 Task: Find a house in Beysehir, Turkey, for 2 guests from June 11 to June 15, with a price range of ₹7000 to ₹16000, 1 bedroom, 2 beds, 1 bathroom, self check-in, and English-speaking host.
Action: Mouse pressed left at (591, 125)
Screenshot: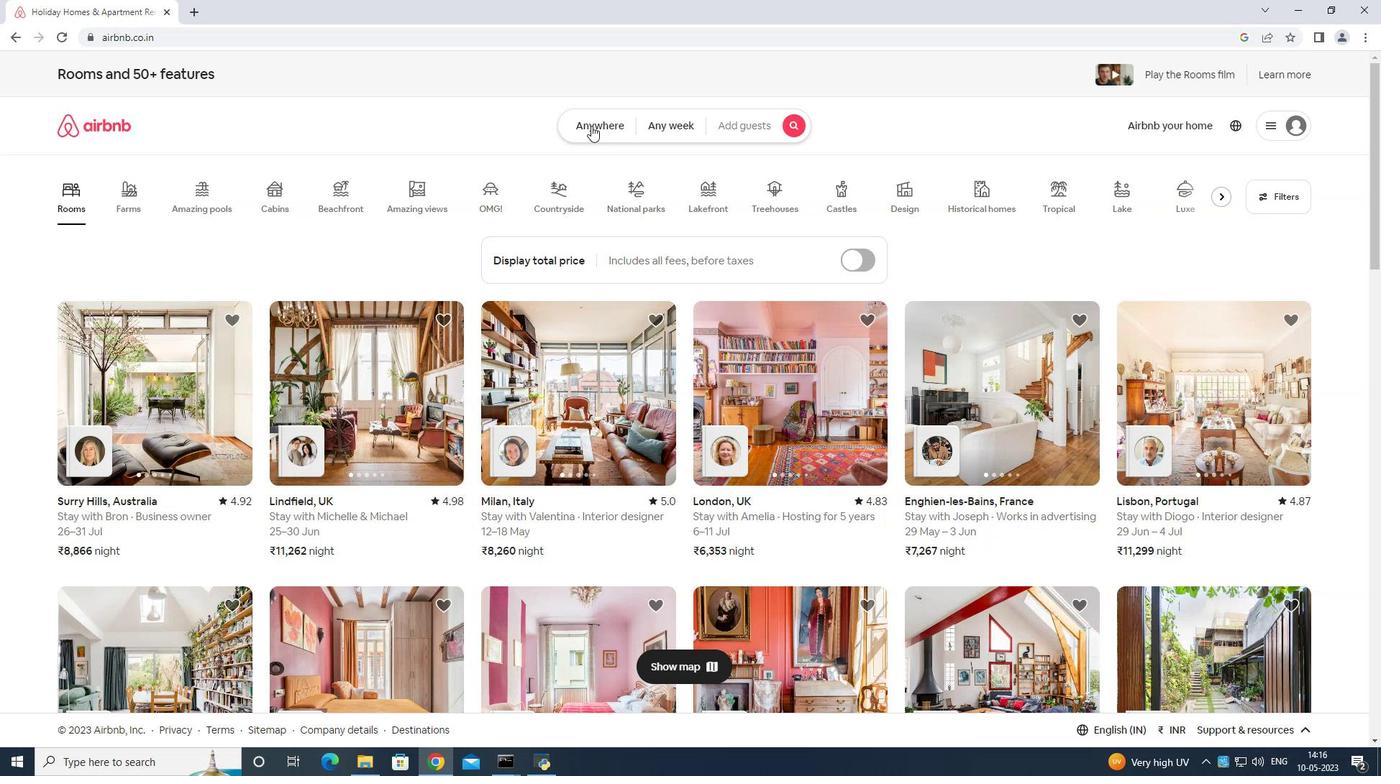 
Action: Mouse moved to (524, 159)
Screenshot: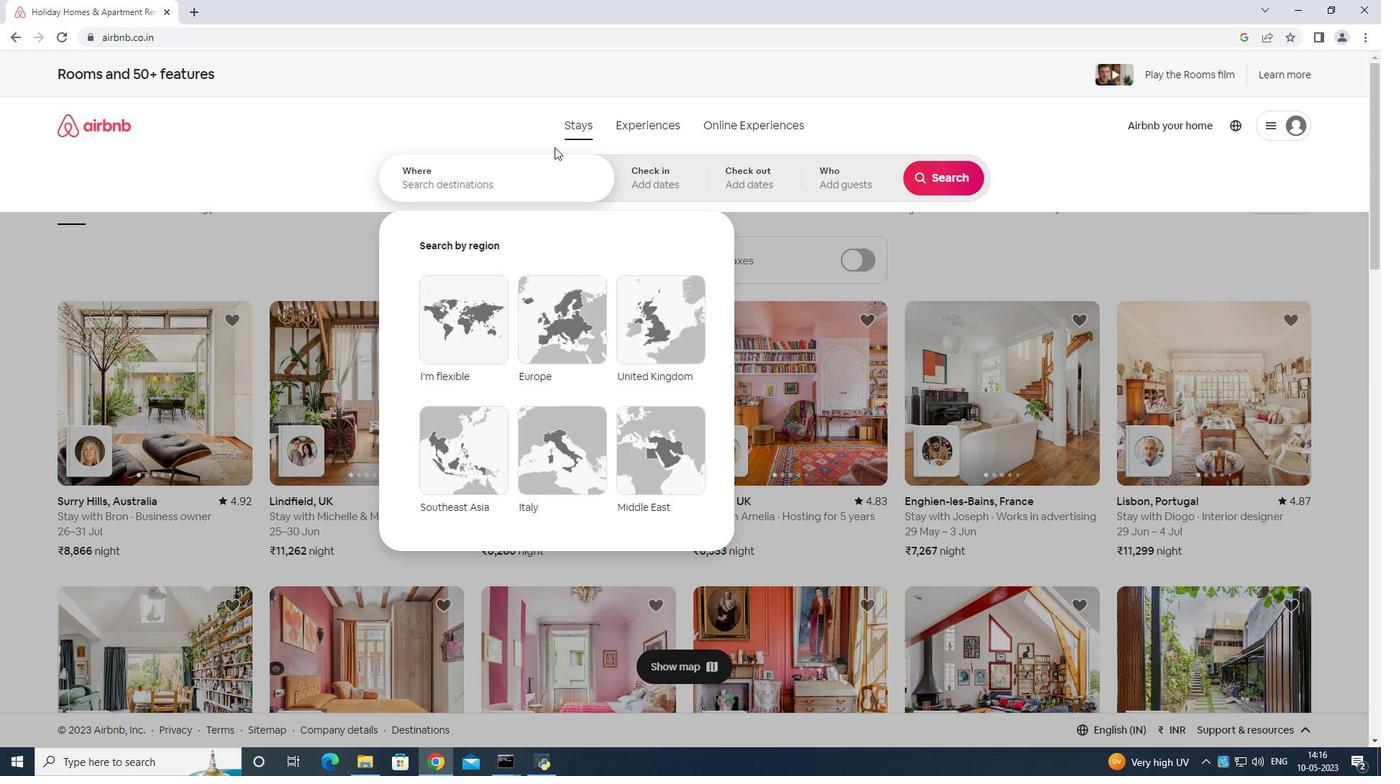 
Action: Mouse pressed left at (524, 159)
Screenshot: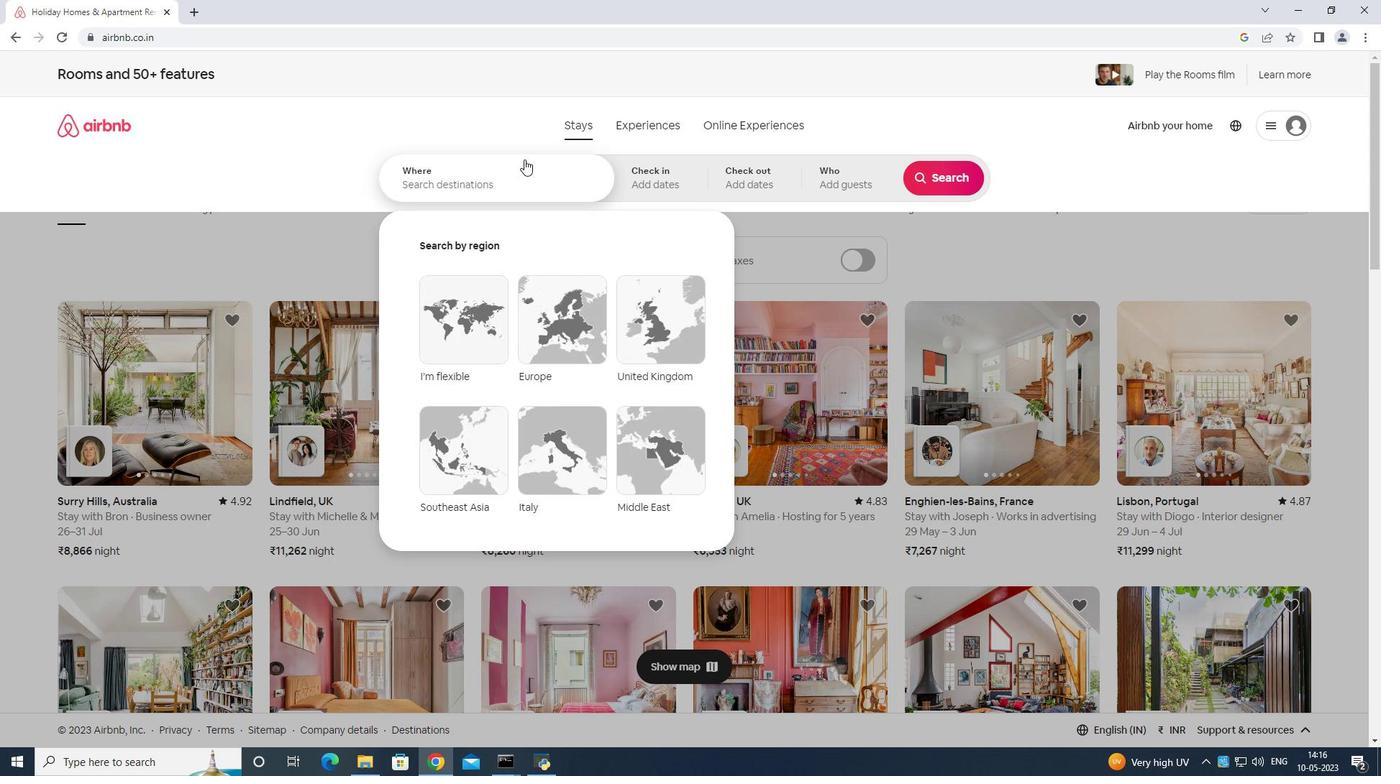 
Action: Mouse moved to (515, 175)
Screenshot: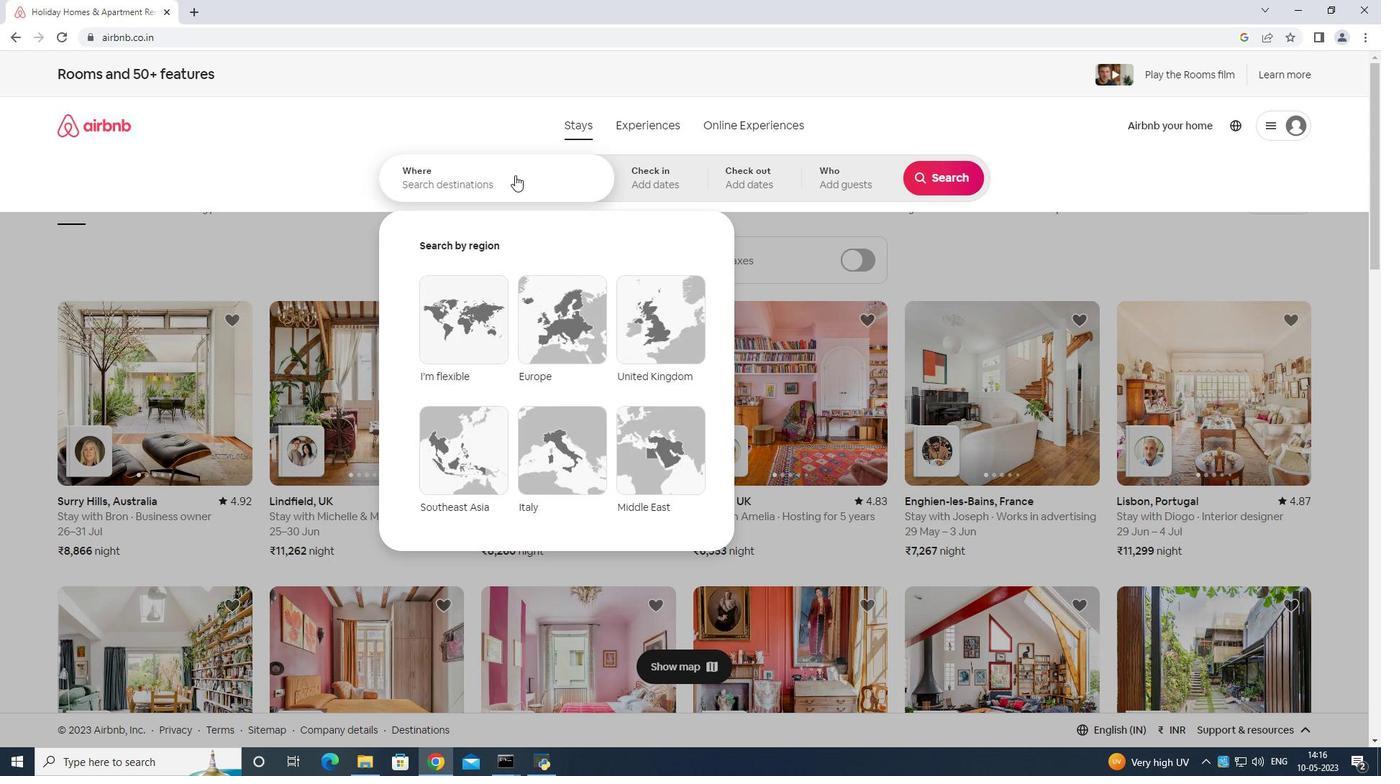 
Action: Key pressed <Key.shift>beysehir<Key.space>turkey<Key.enter>
Screenshot: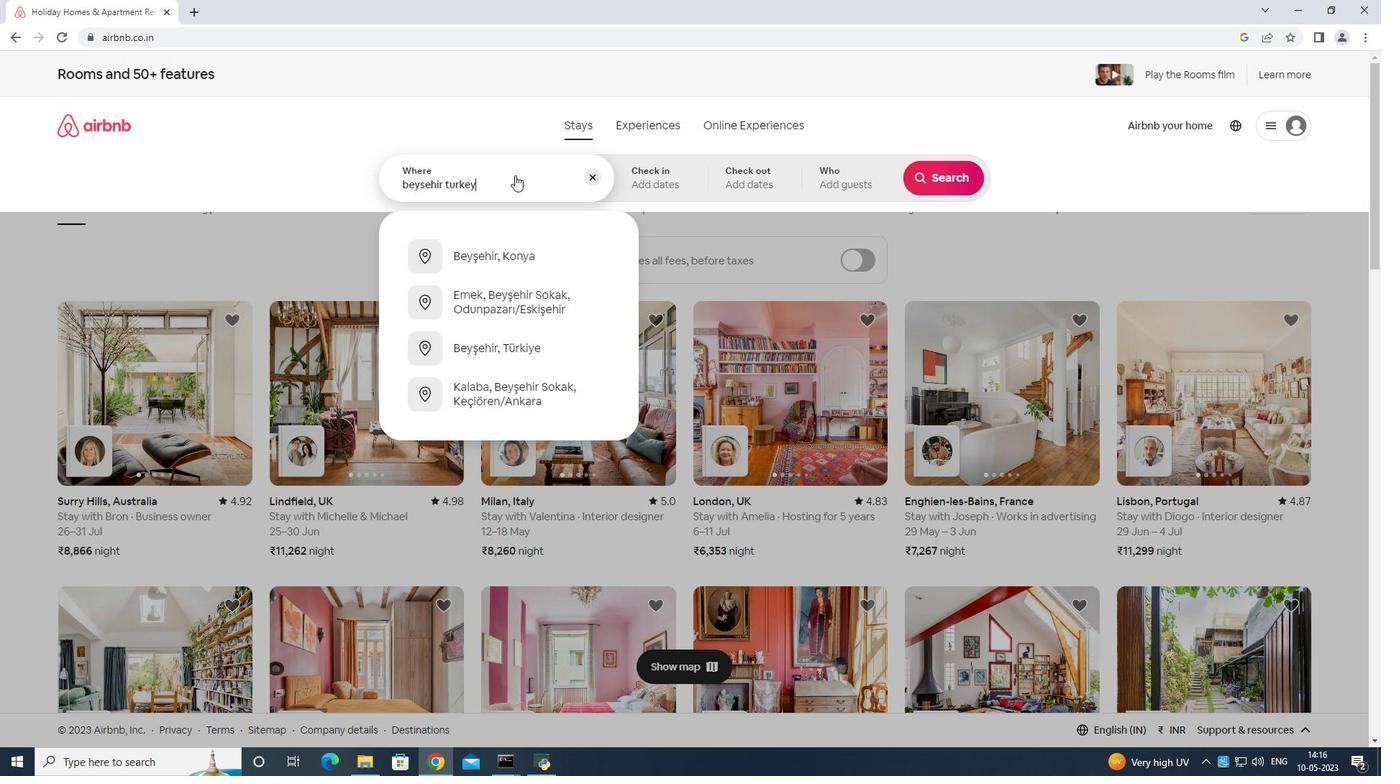 
Action: Mouse moved to (719, 419)
Screenshot: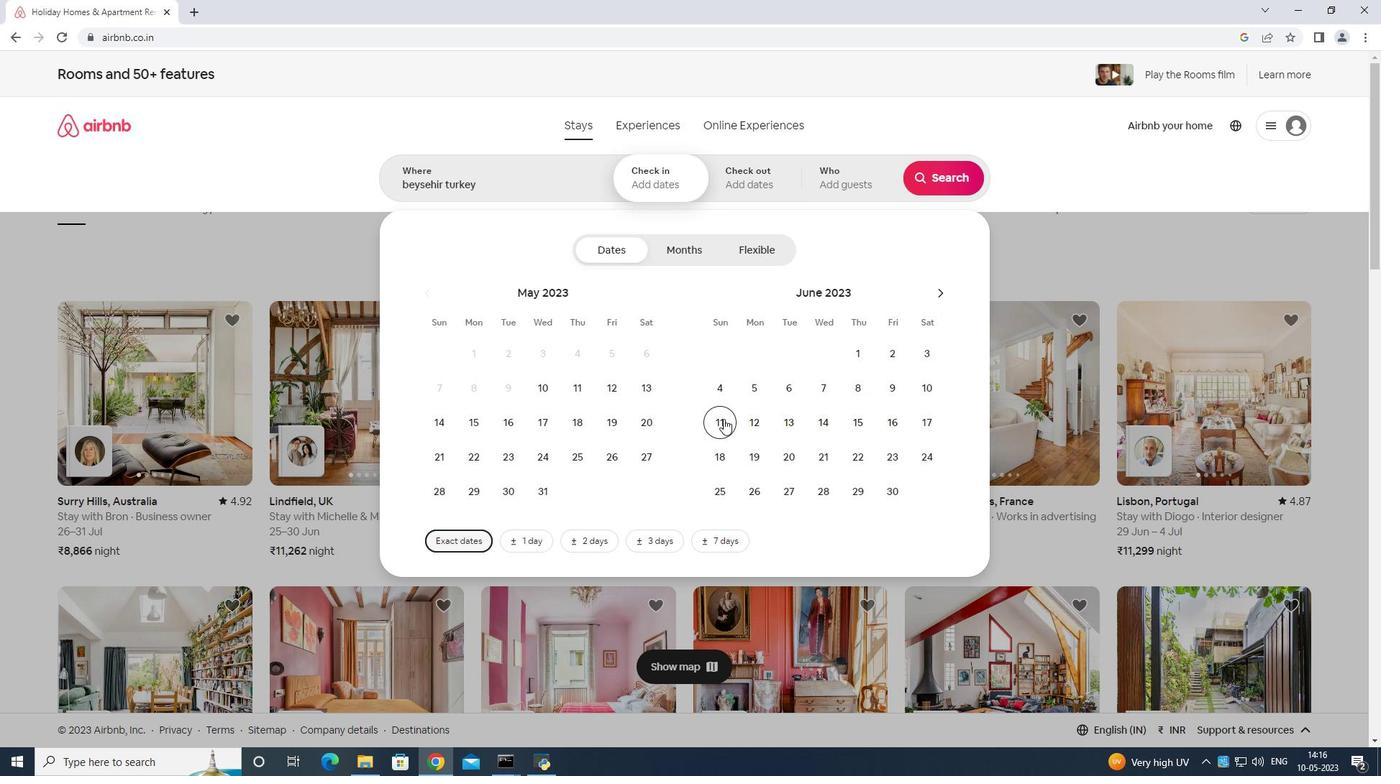 
Action: Mouse pressed left at (719, 419)
Screenshot: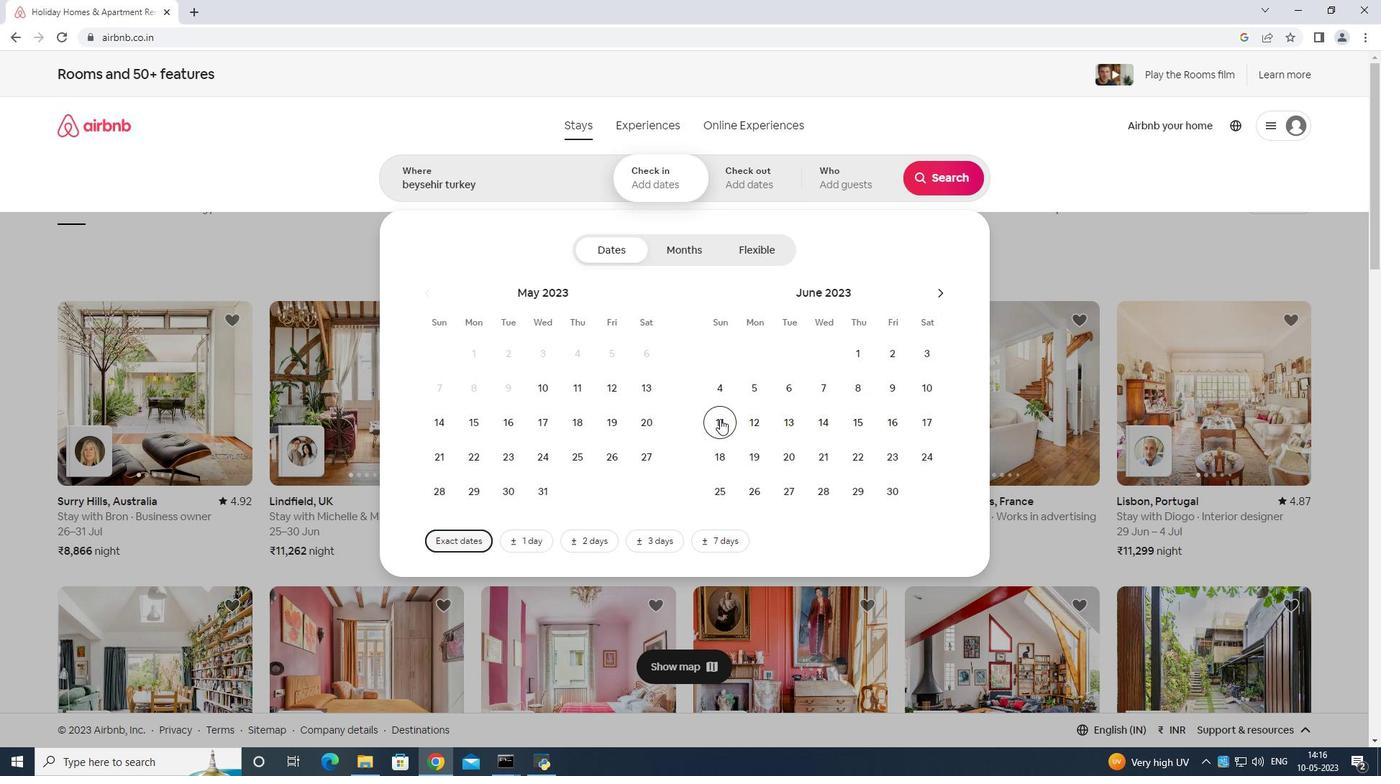
Action: Mouse moved to (857, 416)
Screenshot: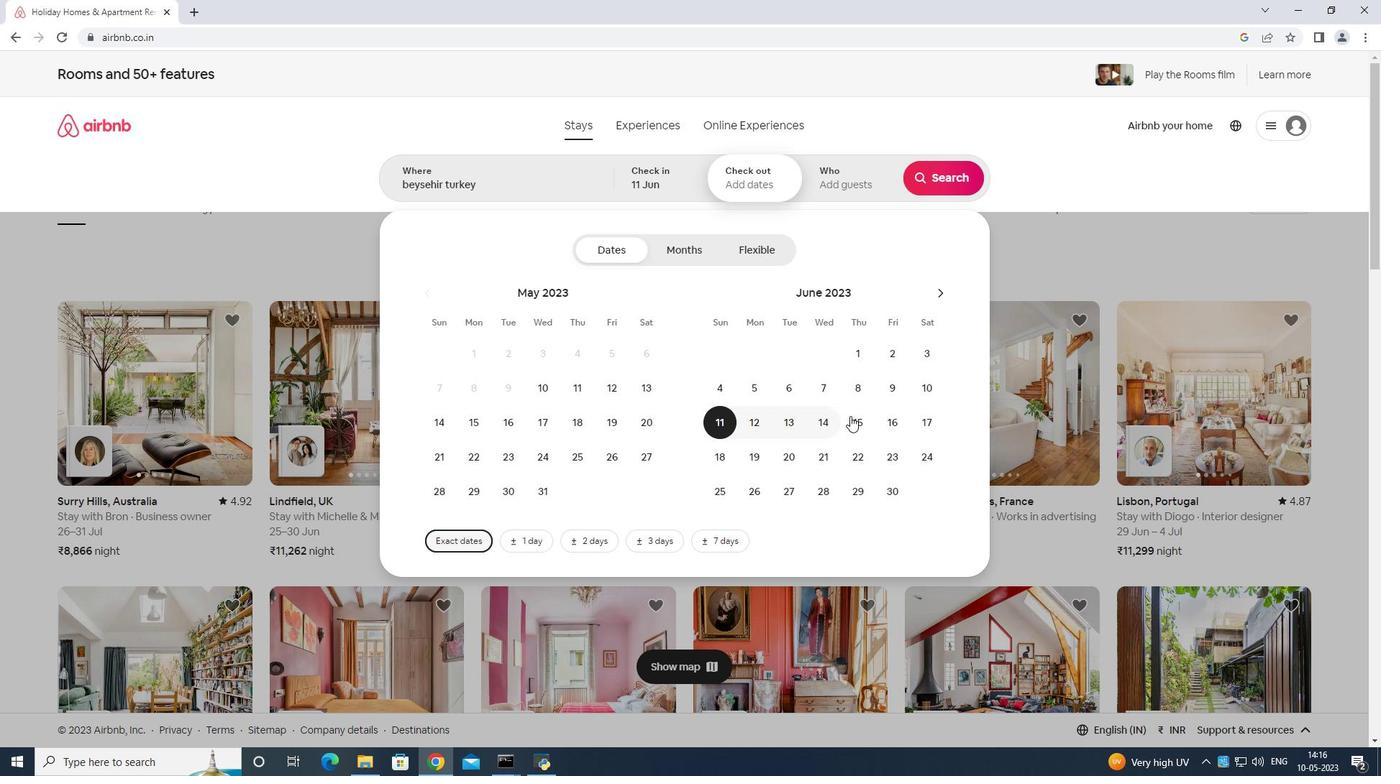 
Action: Mouse pressed left at (857, 416)
Screenshot: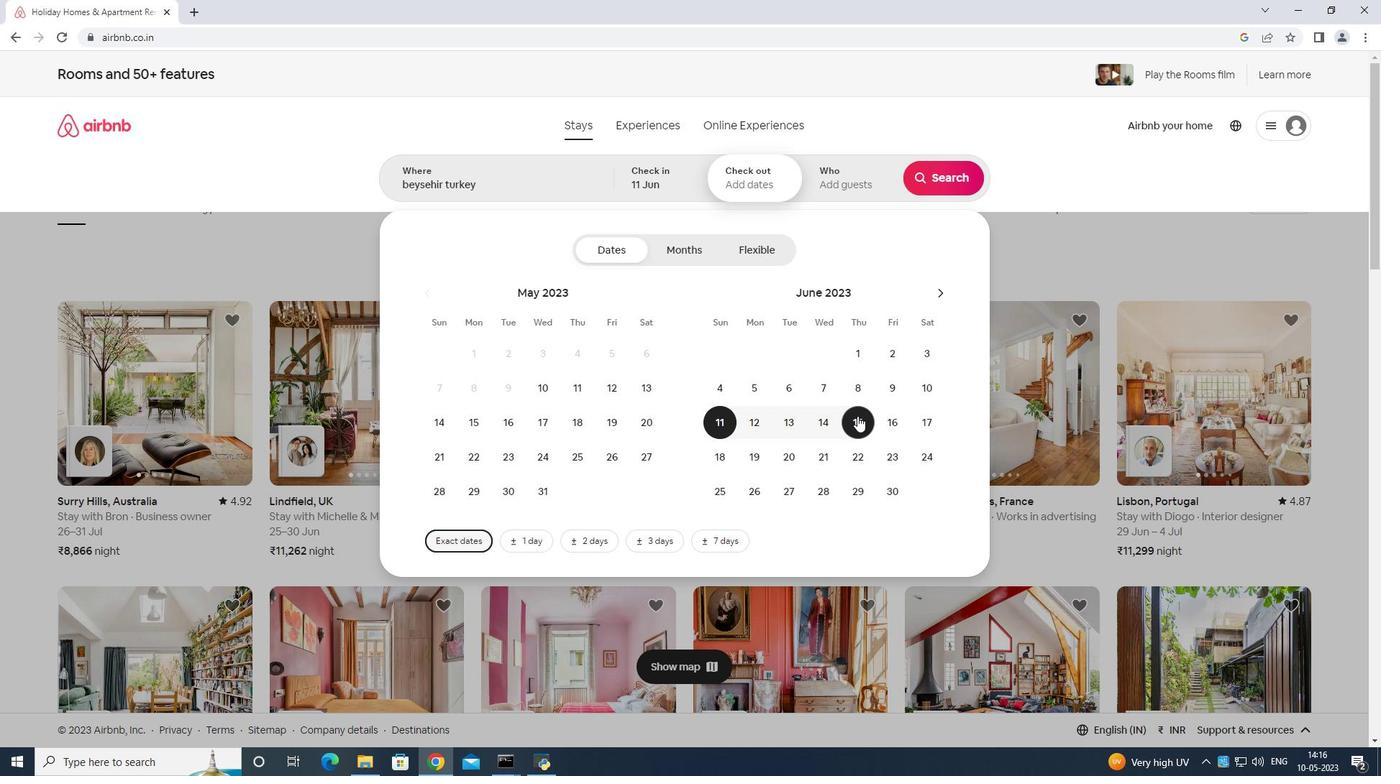 
Action: Mouse moved to (858, 176)
Screenshot: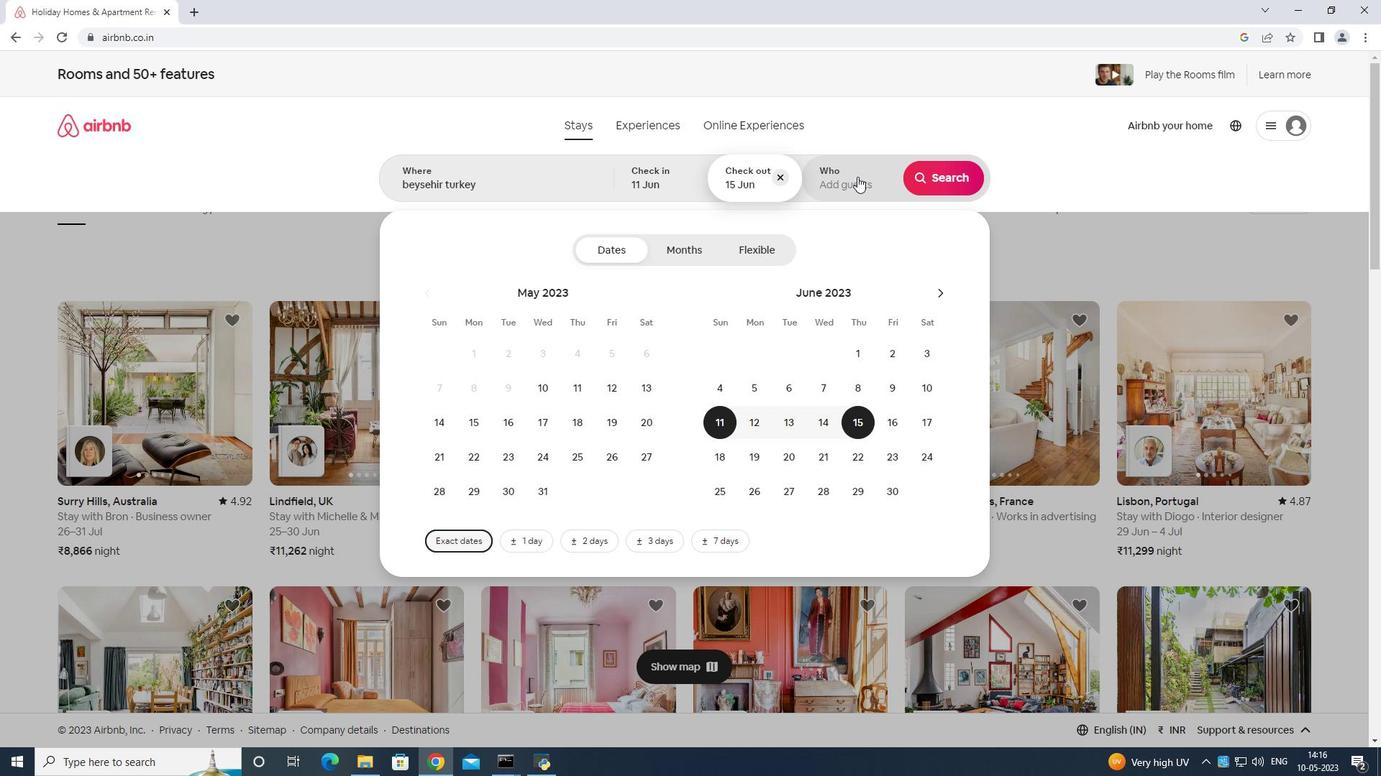 
Action: Mouse pressed left at (858, 176)
Screenshot: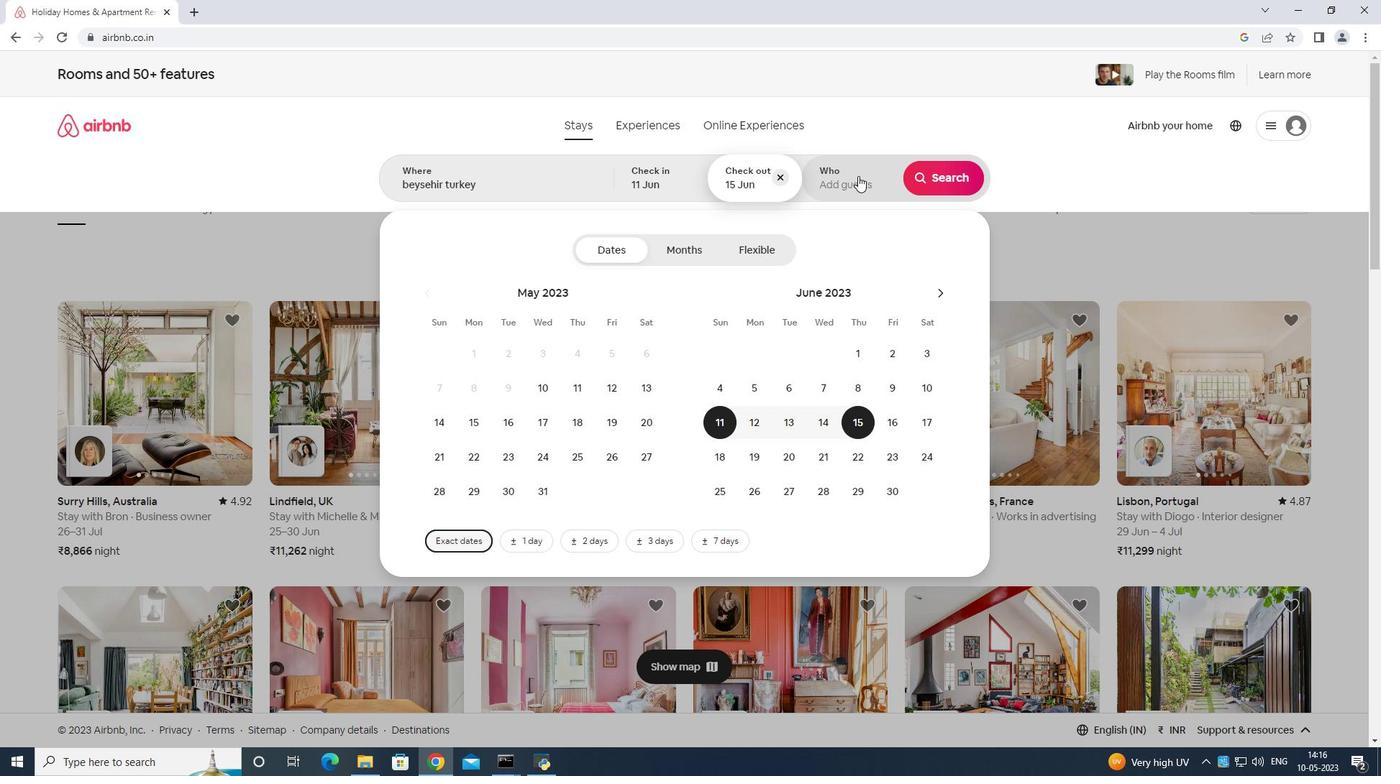
Action: Mouse moved to (945, 253)
Screenshot: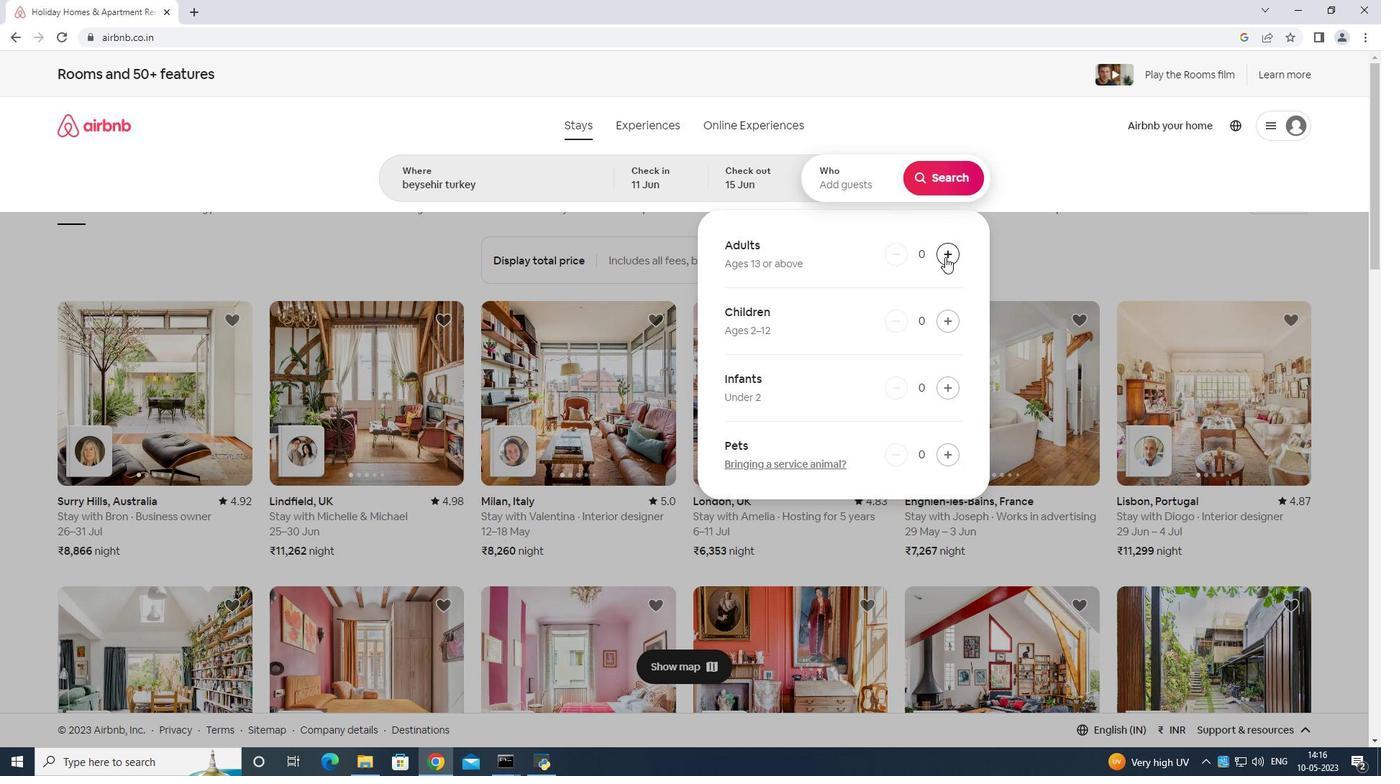 
Action: Mouse pressed left at (945, 253)
Screenshot: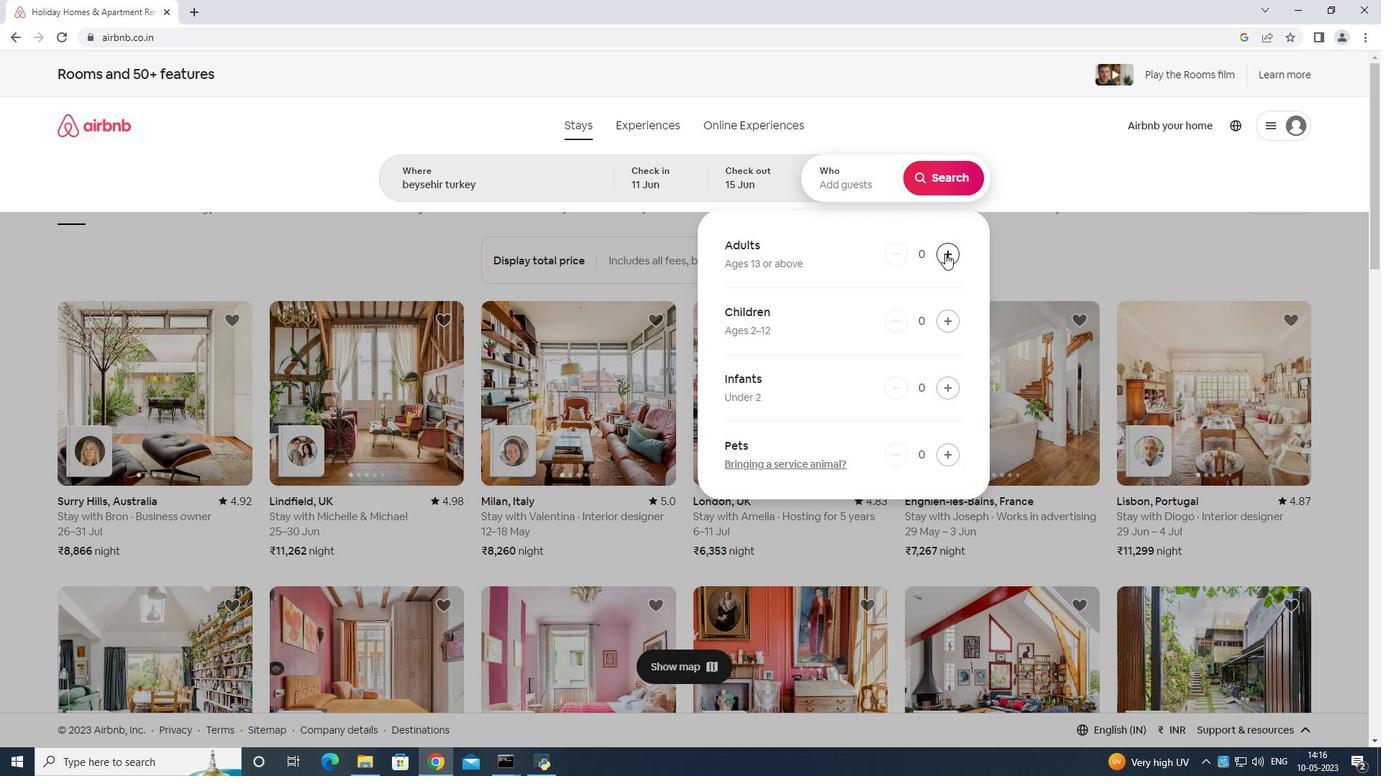 
Action: Mouse pressed left at (945, 253)
Screenshot: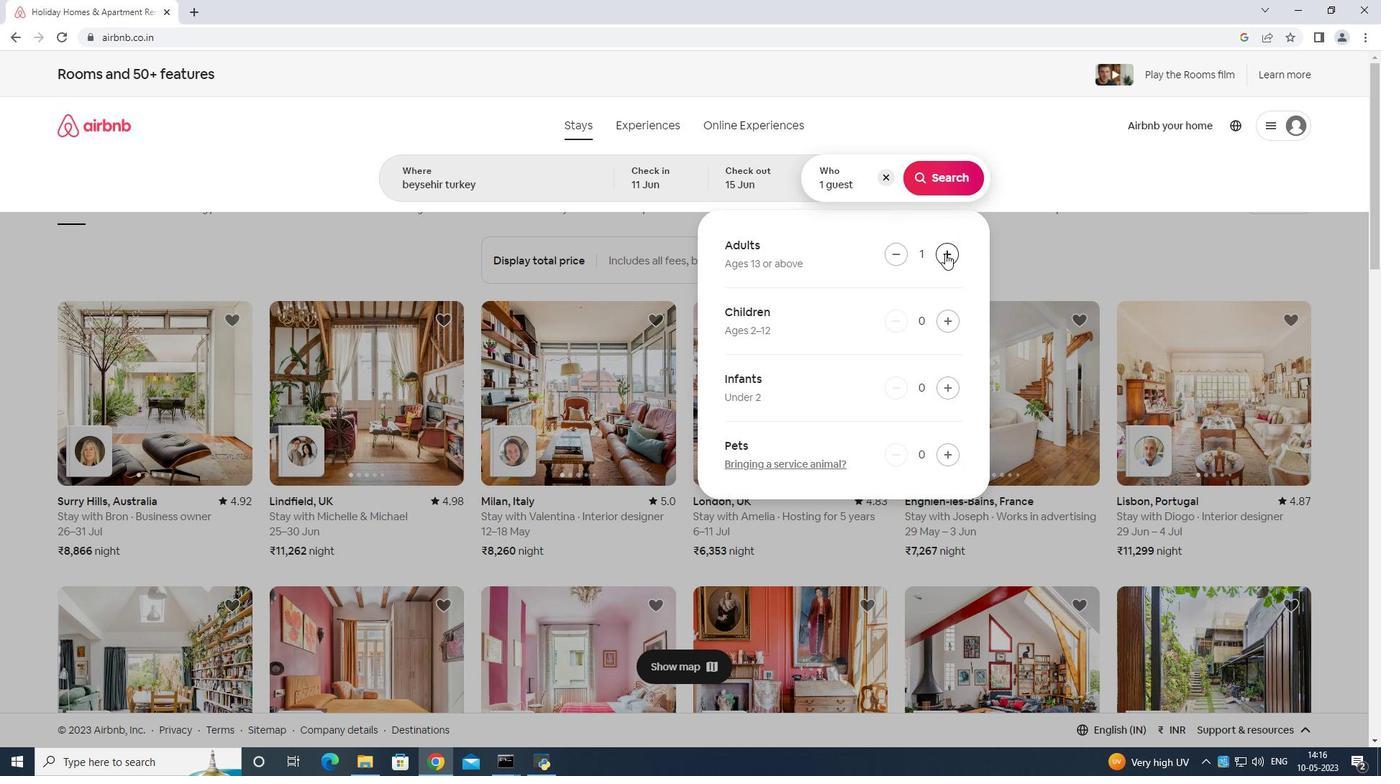 
Action: Mouse moved to (947, 176)
Screenshot: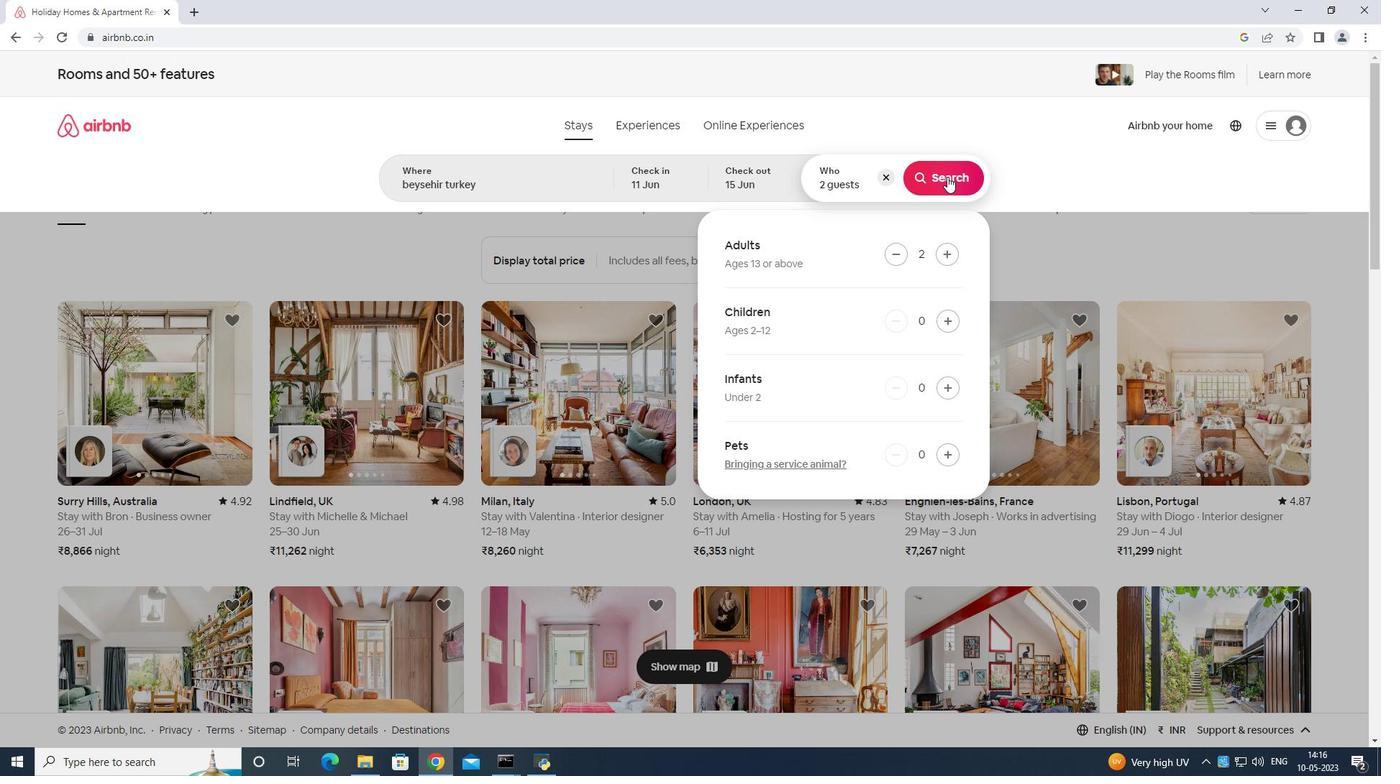 
Action: Mouse pressed left at (947, 176)
Screenshot: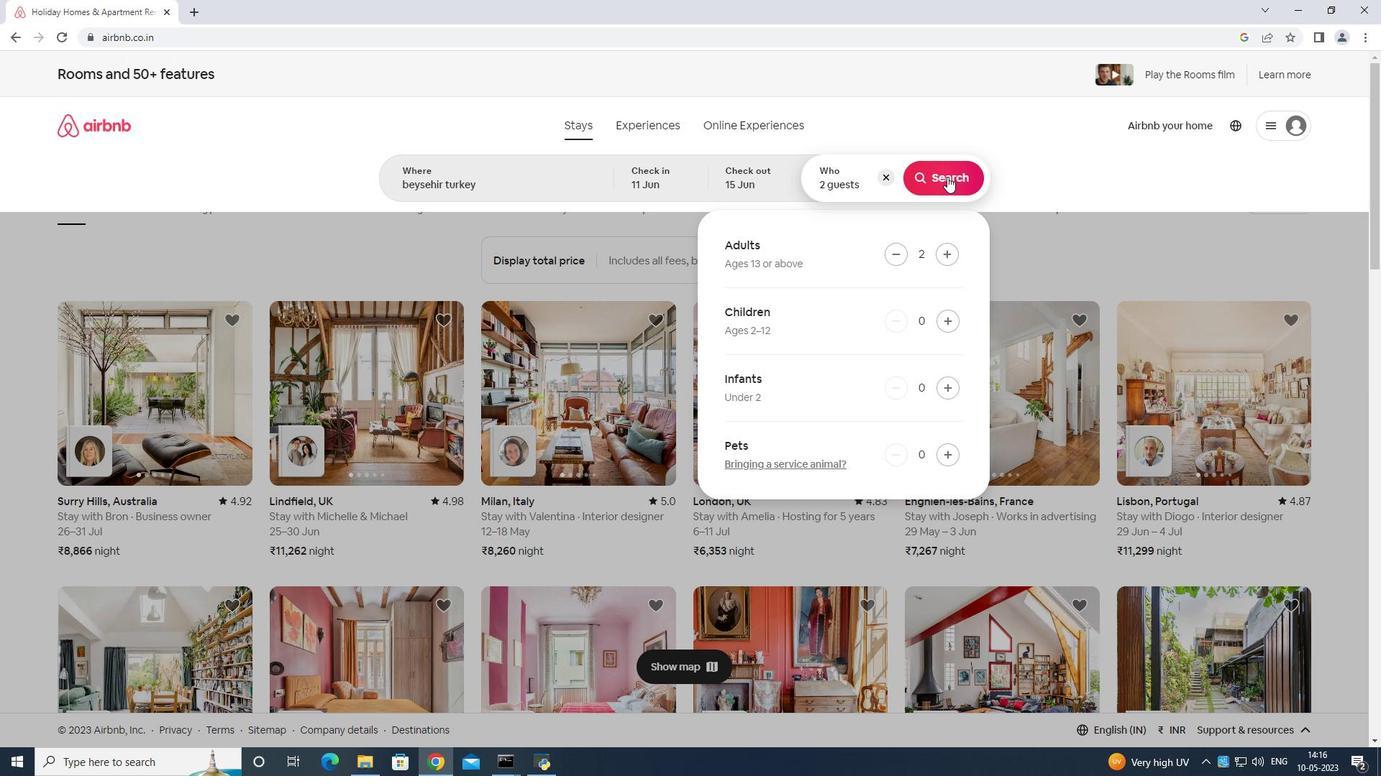 
Action: Mouse moved to (1325, 133)
Screenshot: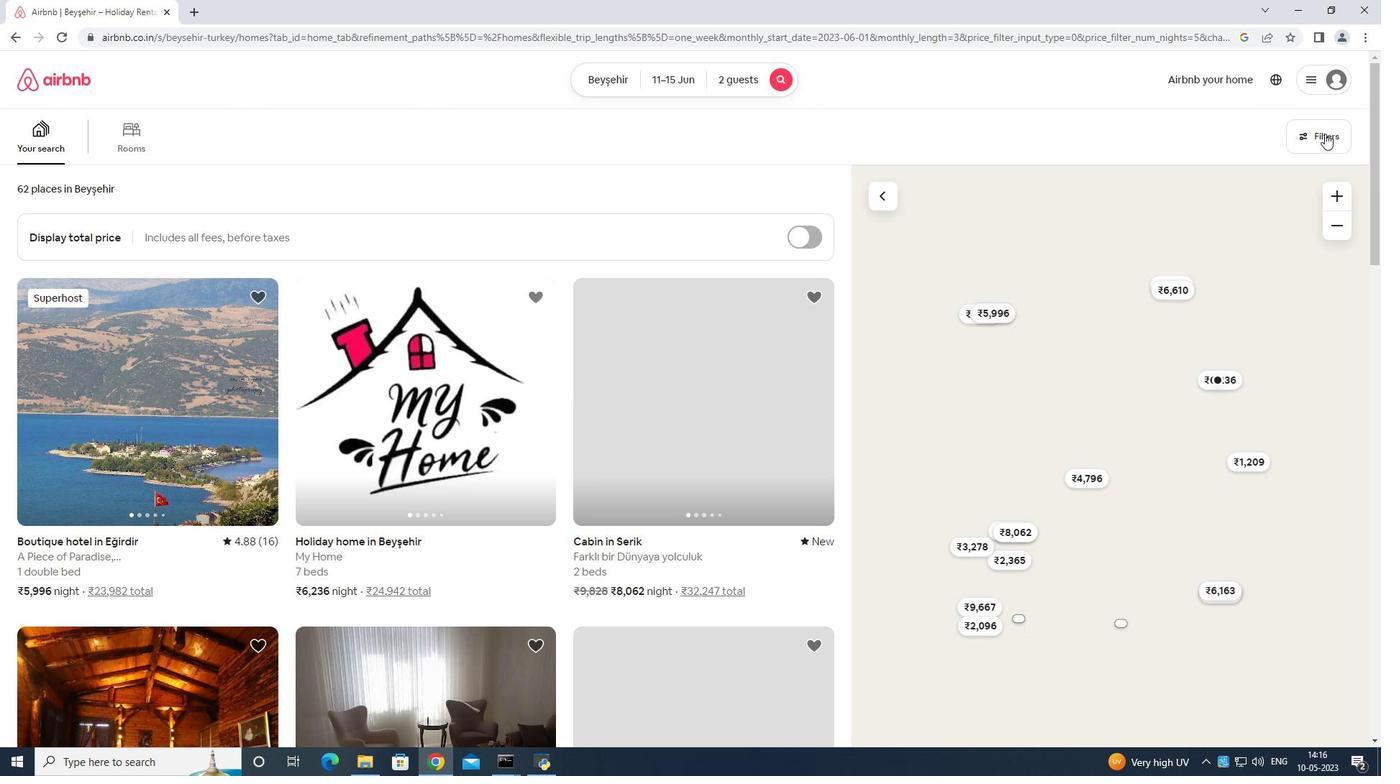 
Action: Mouse pressed left at (1325, 133)
Screenshot: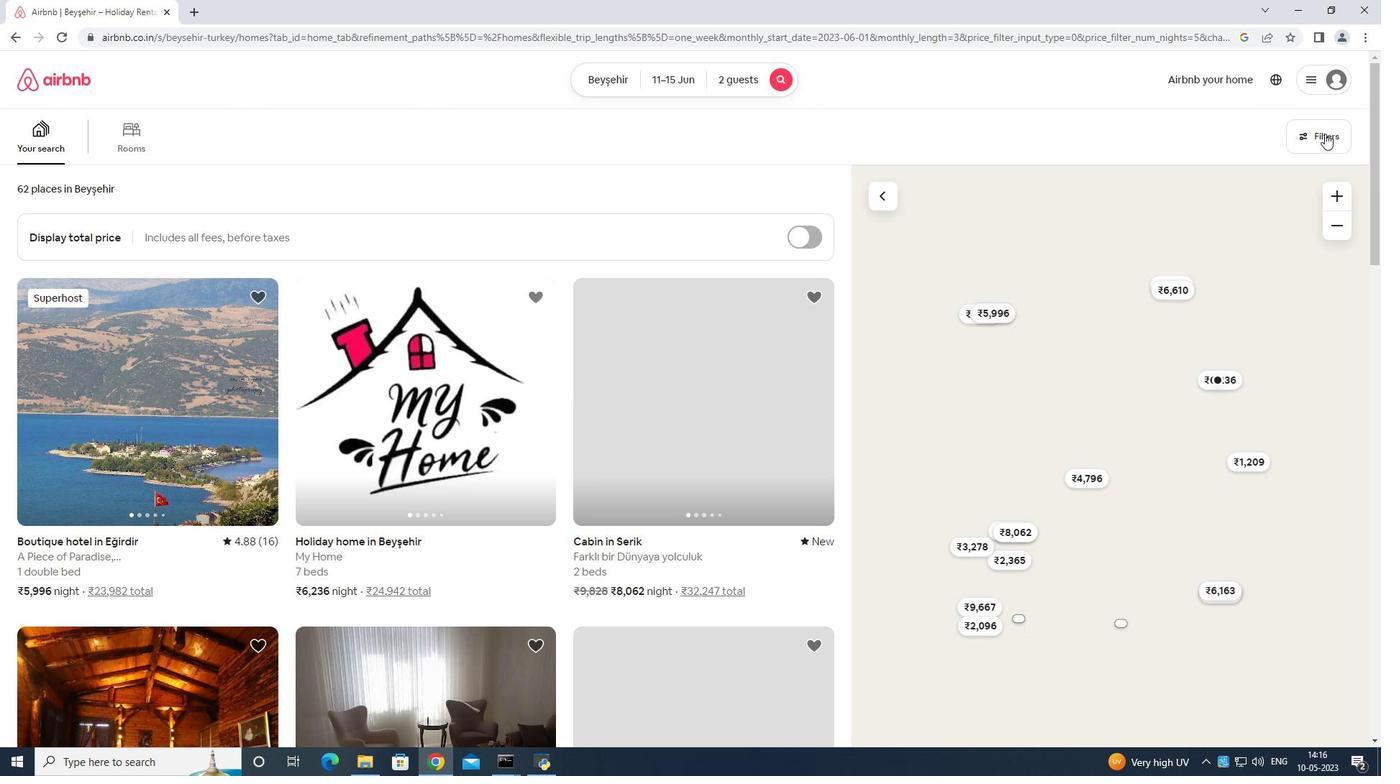 
Action: Mouse moved to (596, 489)
Screenshot: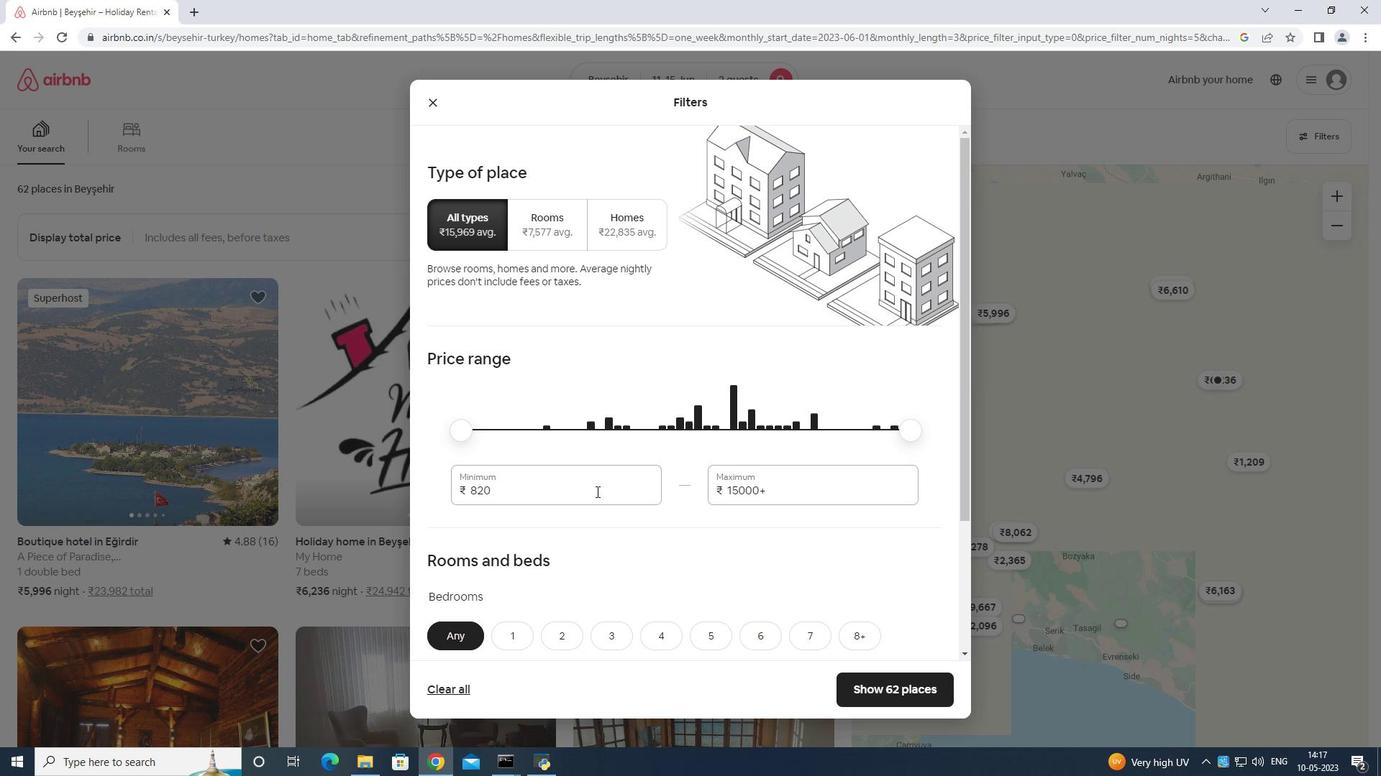 
Action: Mouse pressed left at (596, 489)
Screenshot: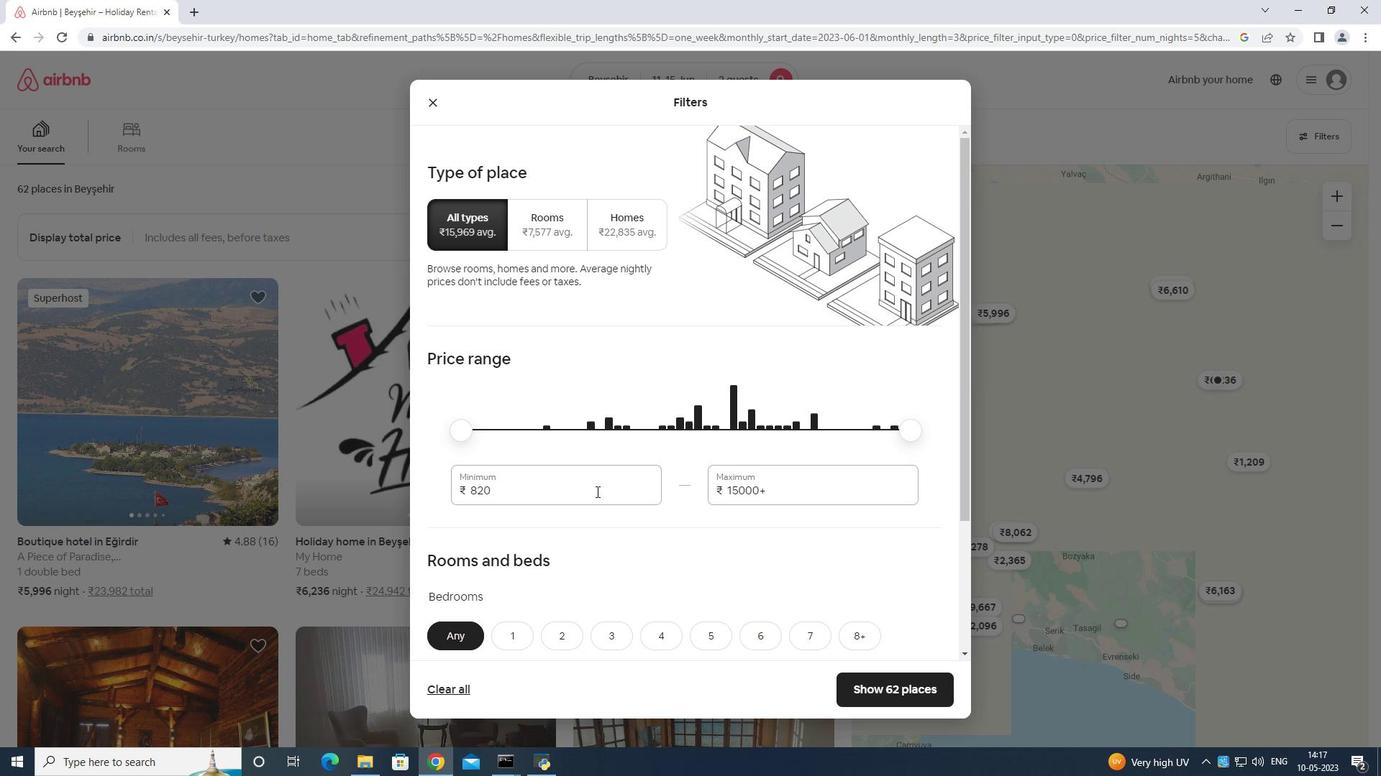 
Action: Key pressed <Key.backspace><Key.backspace><Key.backspace><Key.backspace><Key.backspace><Key.backspace><Key.backspace><Key.backspace><Key.backspace><Key.backspace><Key.backspace><Key.backspace><Key.backspace><Key.backspace><Key.backspace><Key.backspace><Key.backspace><Key.backspace><Key.backspace><Key.backspace><Key.backspace><Key.backspace><Key.backspace><Key.backspace><Key.backspace><Key.backspace><Key.backspace><Key.backspace><Key.backspace>7000
Screenshot: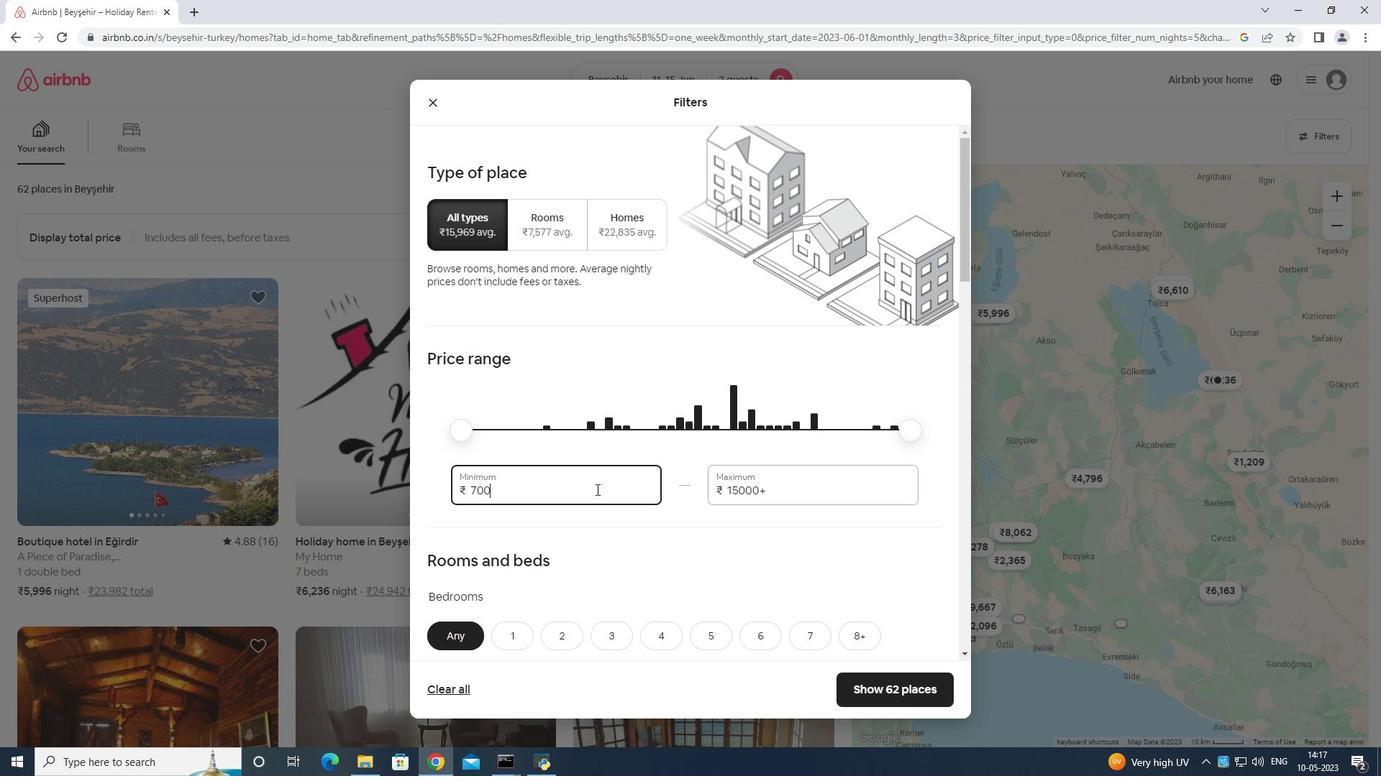 
Action: Mouse moved to (862, 472)
Screenshot: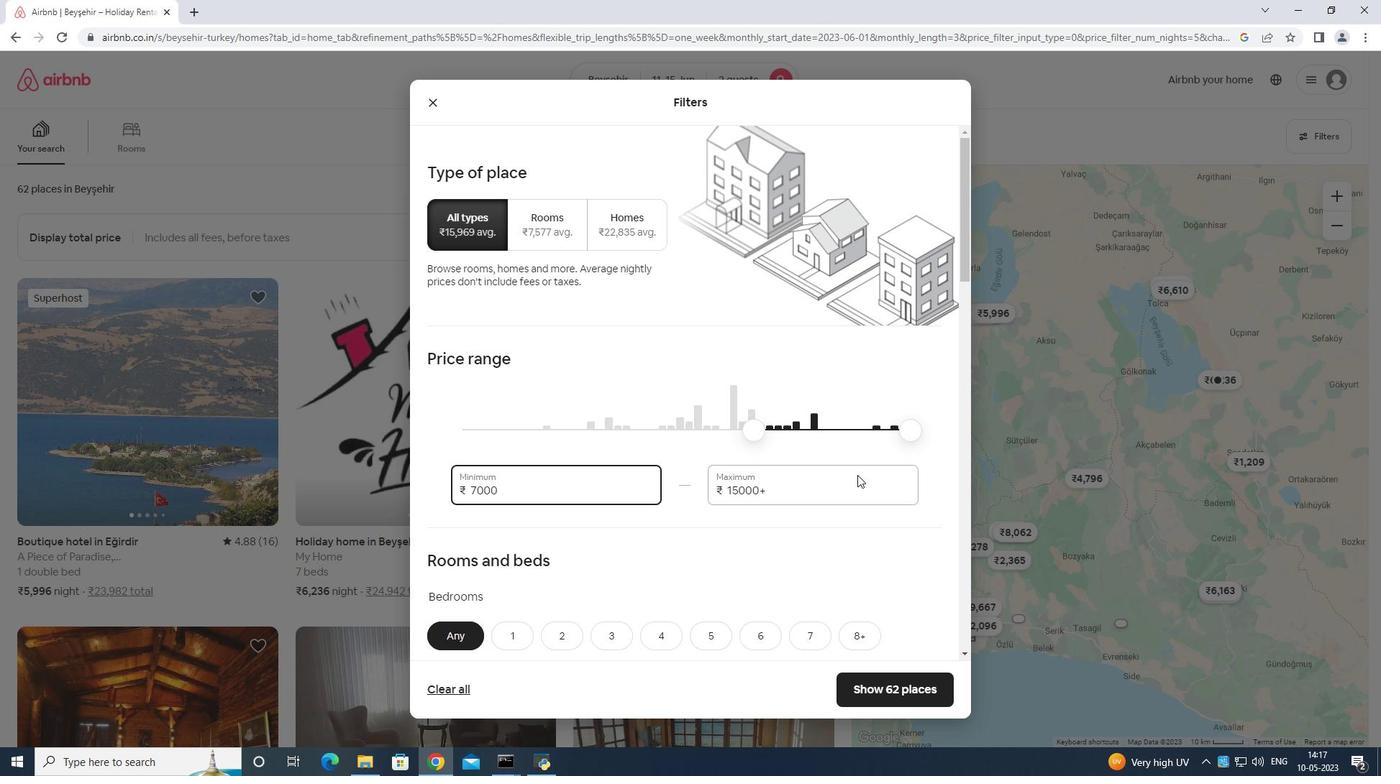 
Action: Mouse pressed left at (862, 472)
Screenshot: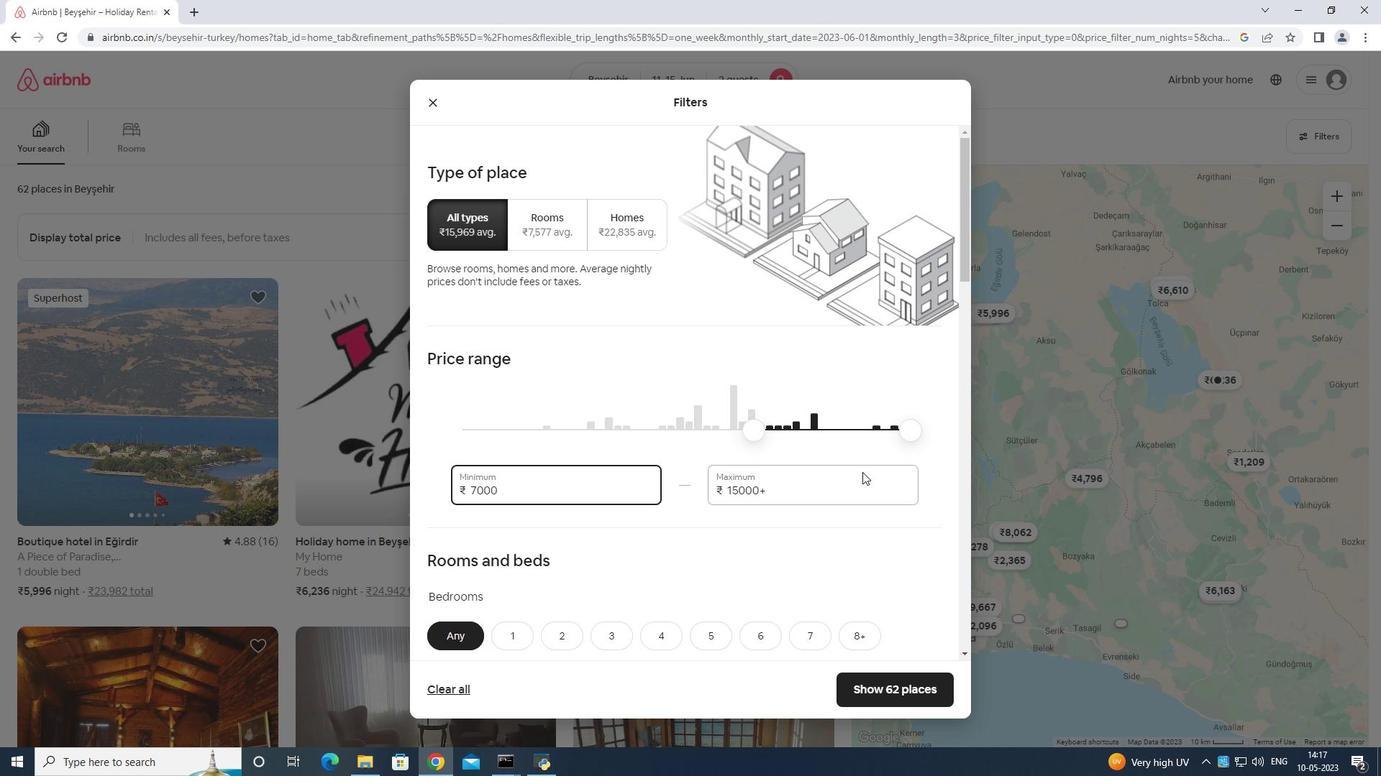 
Action: Mouse moved to (849, 460)
Screenshot: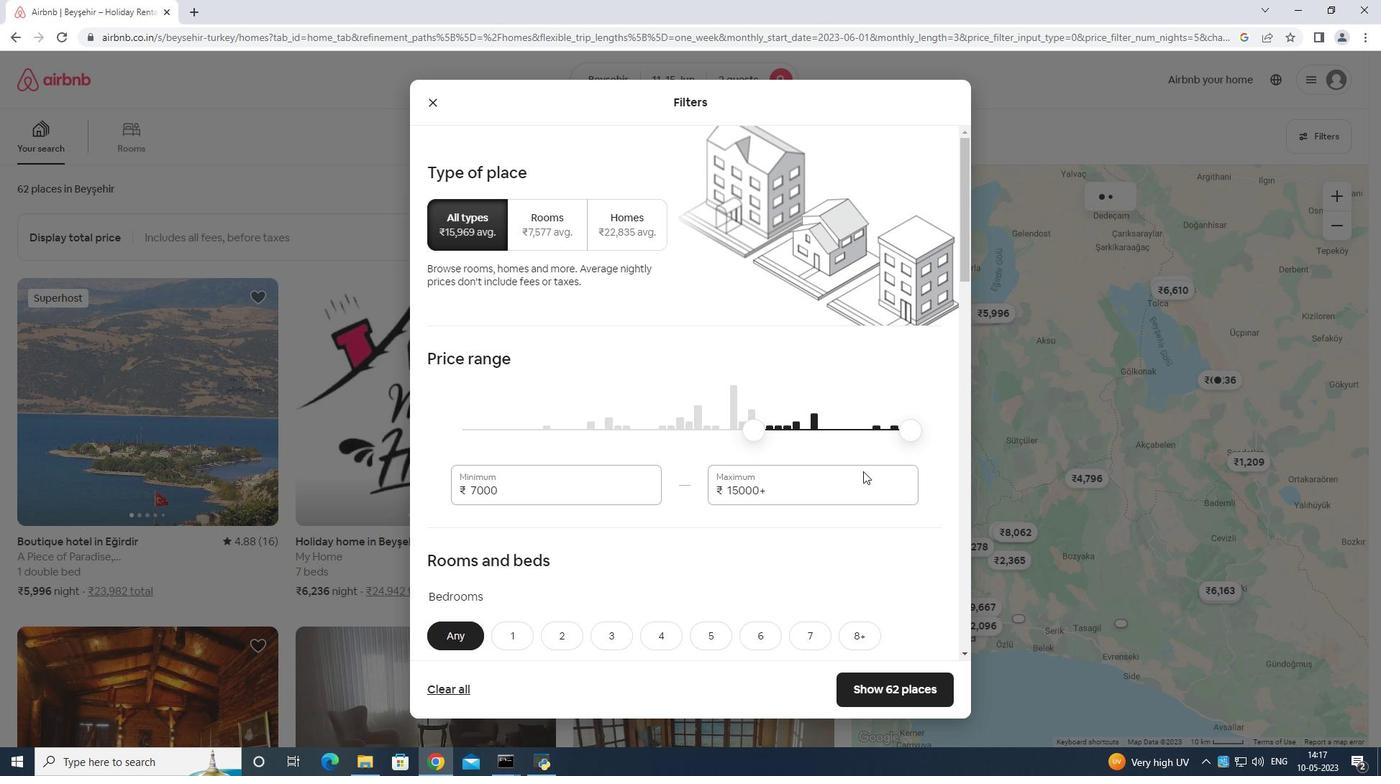 
Action: Key pressed <Key.backspace><Key.backspace><Key.backspace><Key.backspace><Key.backspace><Key.backspace><Key.backspace><Key.backspace><Key.backspace><Key.backspace><Key.backspace><Key.backspace><Key.backspace><Key.backspace>16000
Screenshot: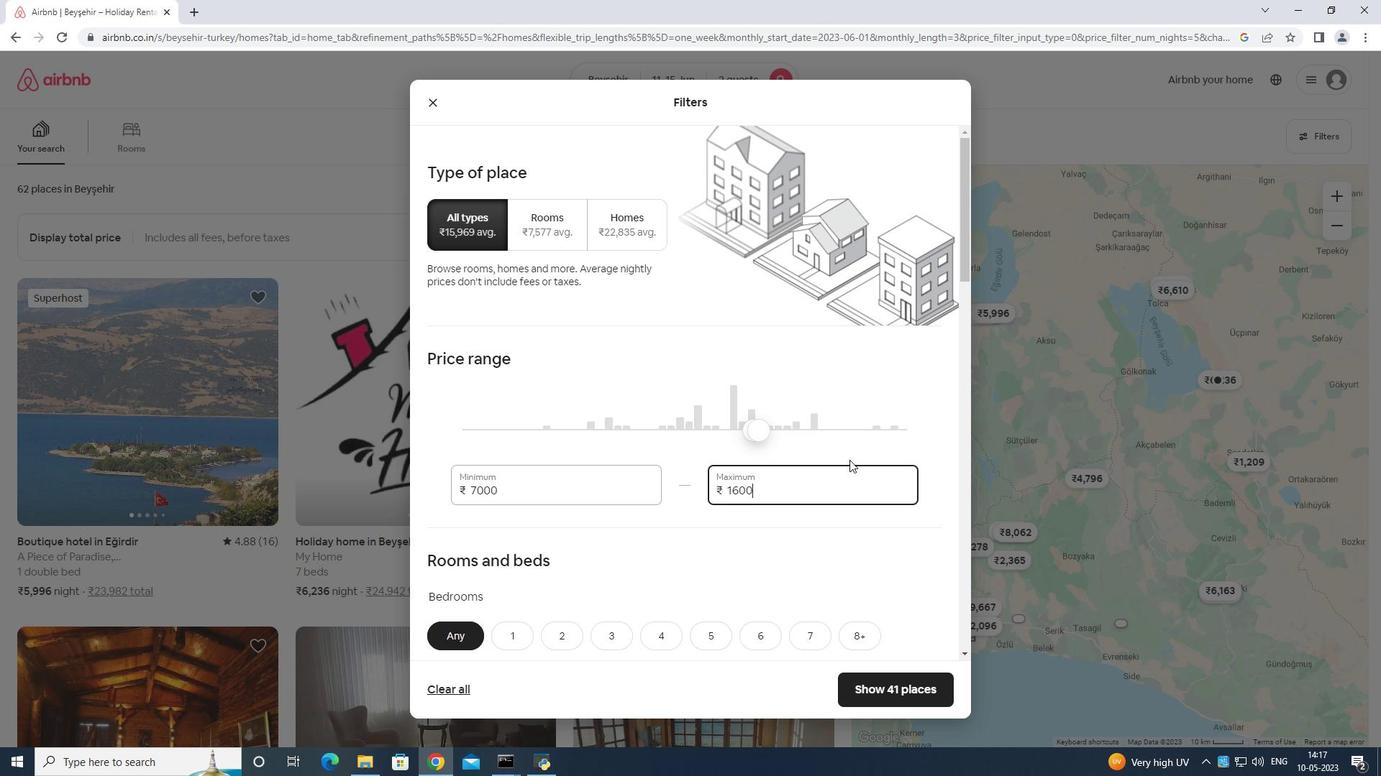 
Action: Mouse moved to (802, 448)
Screenshot: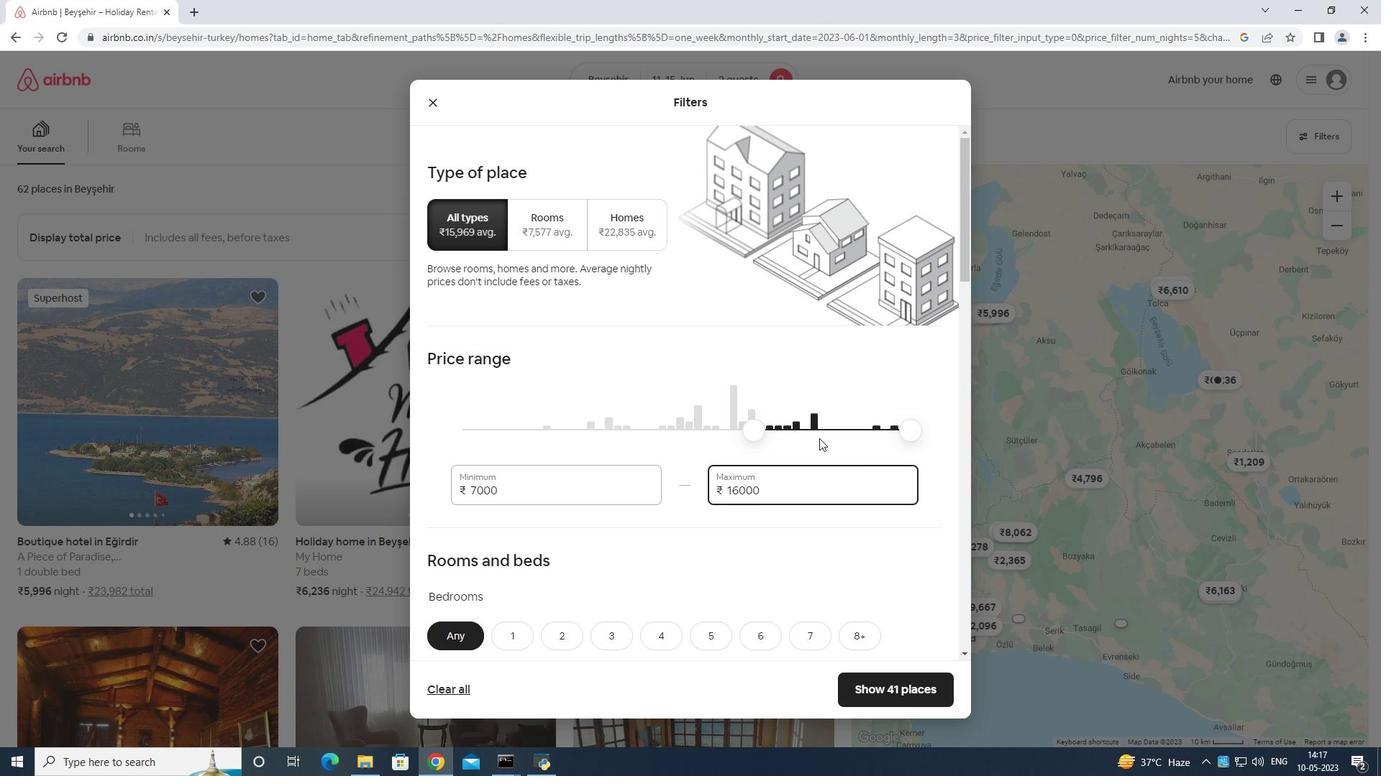 
Action: Mouse scrolled (802, 447) with delta (0, 0)
Screenshot: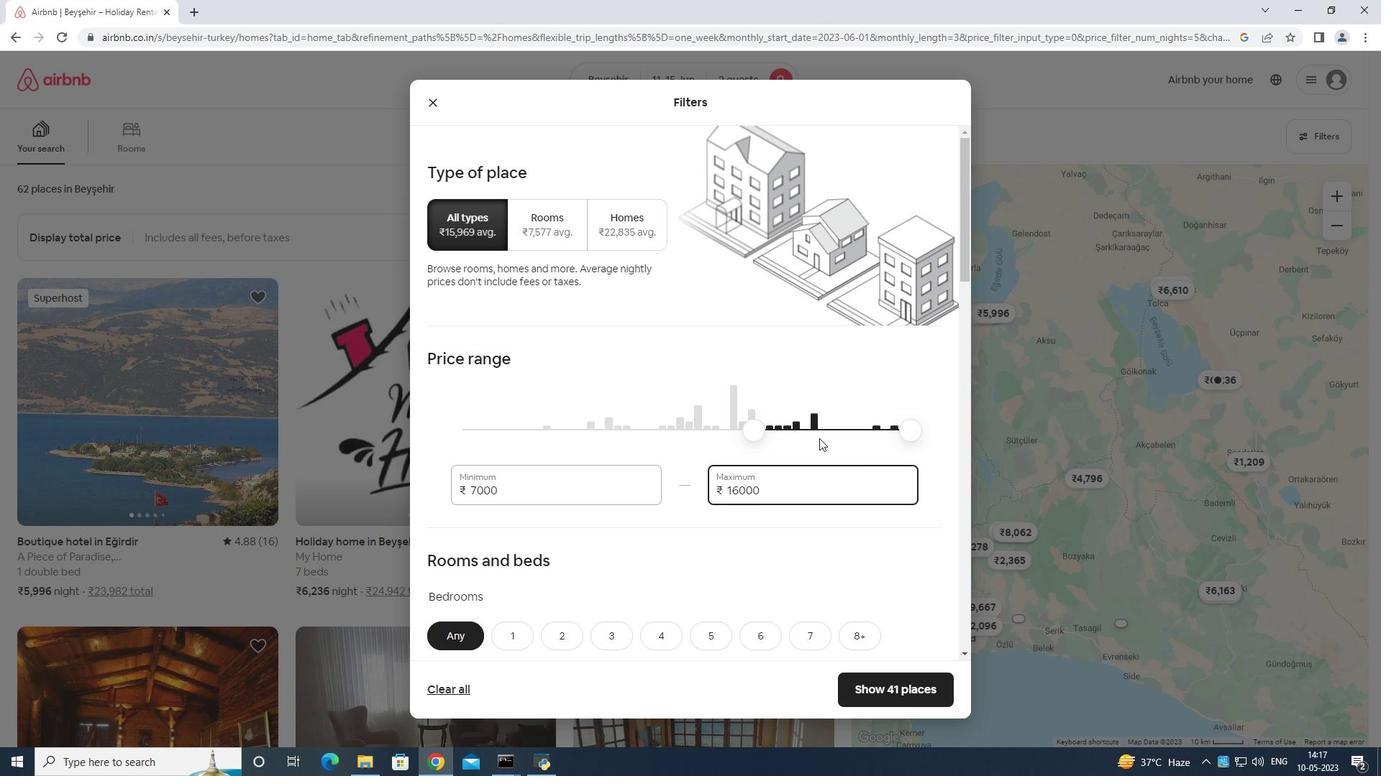 
Action: Mouse moved to (799, 453)
Screenshot: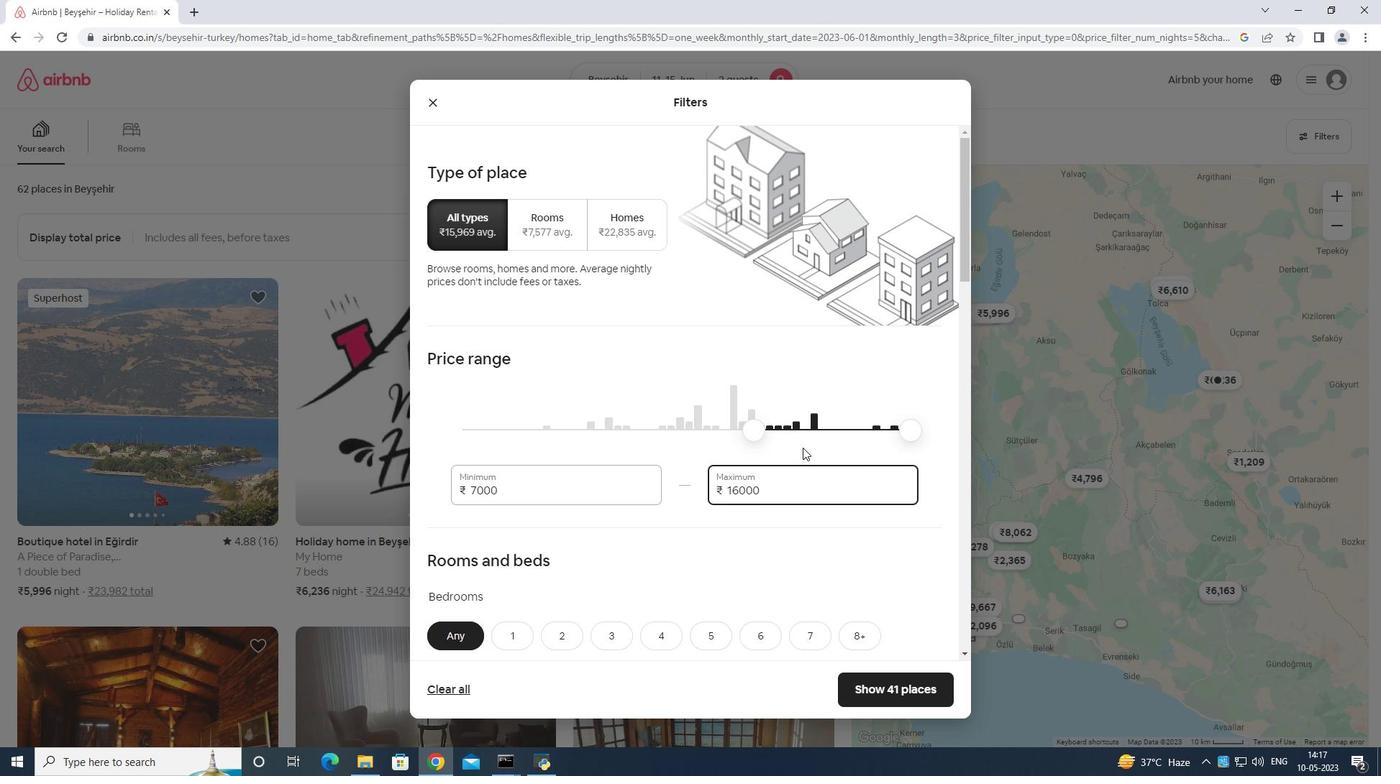 
Action: Mouse scrolled (799, 452) with delta (0, 0)
Screenshot: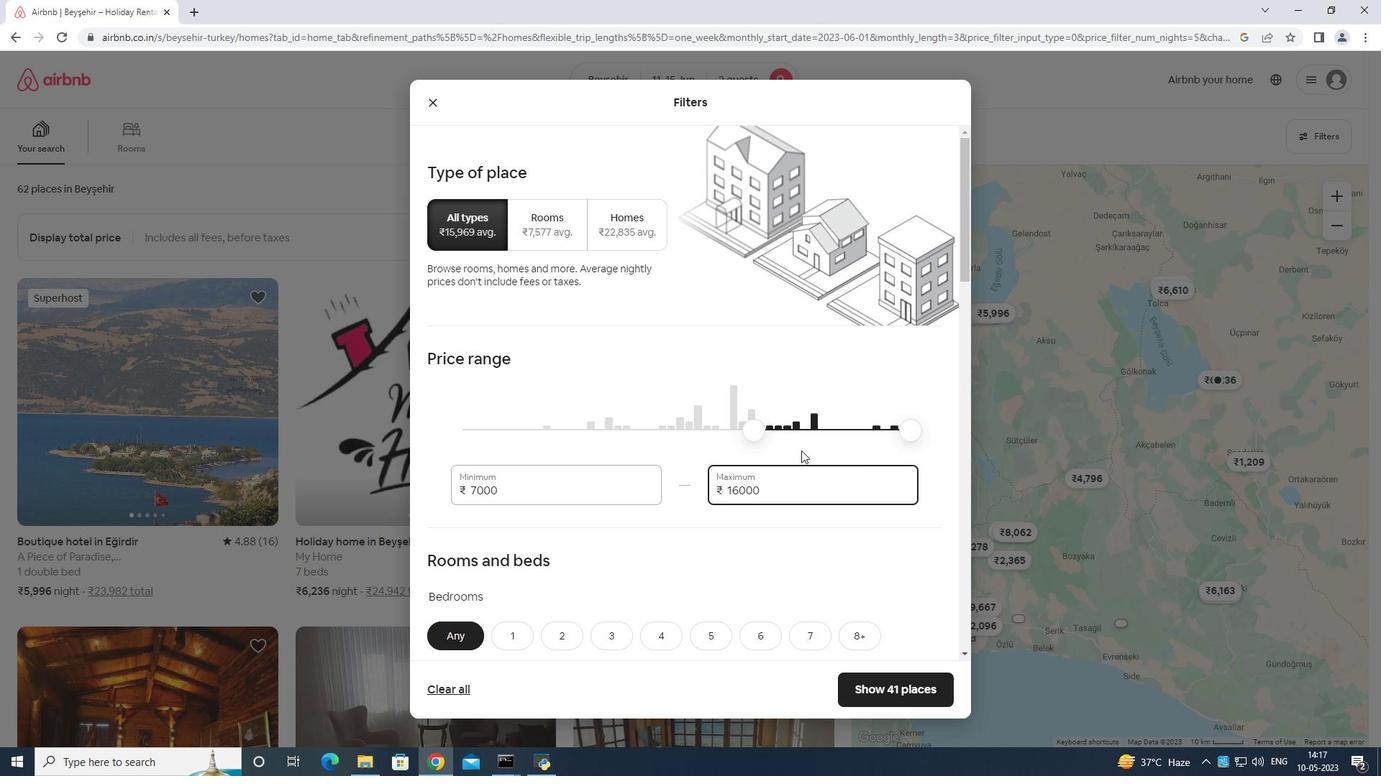 
Action: Mouse moved to (520, 494)
Screenshot: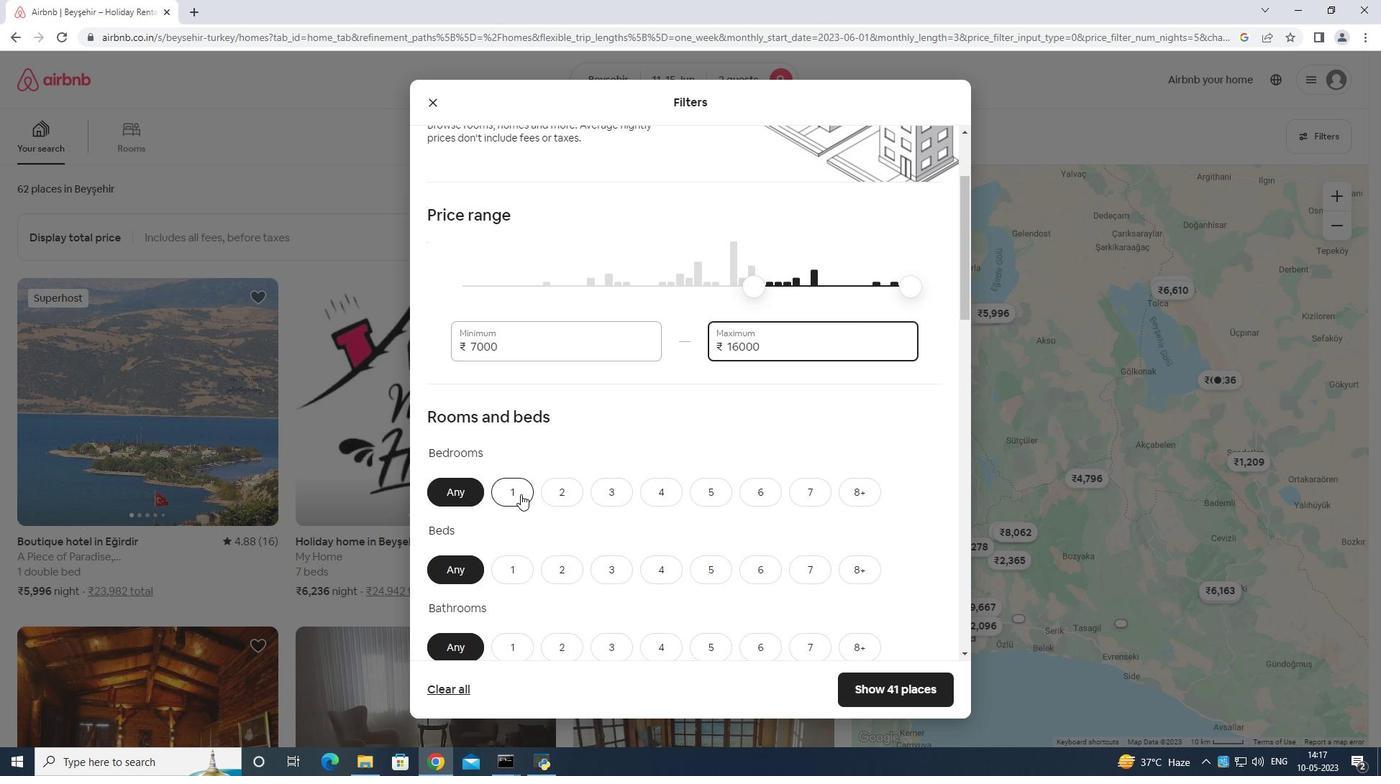 
Action: Mouse pressed left at (520, 494)
Screenshot: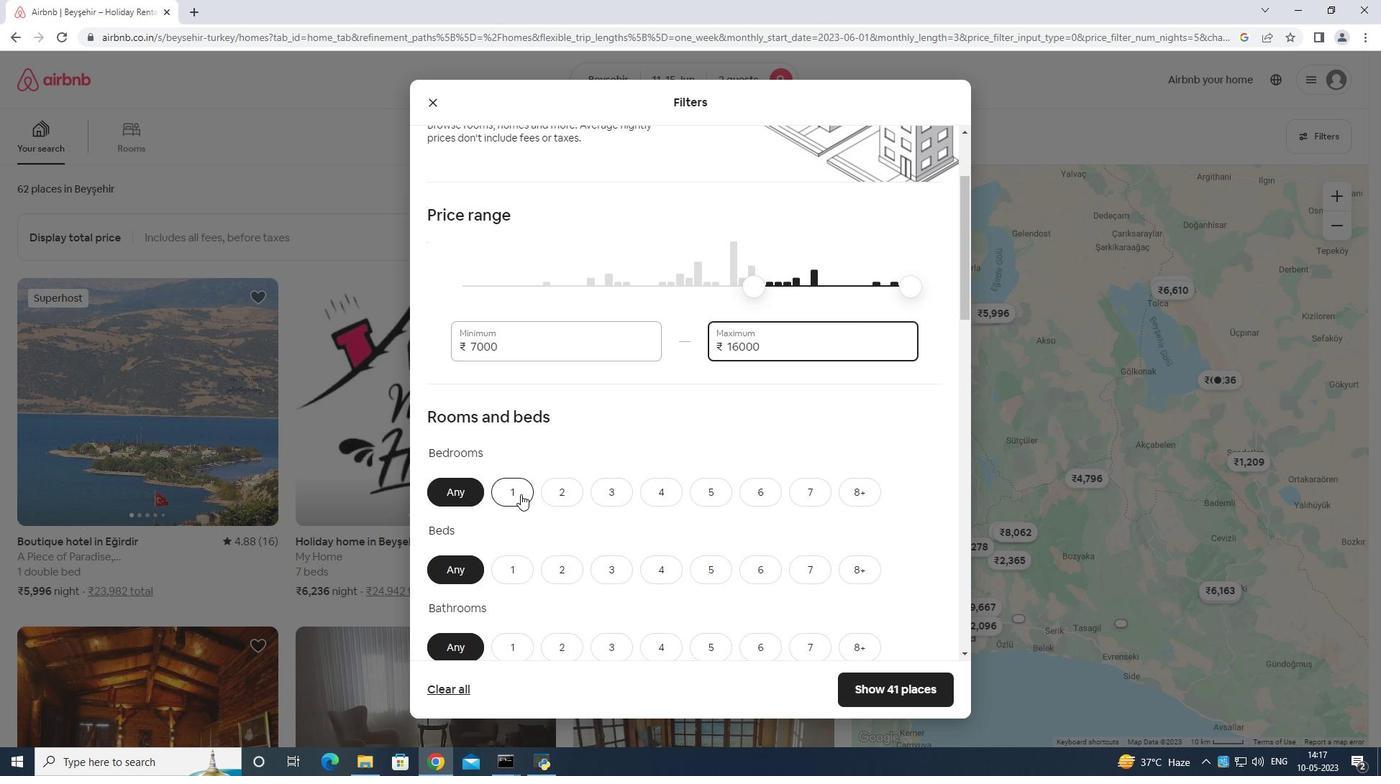 
Action: Mouse moved to (558, 562)
Screenshot: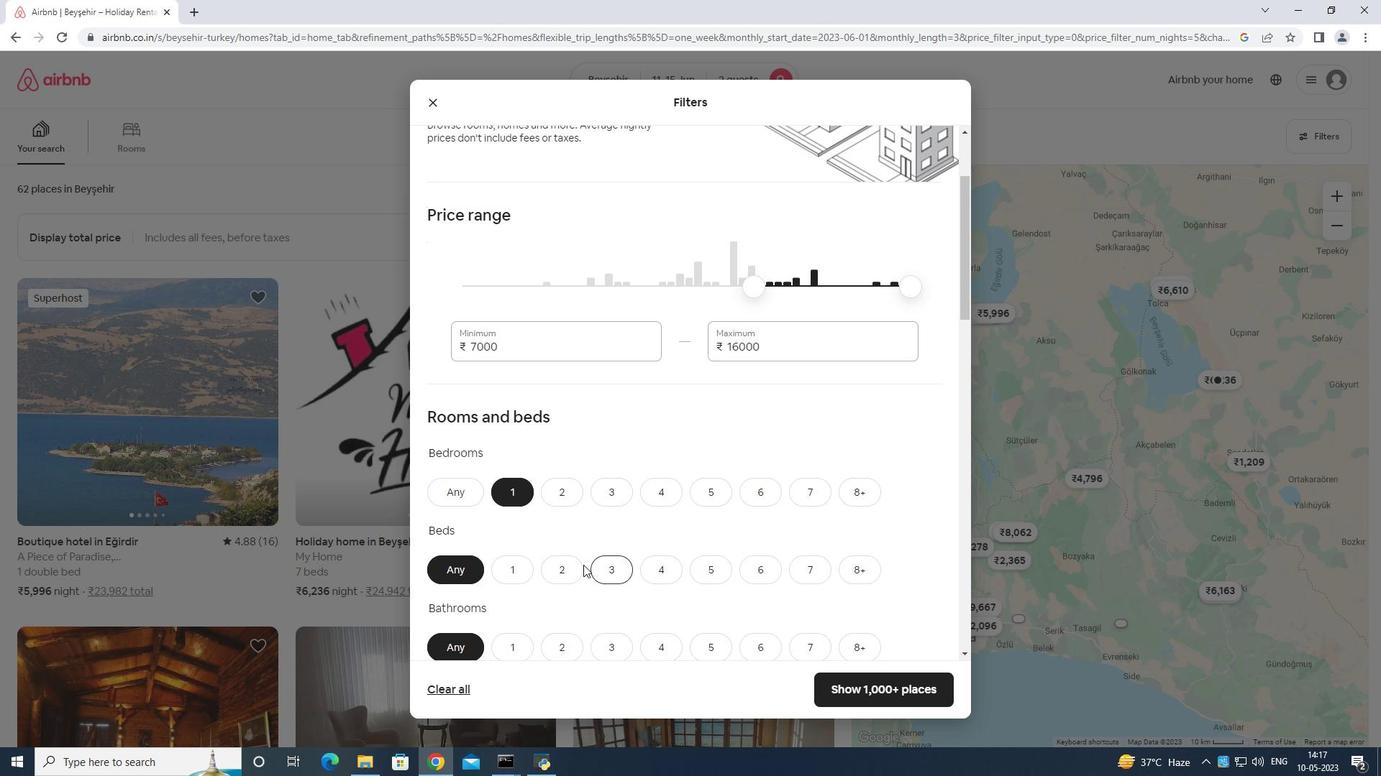 
Action: Mouse pressed left at (558, 562)
Screenshot: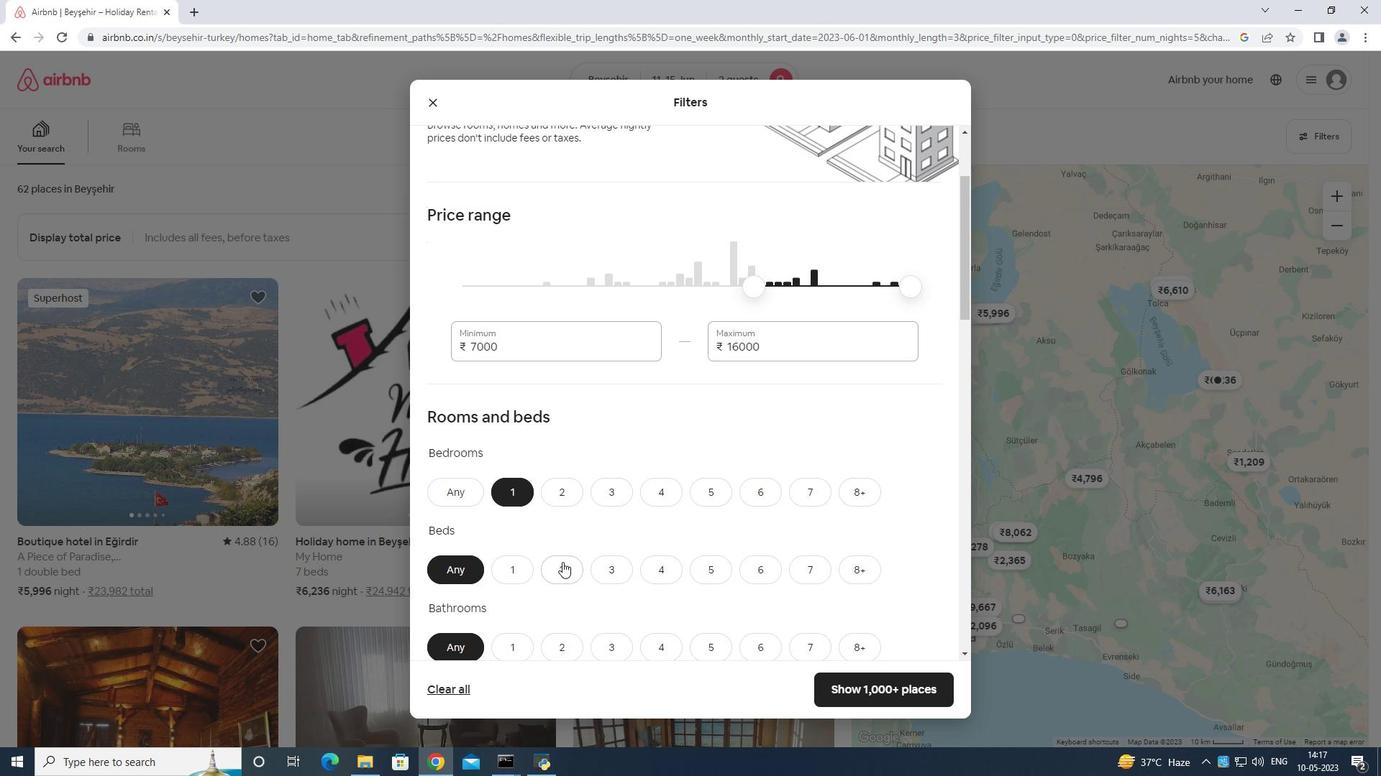 
Action: Mouse moved to (520, 649)
Screenshot: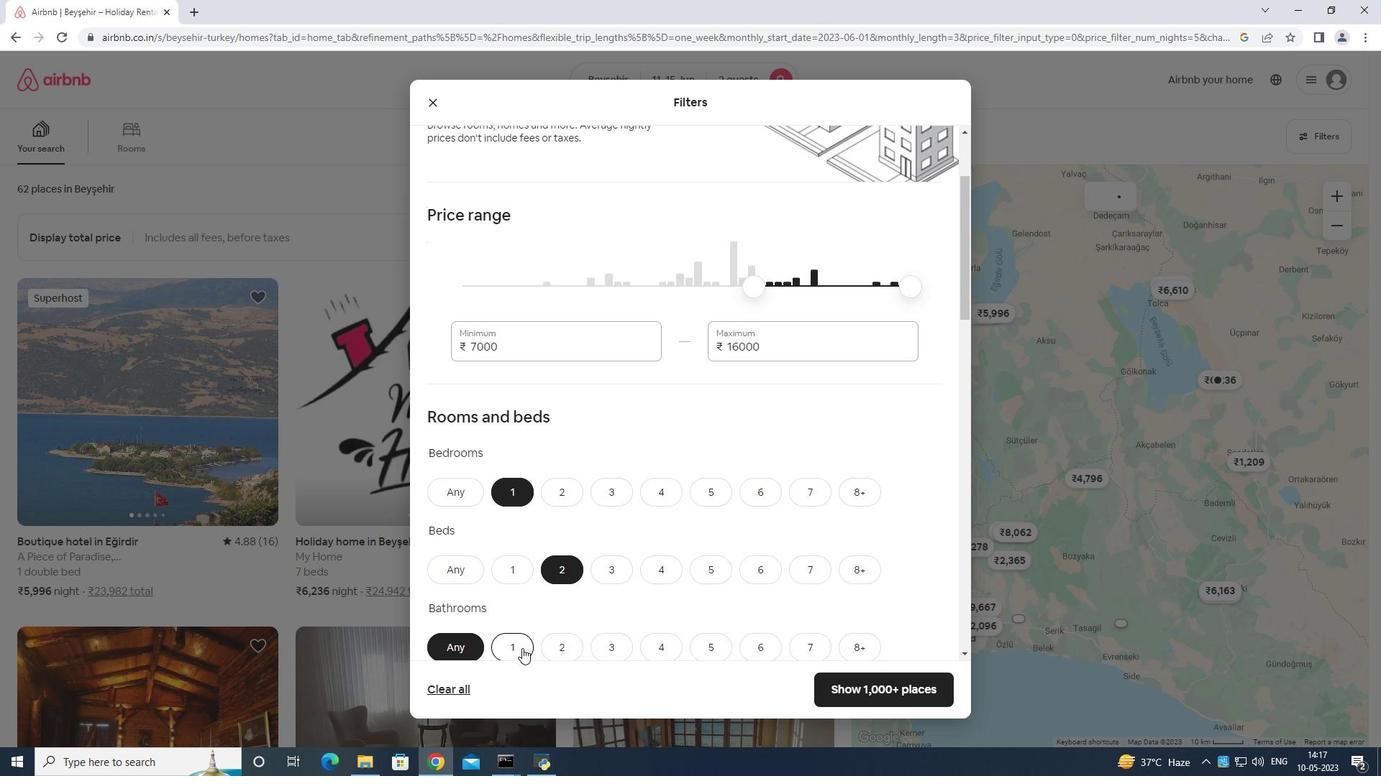 
Action: Mouse pressed left at (520, 649)
Screenshot: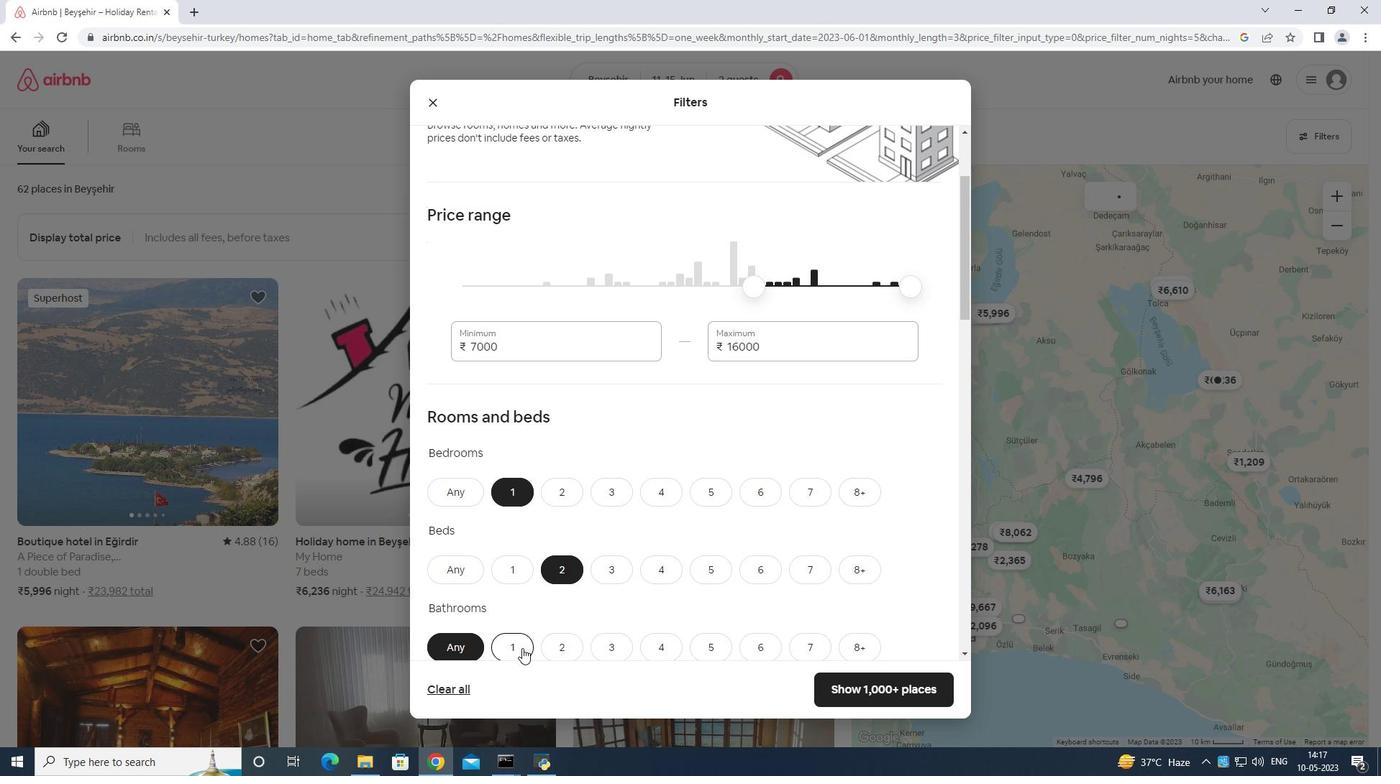 
Action: Mouse moved to (531, 618)
Screenshot: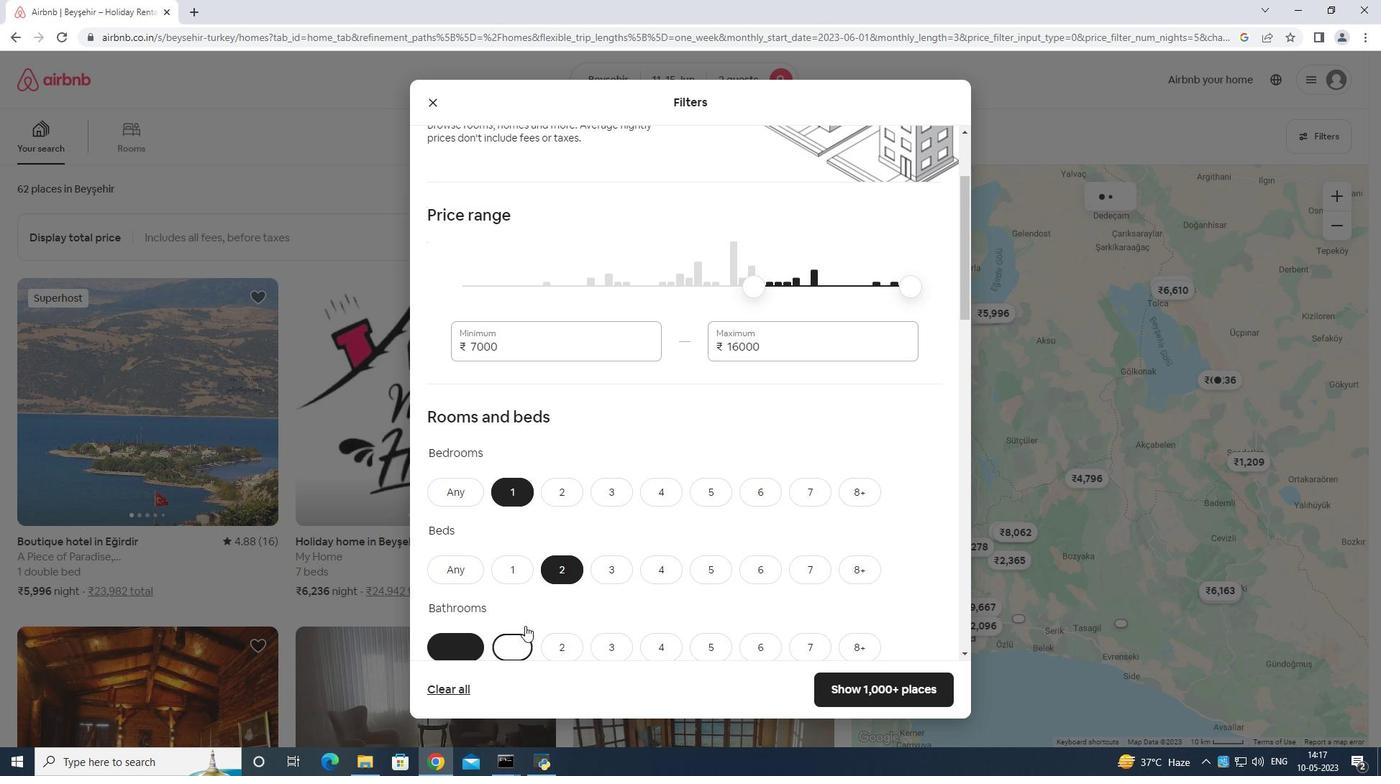 
Action: Mouse scrolled (531, 617) with delta (0, 0)
Screenshot: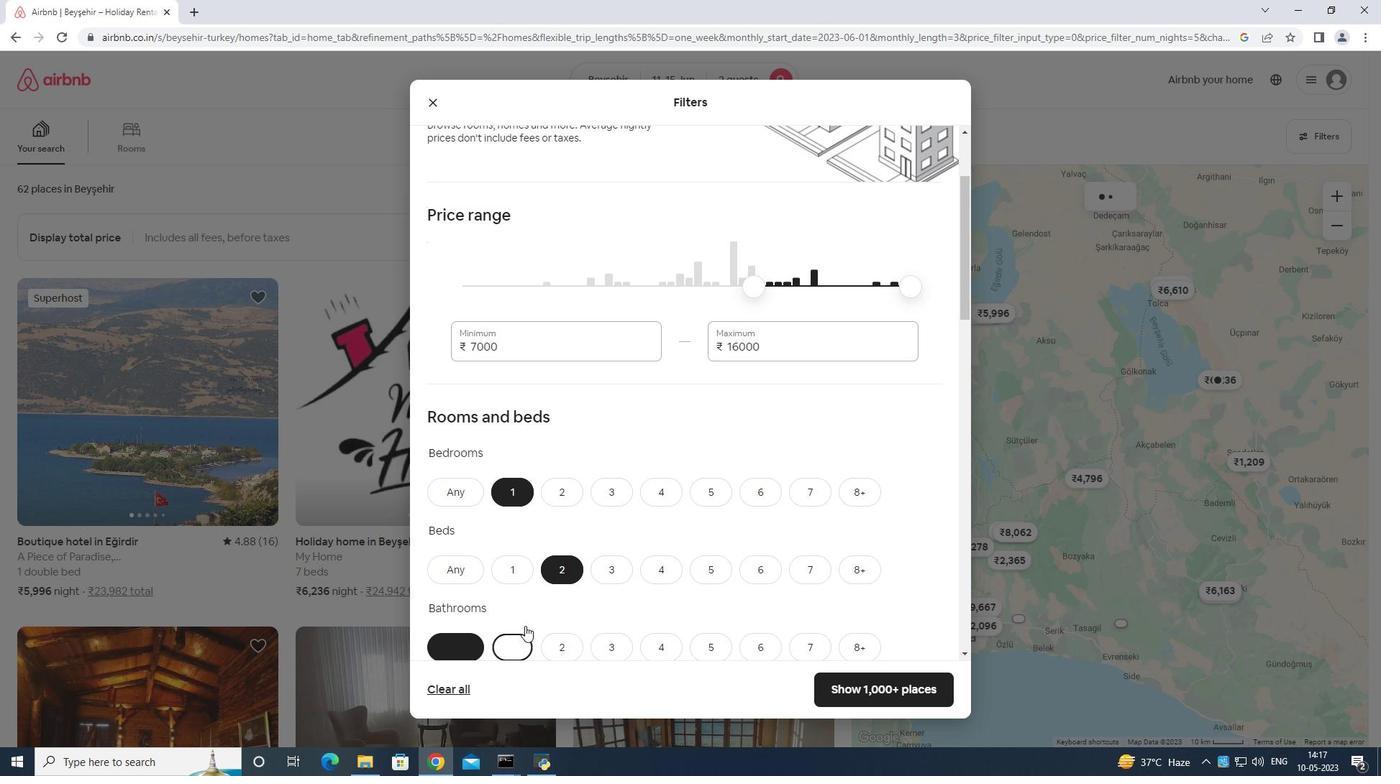 
Action: Mouse scrolled (531, 617) with delta (0, 0)
Screenshot: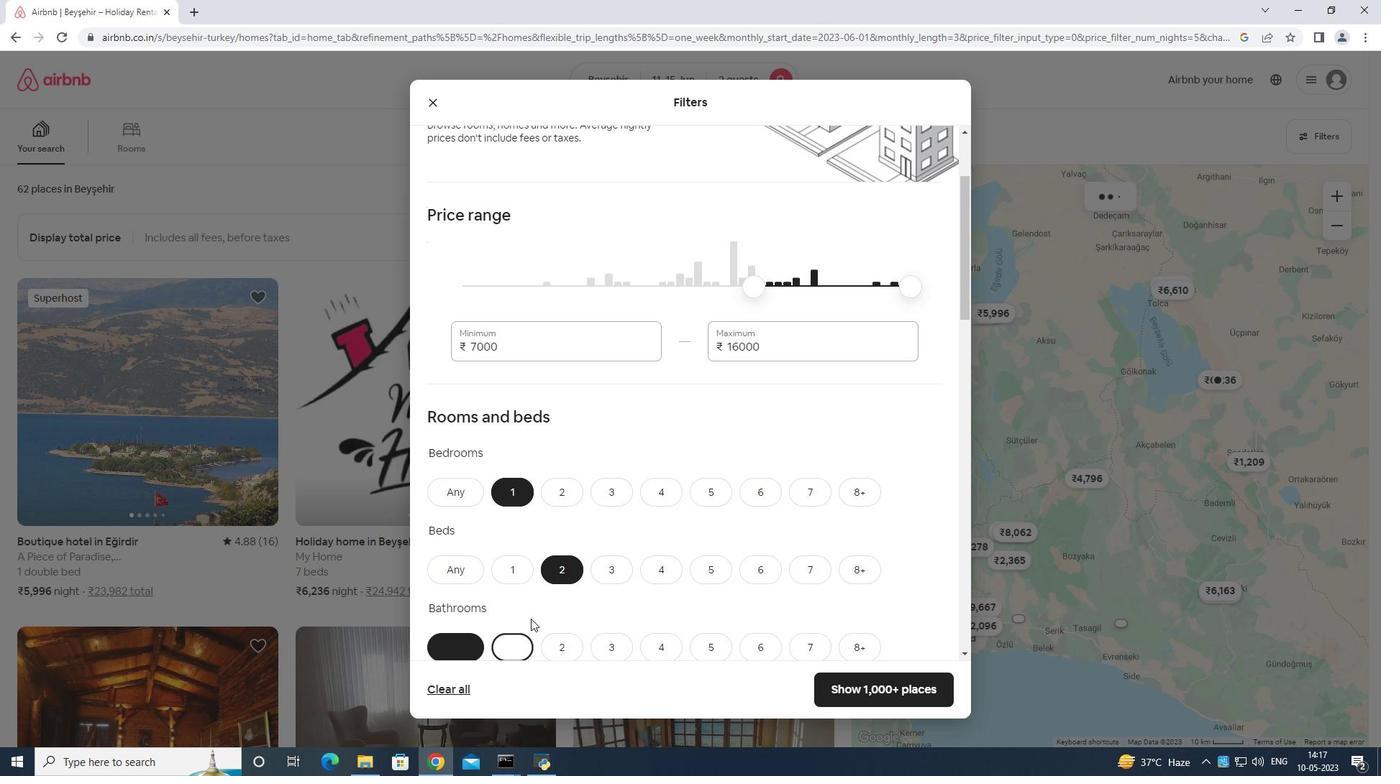 
Action: Mouse moved to (535, 618)
Screenshot: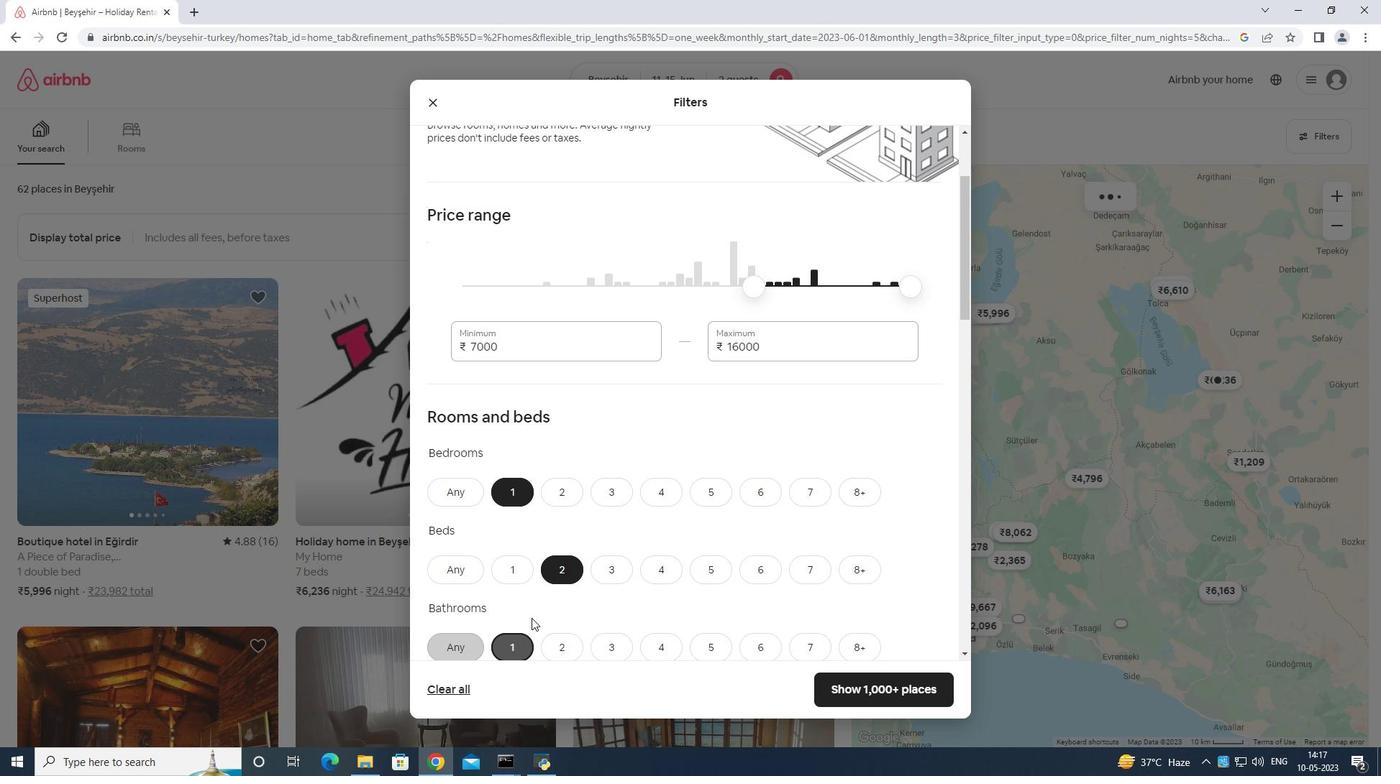 
Action: Mouse scrolled (535, 617) with delta (0, 0)
Screenshot: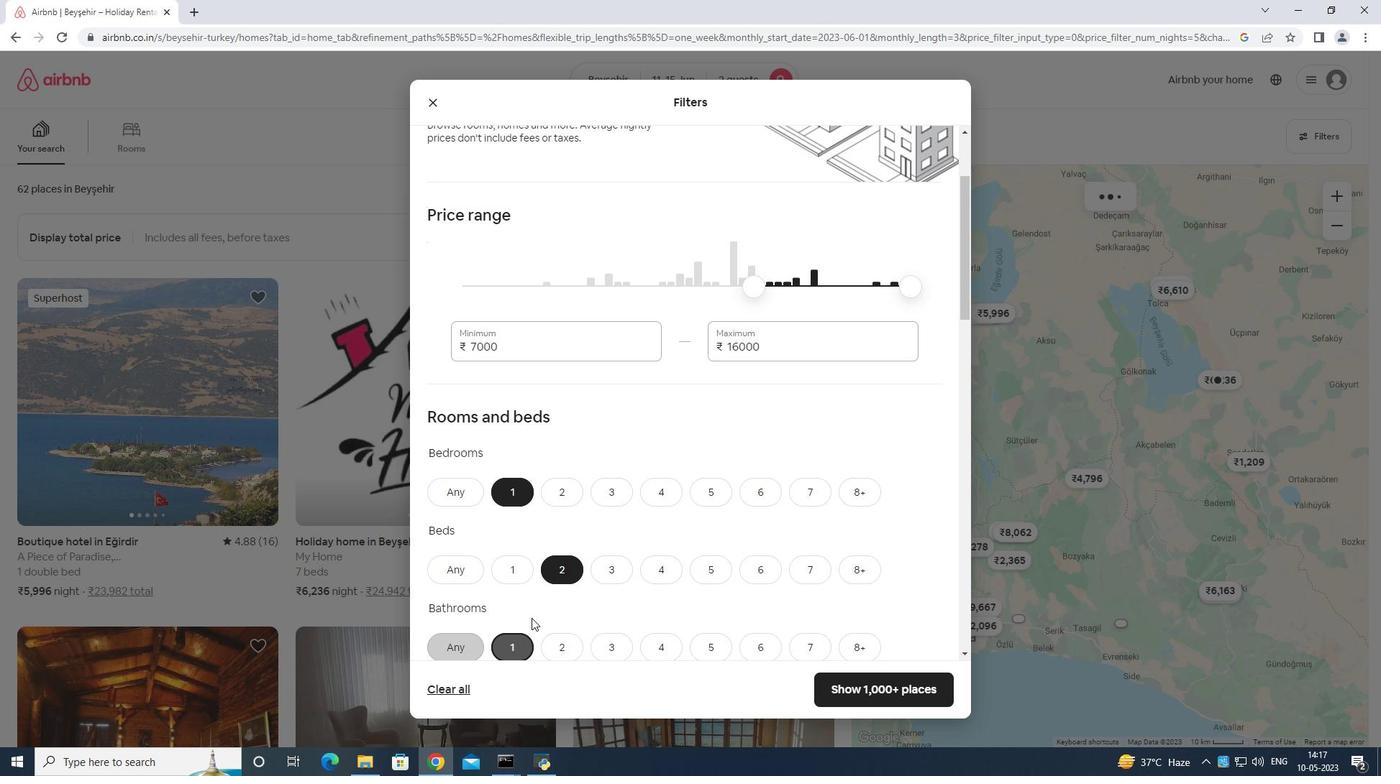 
Action: Mouse moved to (499, 597)
Screenshot: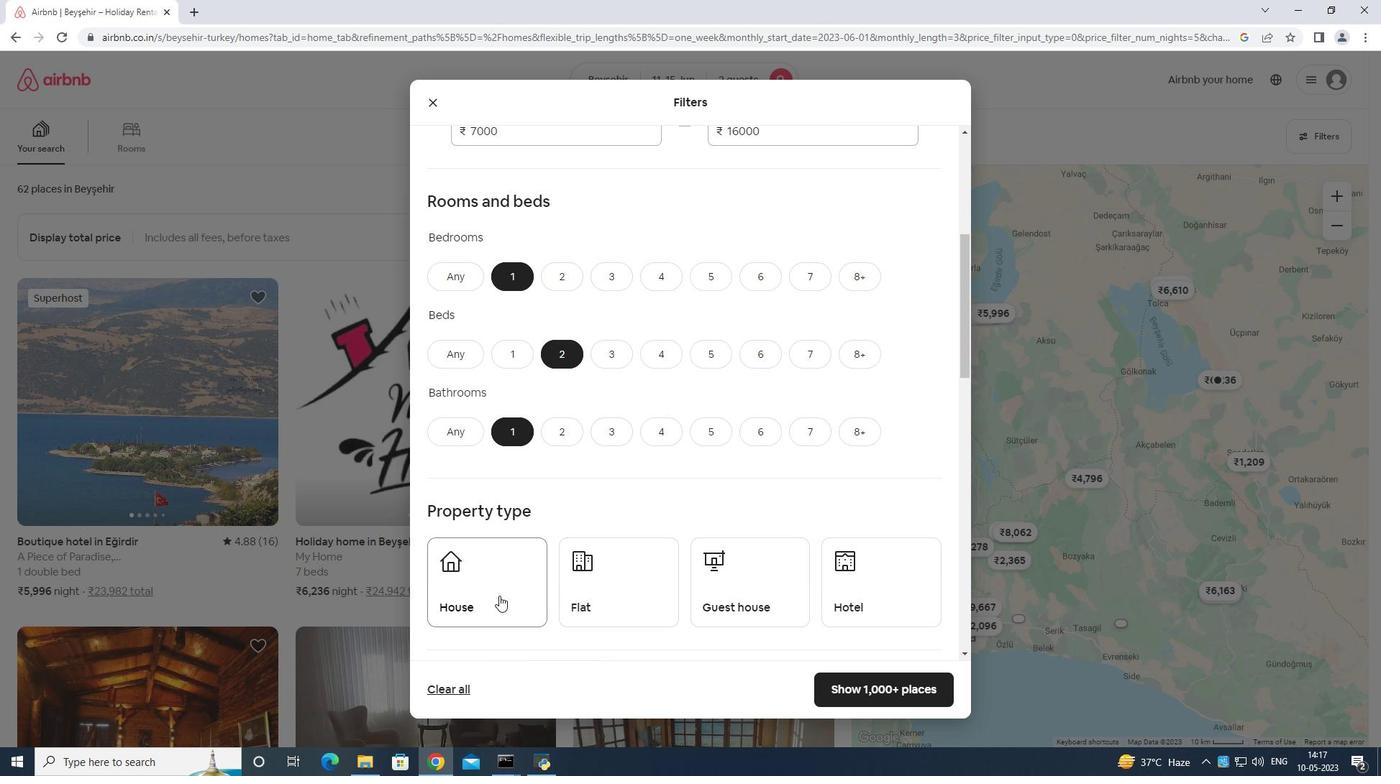 
Action: Mouse pressed left at (499, 597)
Screenshot: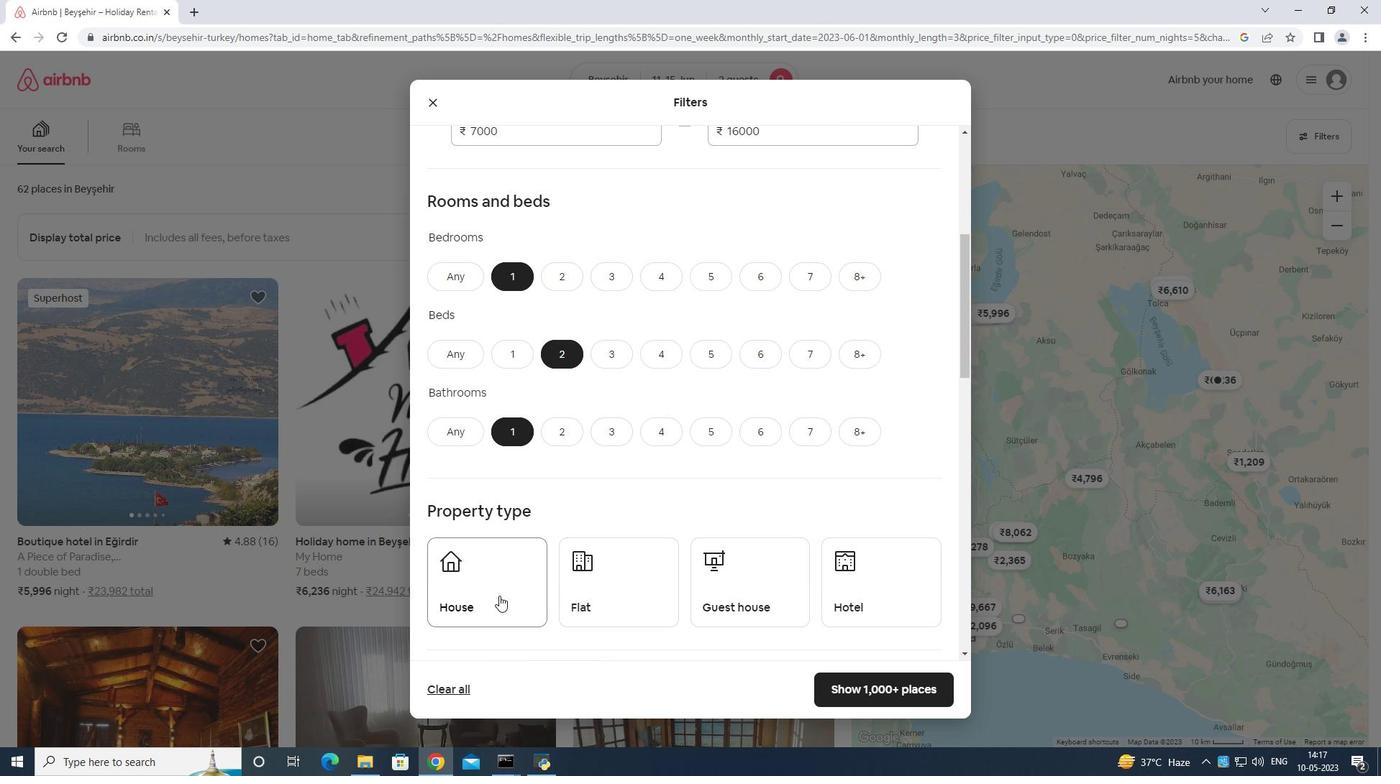 
Action: Mouse moved to (592, 594)
Screenshot: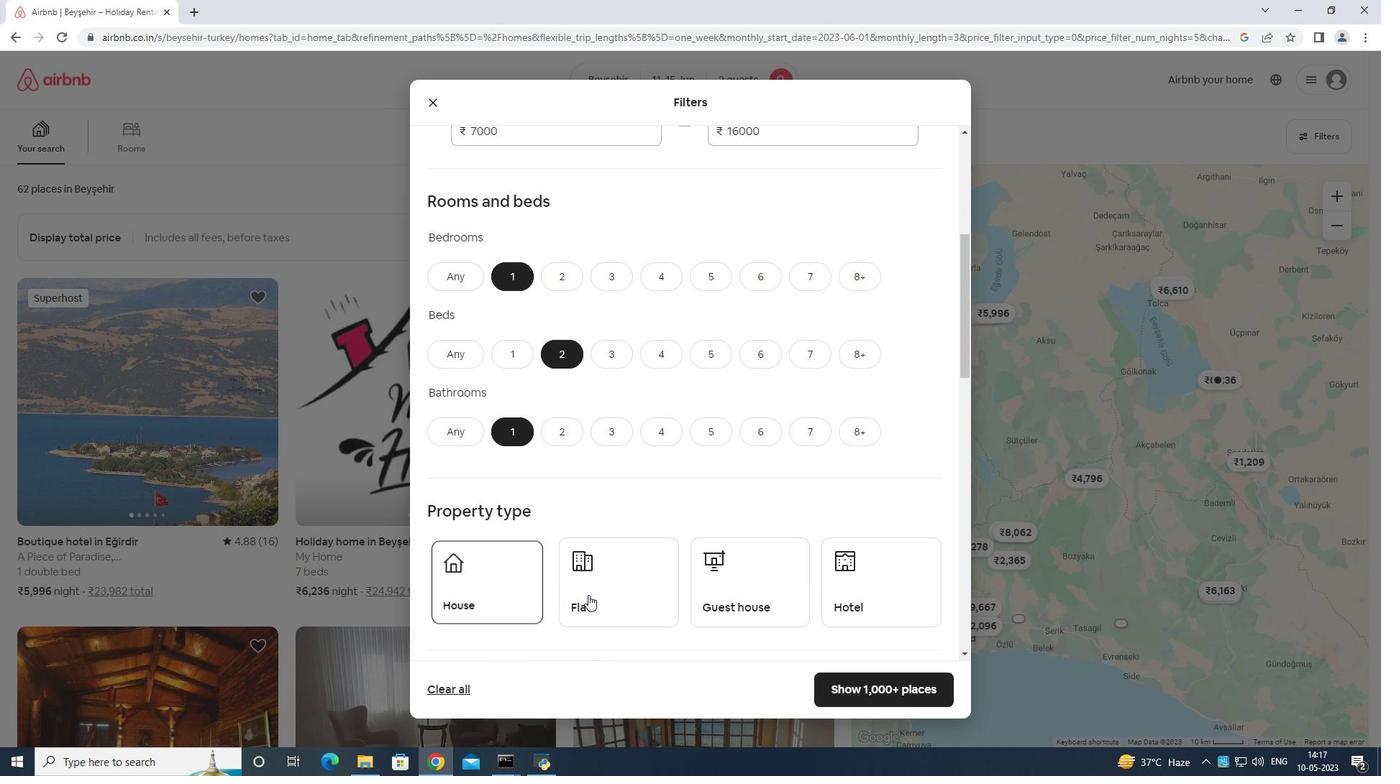 
Action: Mouse pressed left at (592, 594)
Screenshot: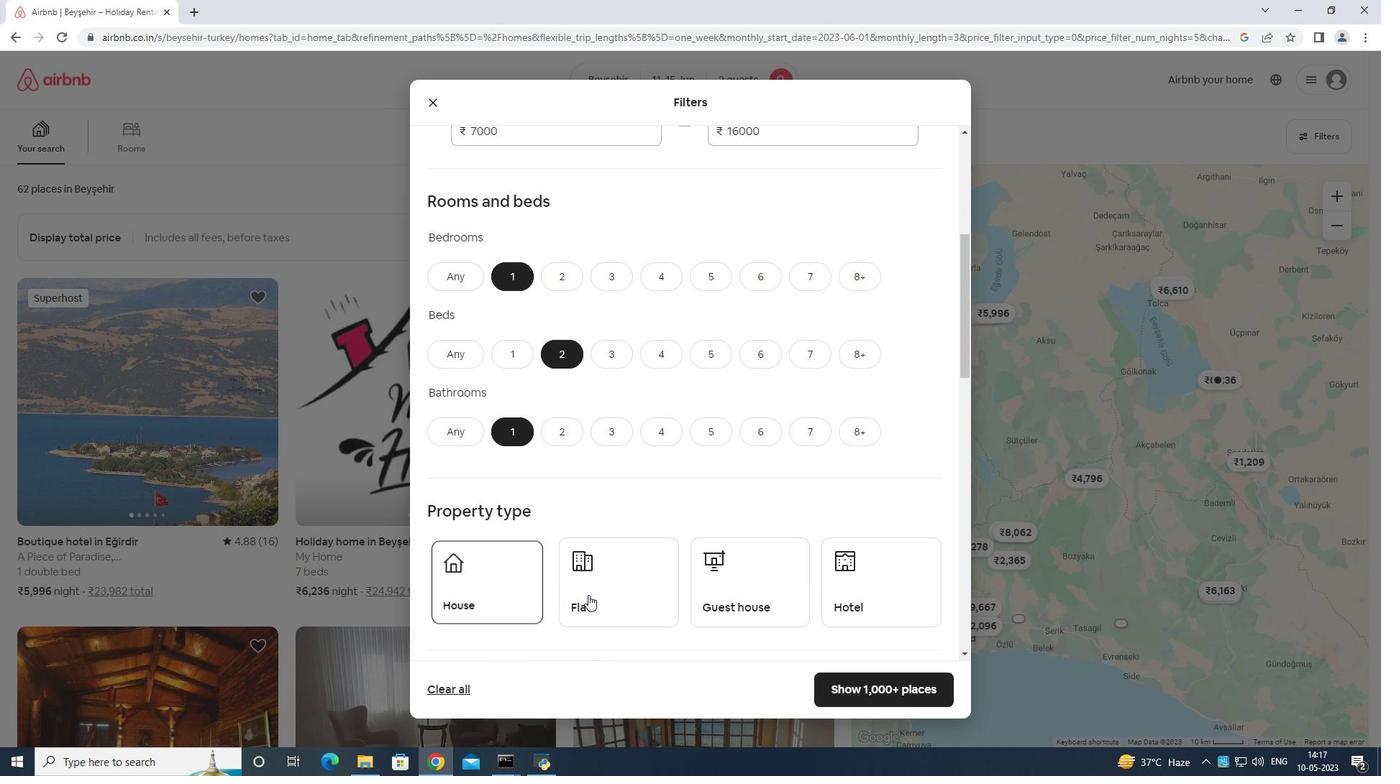
Action: Mouse moved to (717, 577)
Screenshot: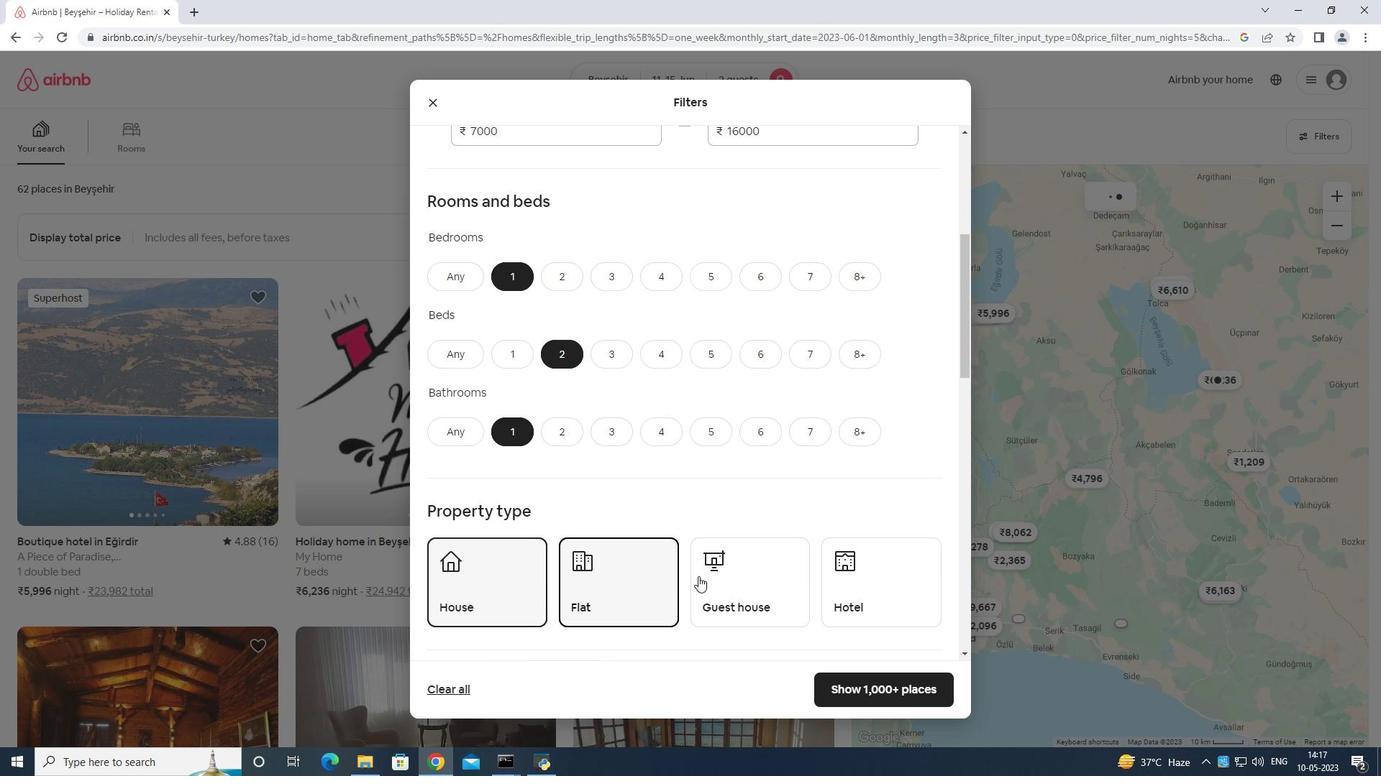 
Action: Mouse pressed left at (717, 577)
Screenshot: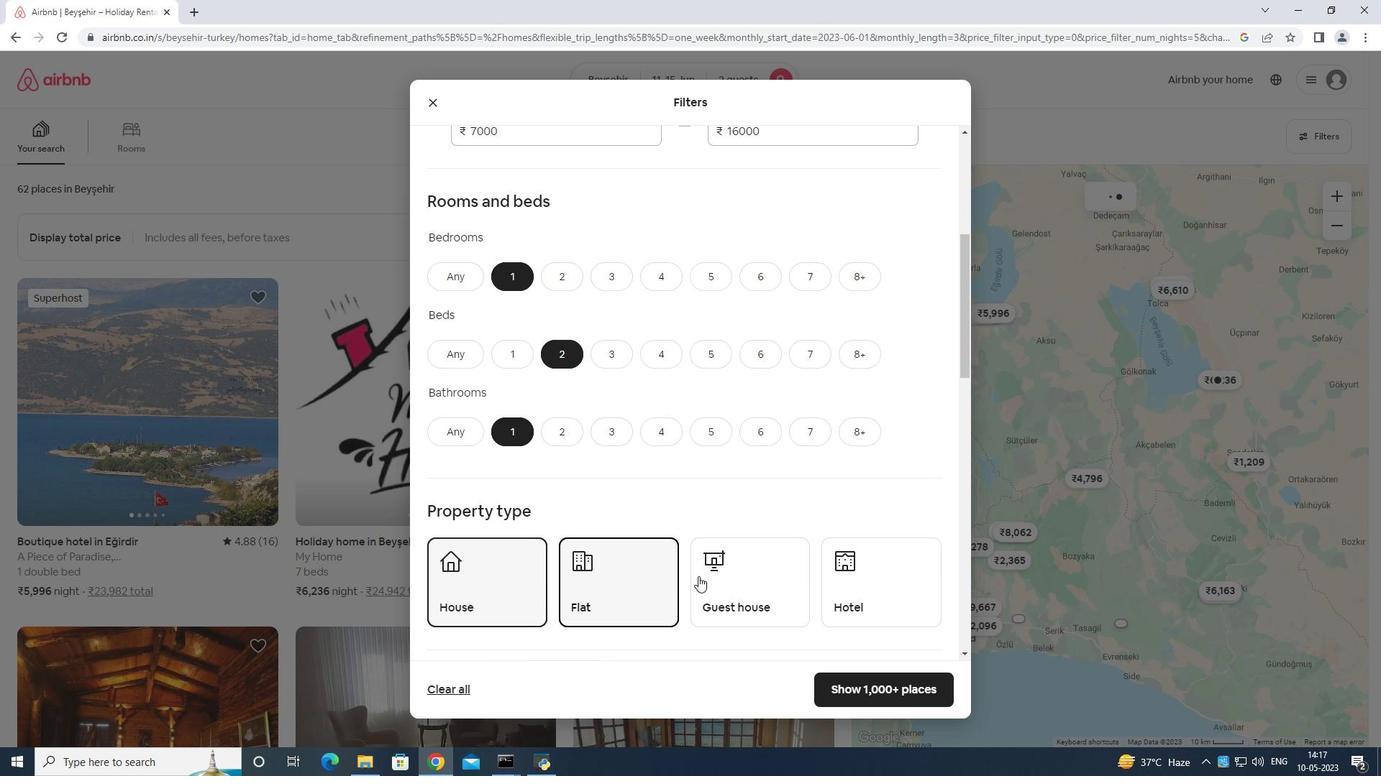 
Action: Mouse moved to (845, 572)
Screenshot: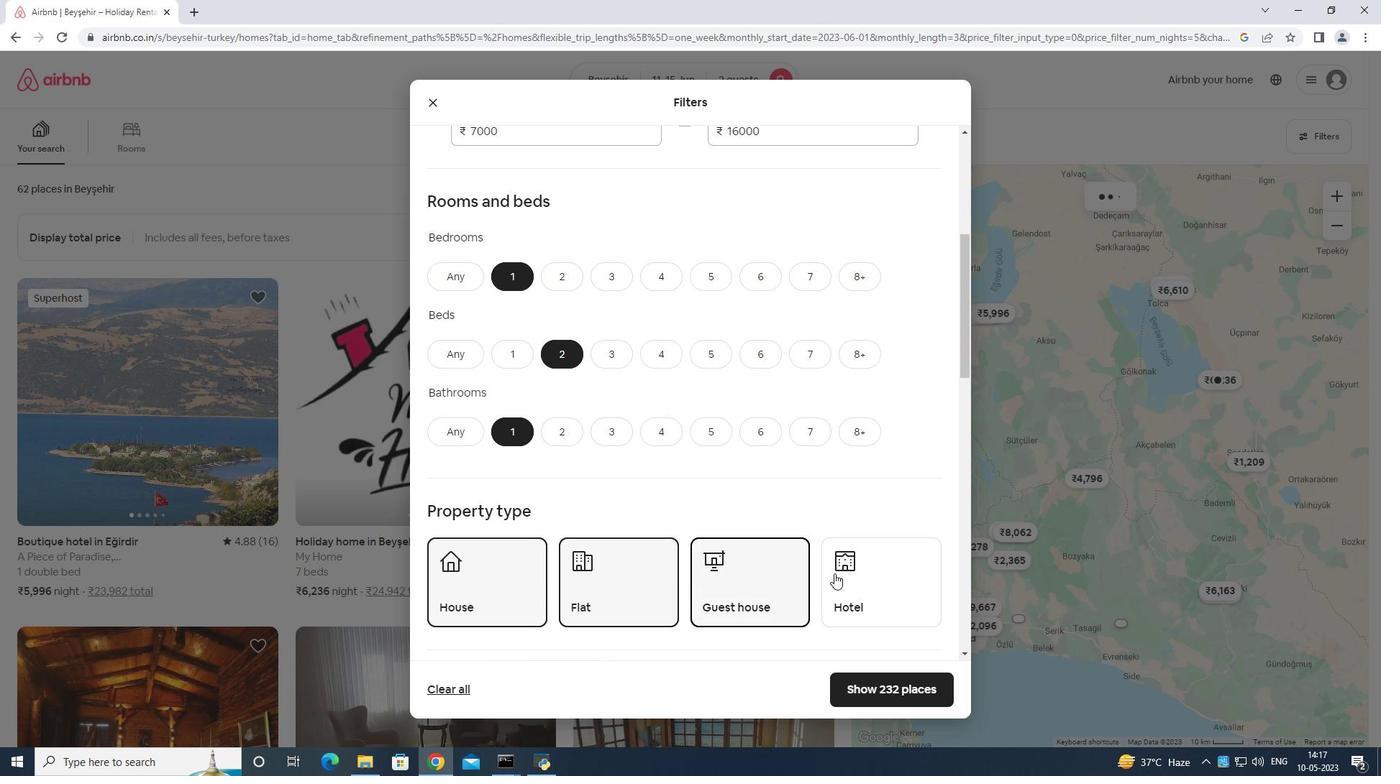 
Action: Mouse pressed left at (845, 572)
Screenshot: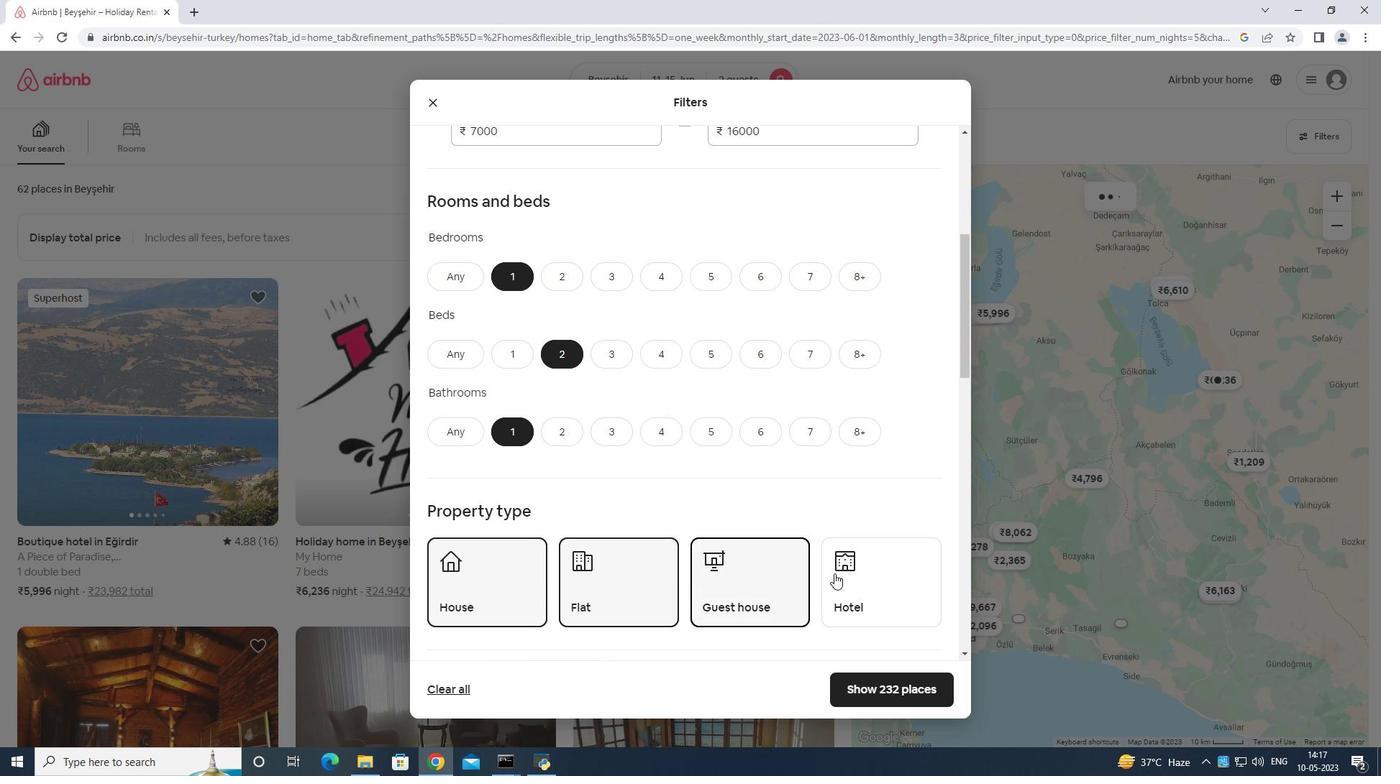 
Action: Mouse moved to (854, 559)
Screenshot: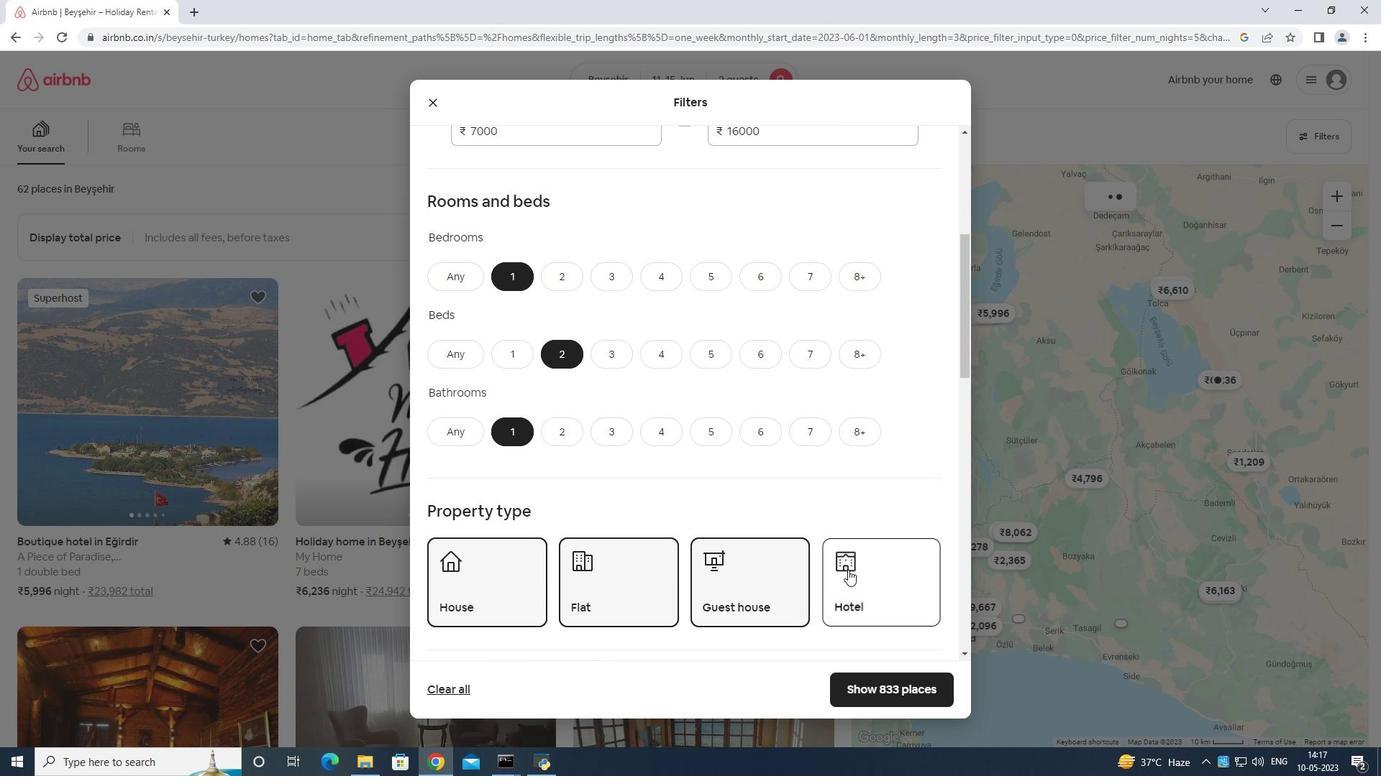 
Action: Mouse scrolled (854, 558) with delta (0, 0)
Screenshot: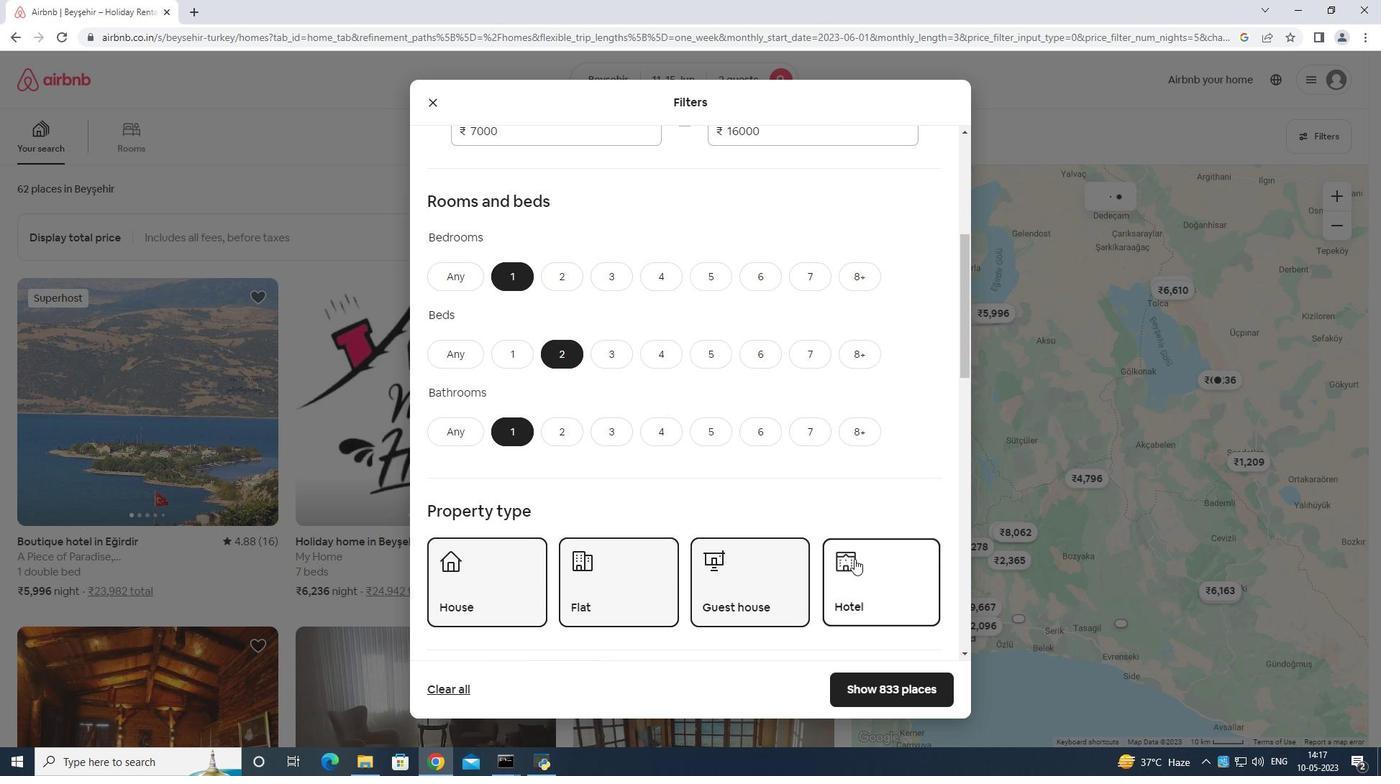 
Action: Mouse moved to (854, 562)
Screenshot: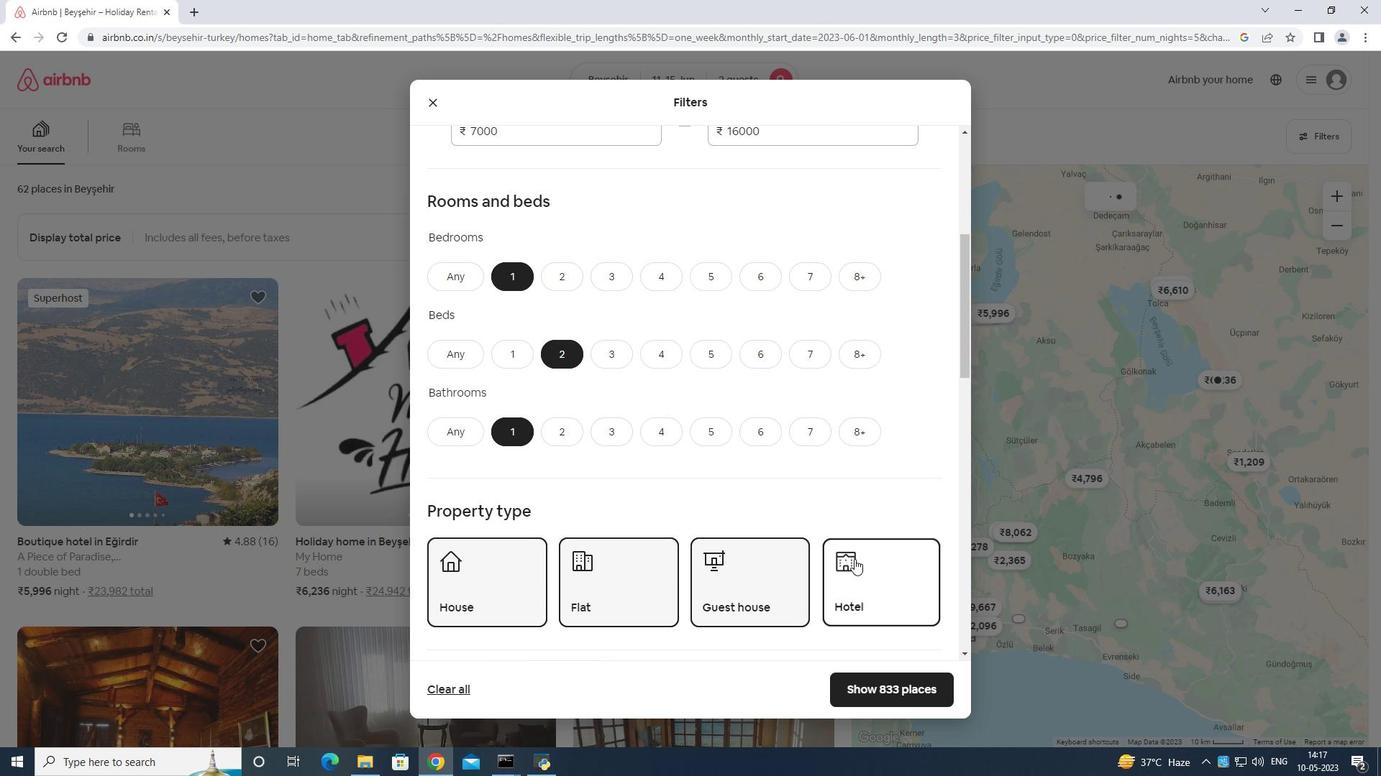 
Action: Mouse scrolled (854, 561) with delta (0, 0)
Screenshot: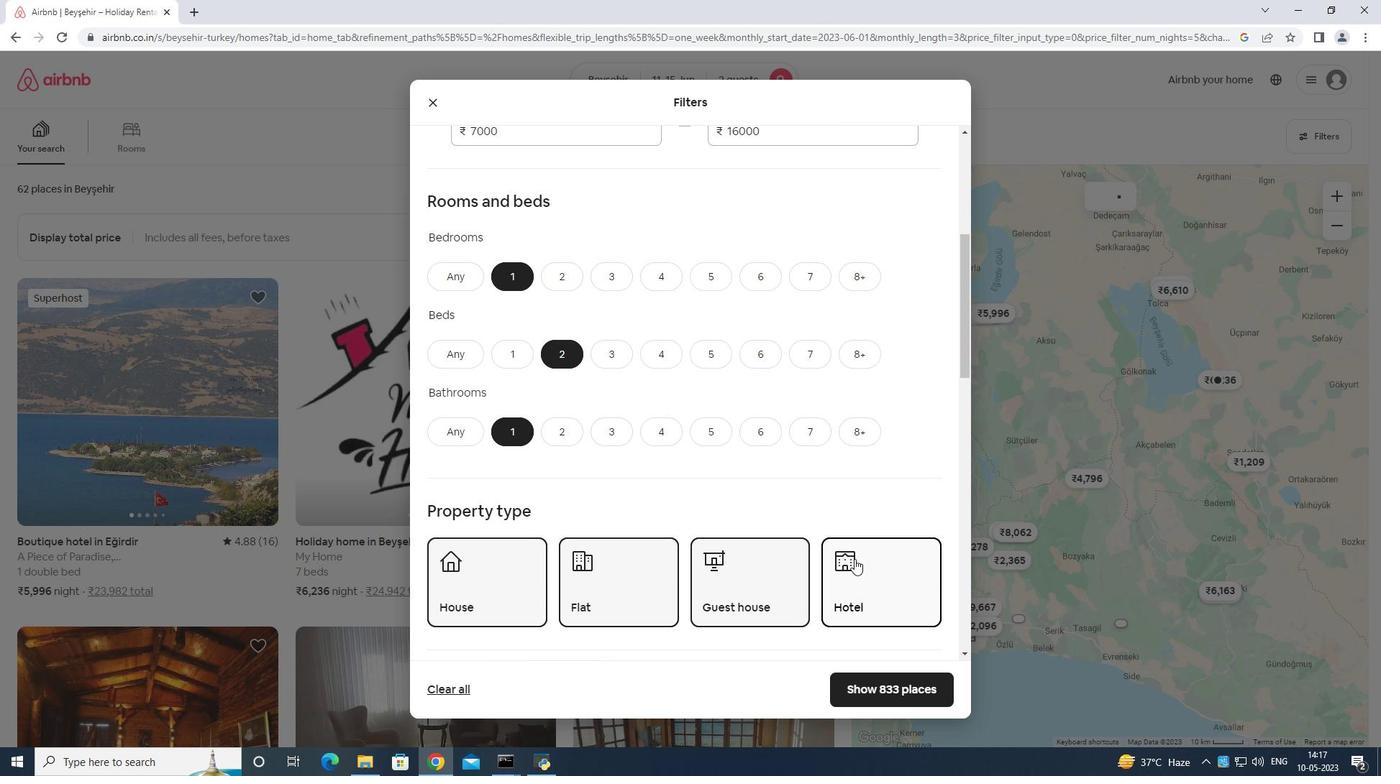 
Action: Mouse scrolled (854, 561) with delta (0, 0)
Screenshot: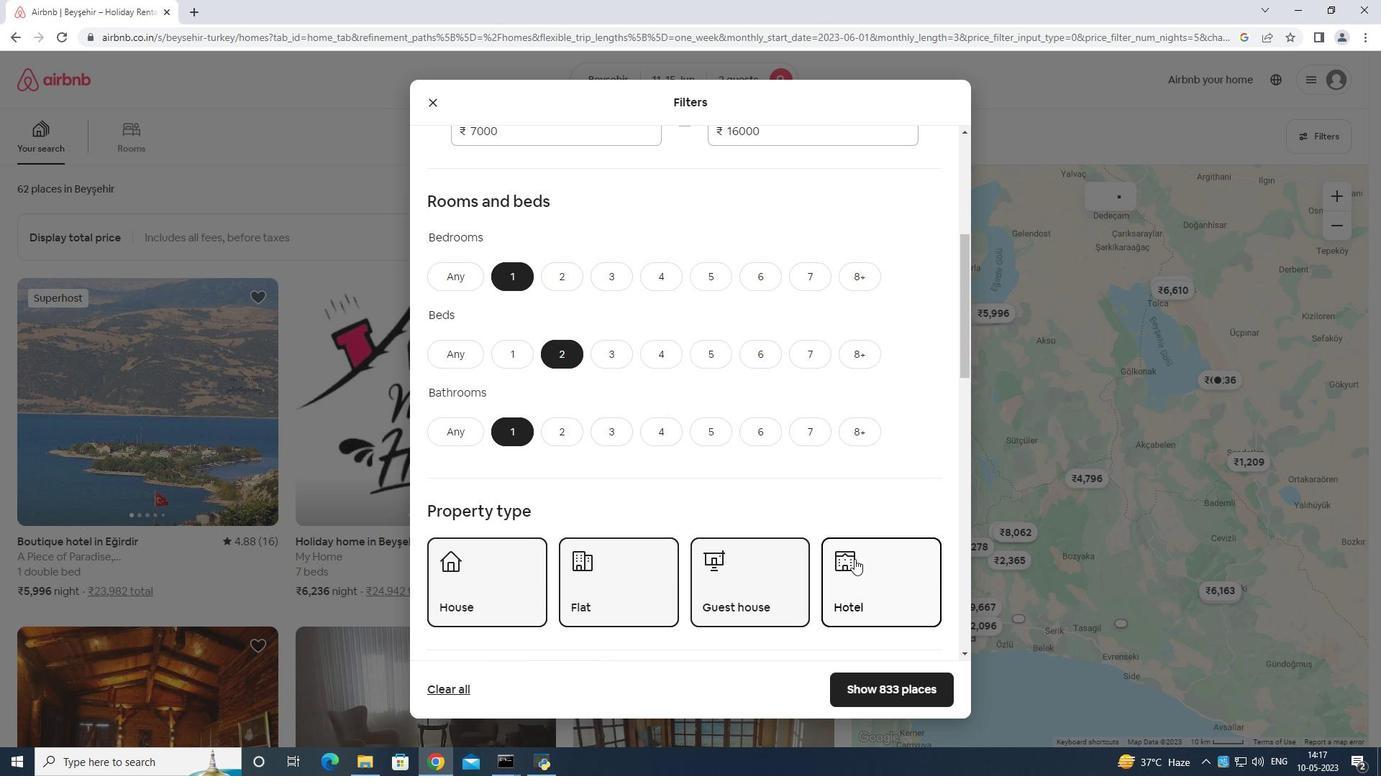 
Action: Mouse moved to (557, 587)
Screenshot: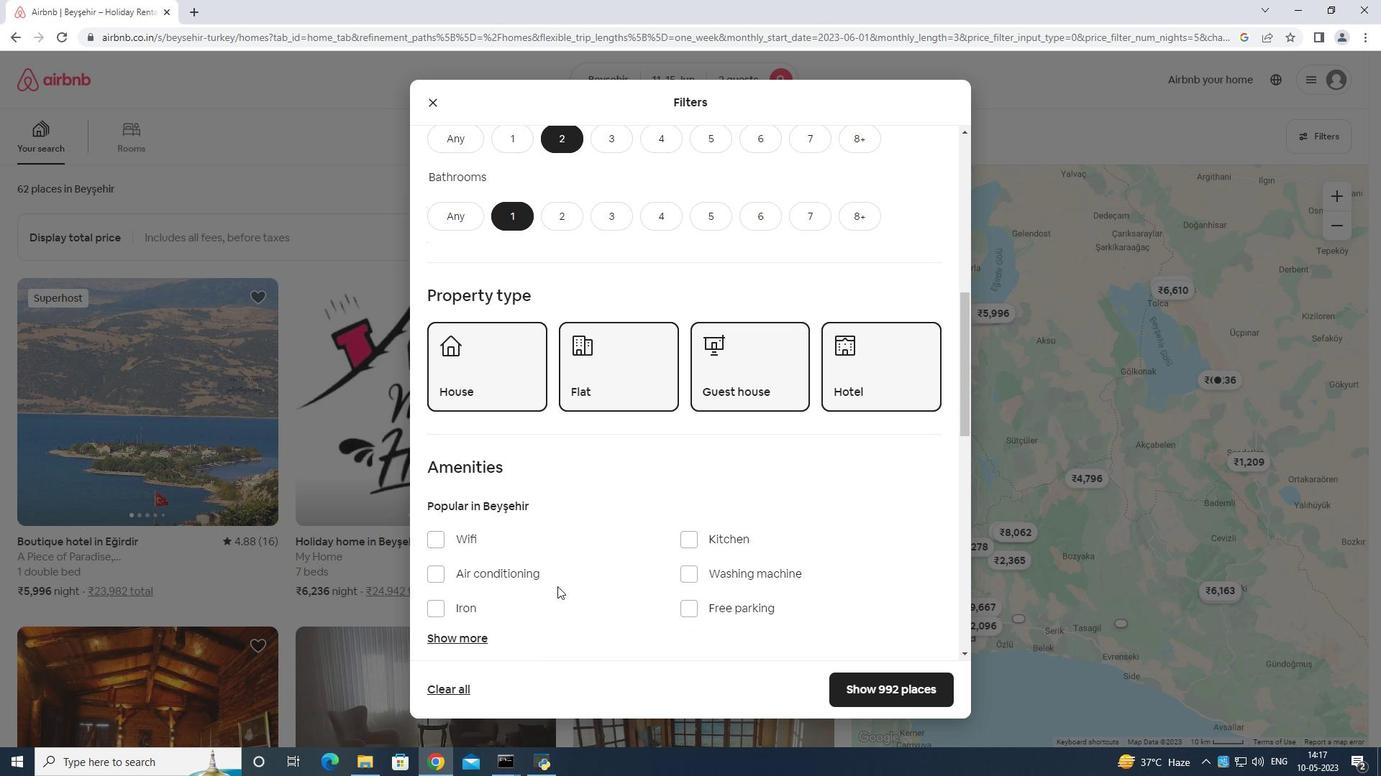 
Action: Mouse scrolled (557, 586) with delta (0, 0)
Screenshot: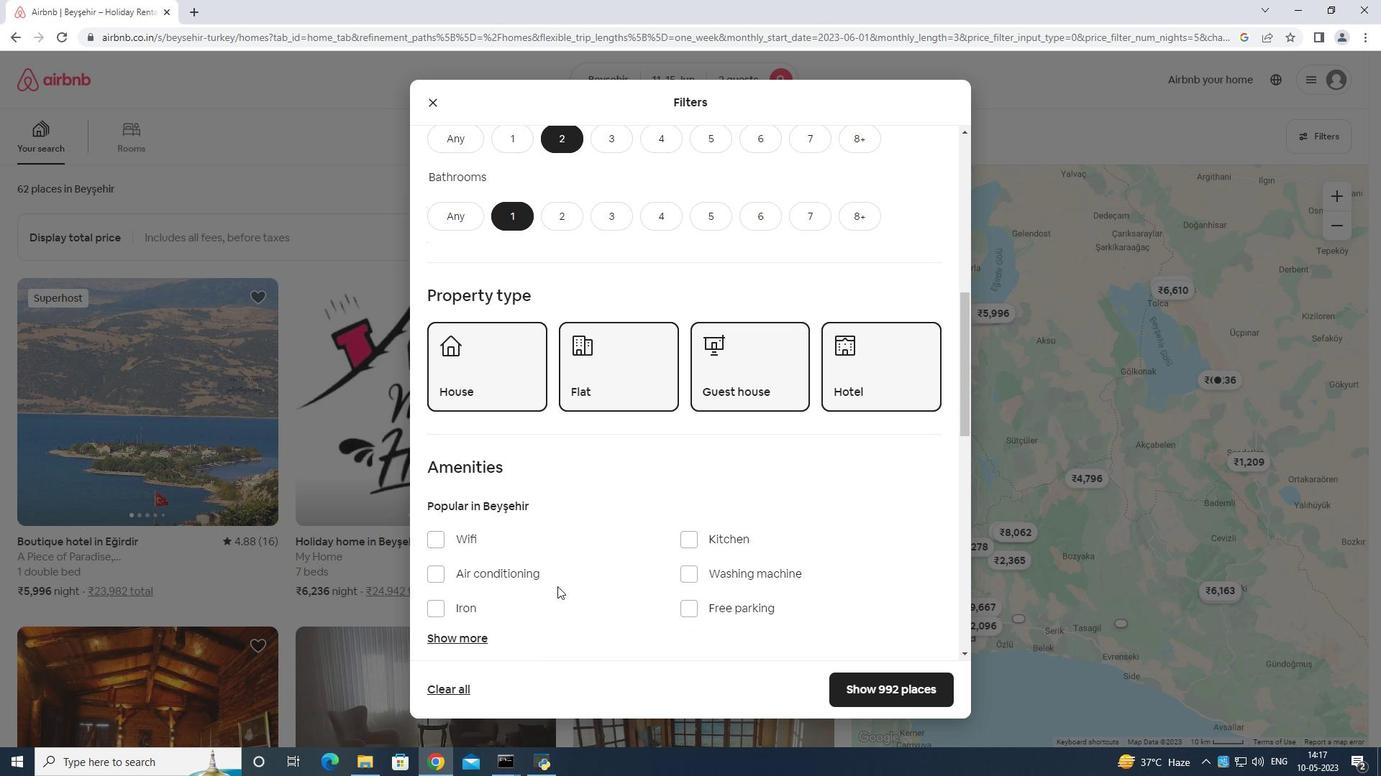 
Action: Mouse moved to (558, 587)
Screenshot: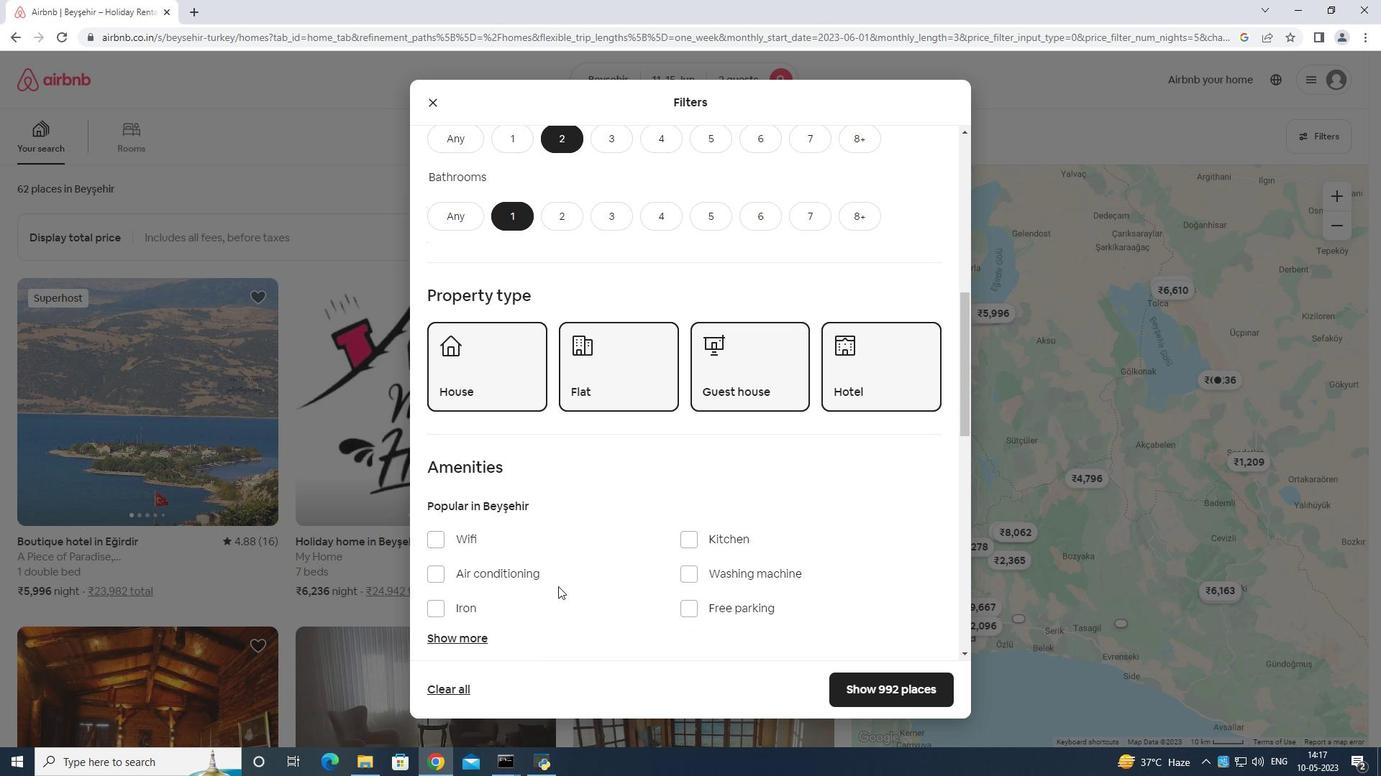 
Action: Mouse scrolled (558, 586) with delta (0, 0)
Screenshot: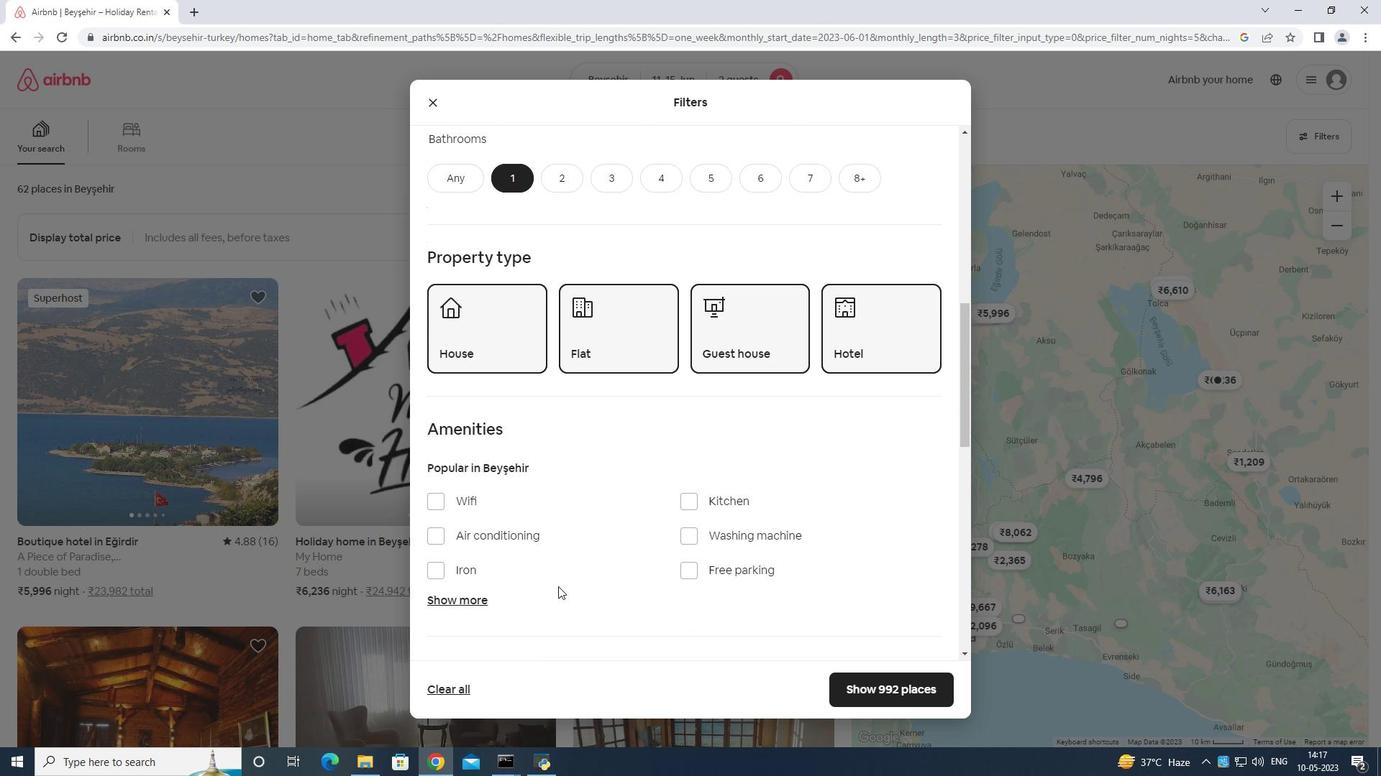 
Action: Mouse moved to (689, 426)
Screenshot: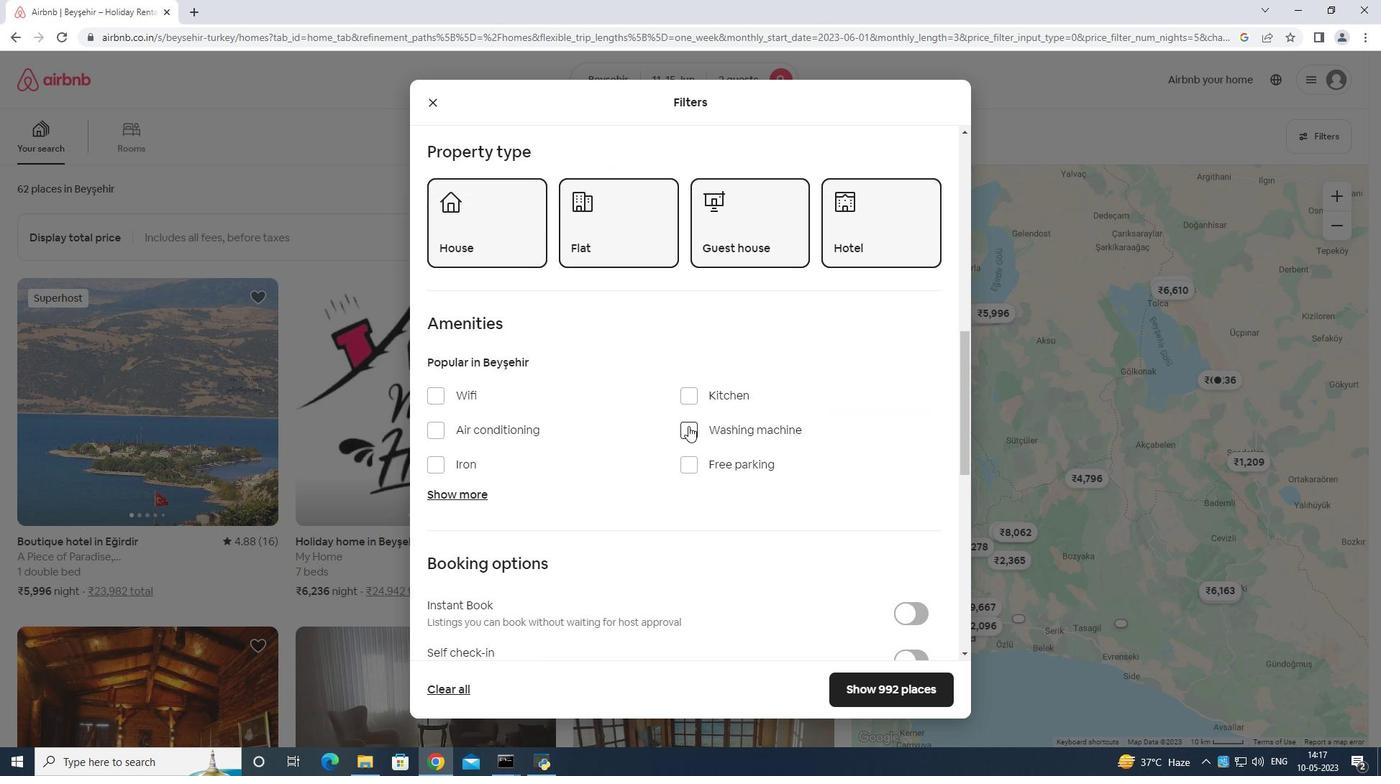 
Action: Mouse pressed left at (689, 426)
Screenshot: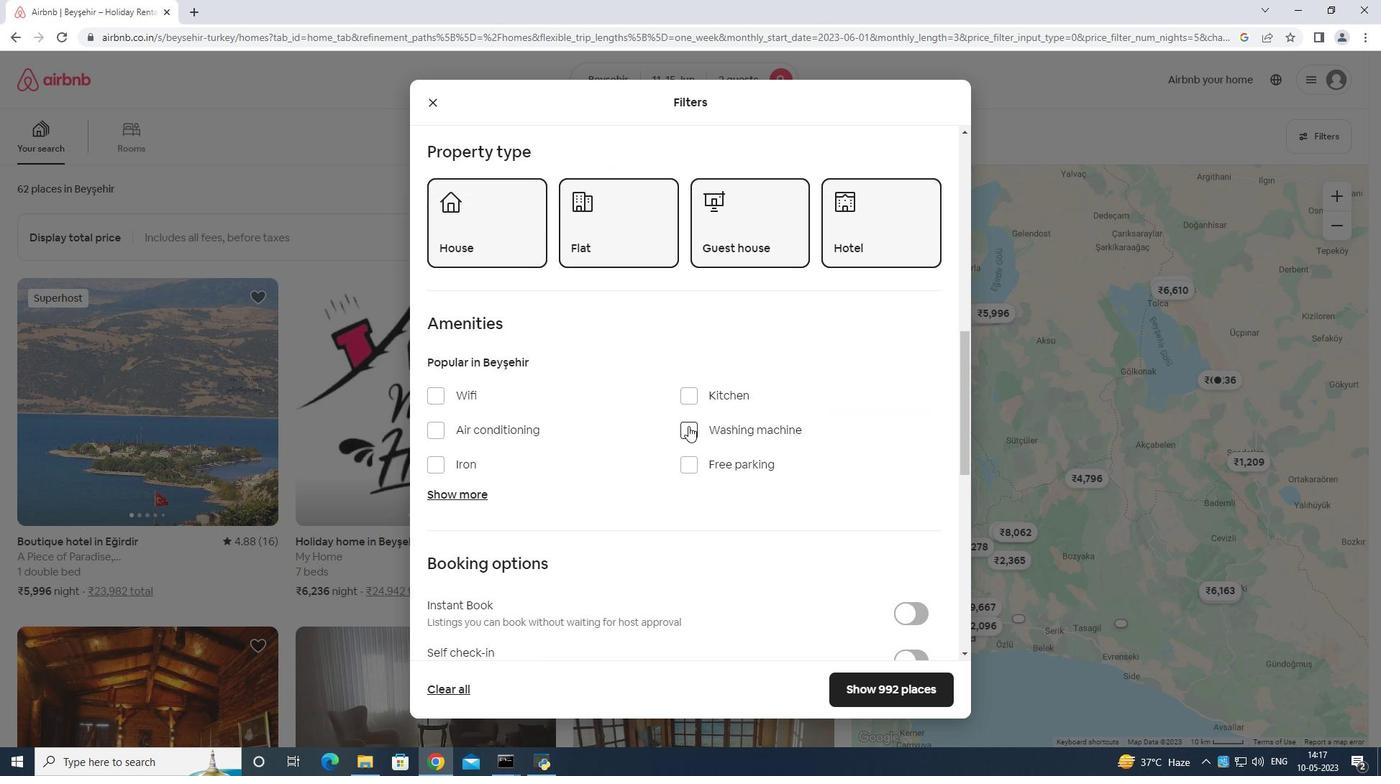 
Action: Mouse moved to (517, 546)
Screenshot: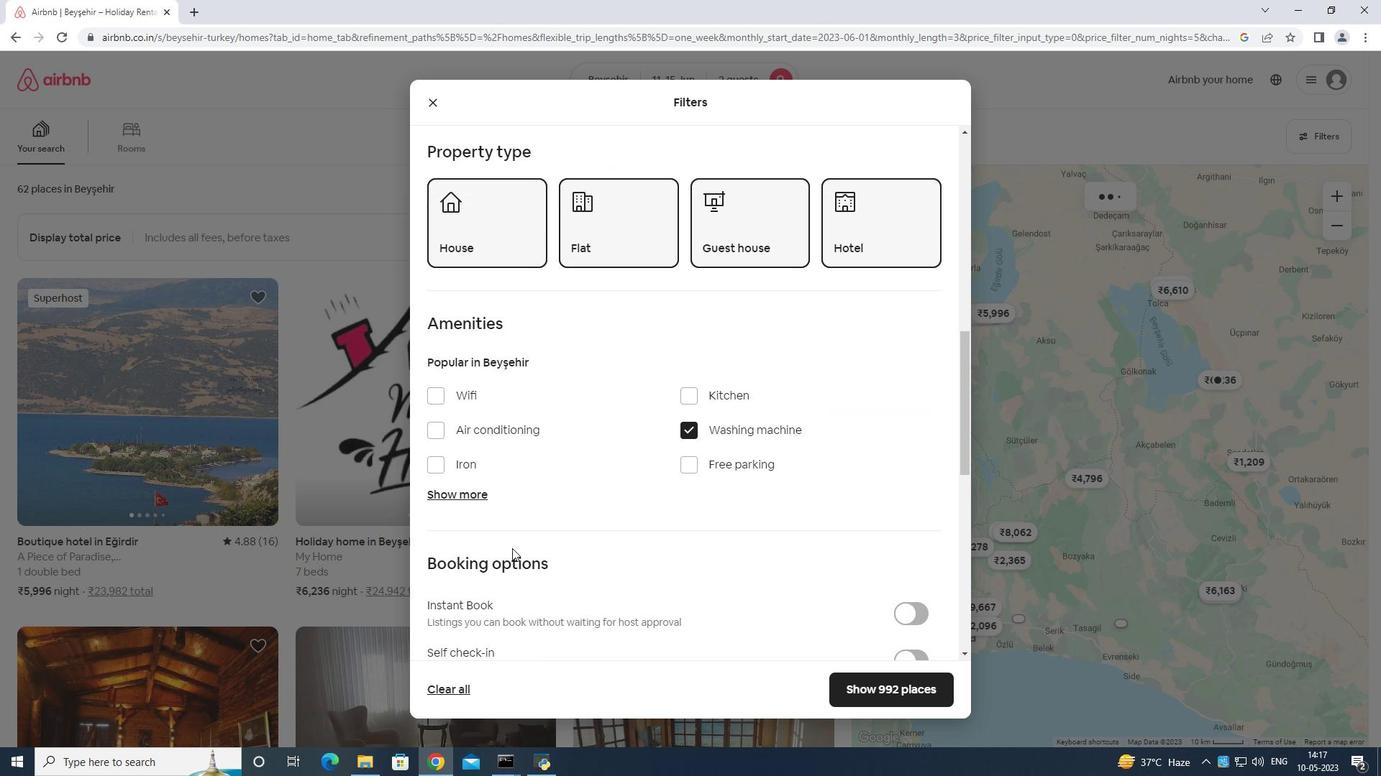 
Action: Mouse scrolled (517, 546) with delta (0, 0)
Screenshot: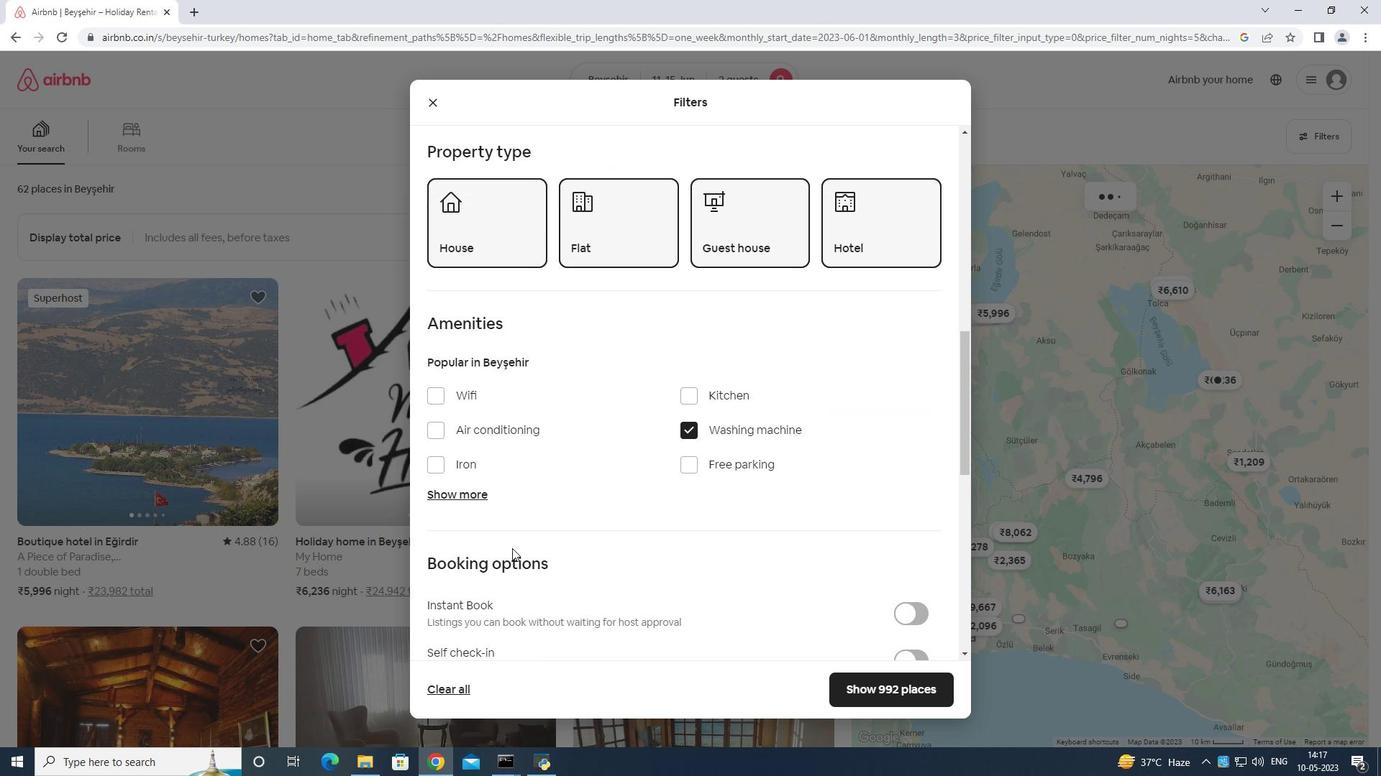 
Action: Mouse moved to (523, 549)
Screenshot: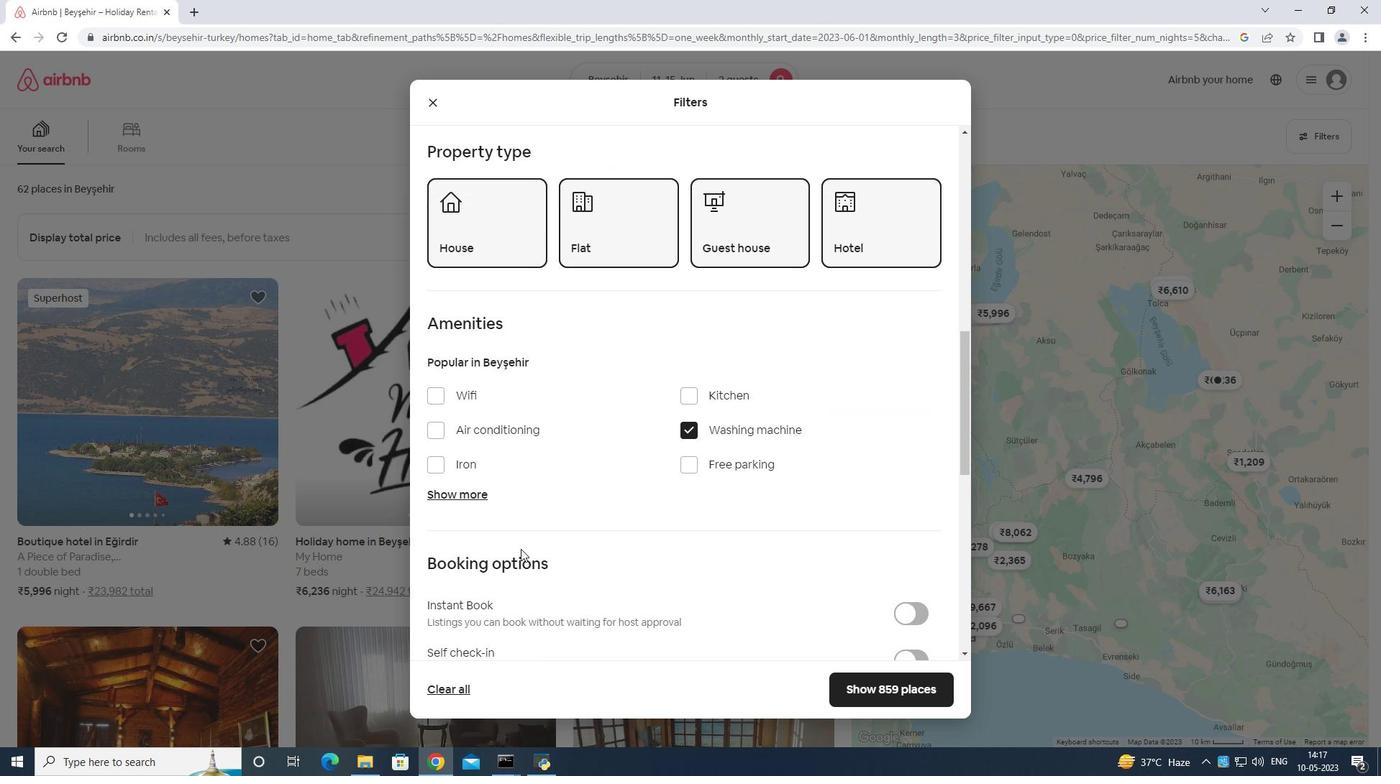 
Action: Mouse scrolled (523, 548) with delta (0, 0)
Screenshot: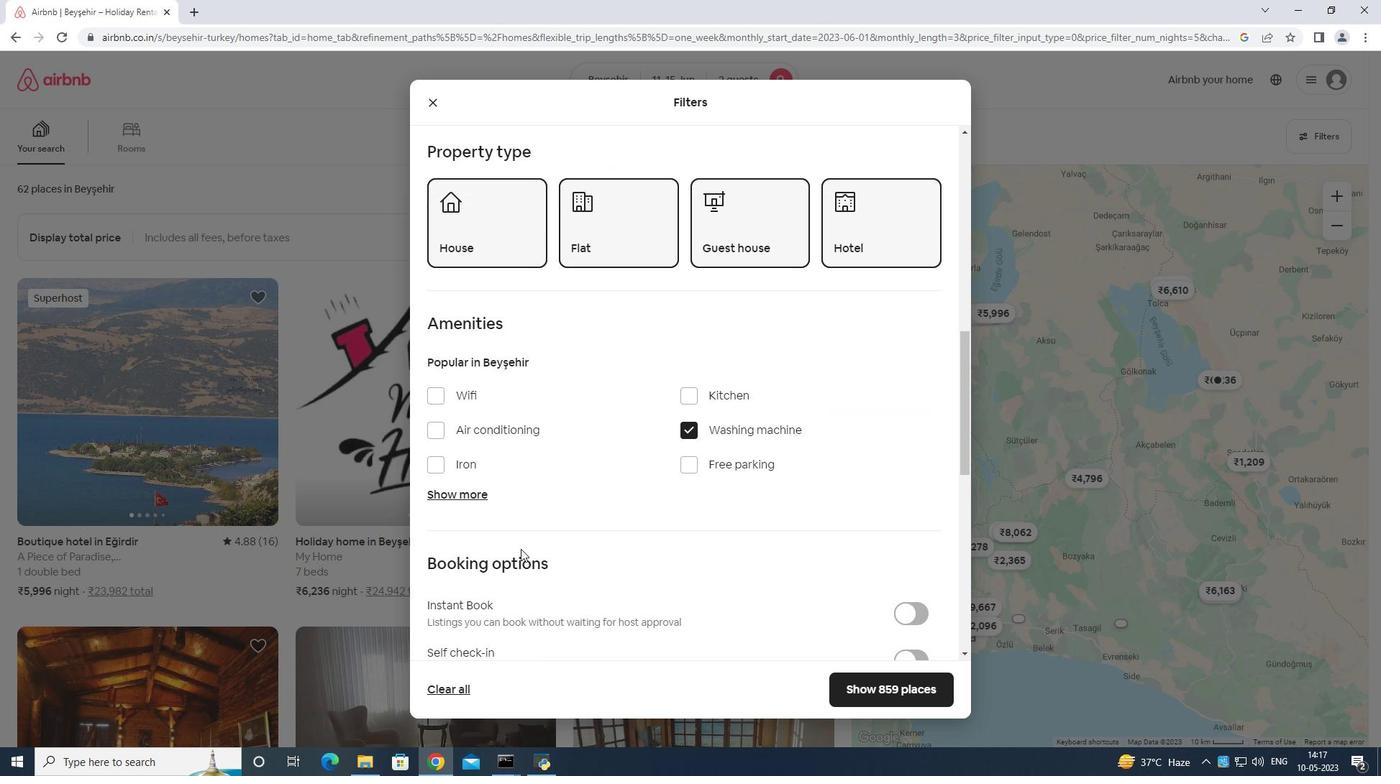 
Action: Mouse moved to (913, 511)
Screenshot: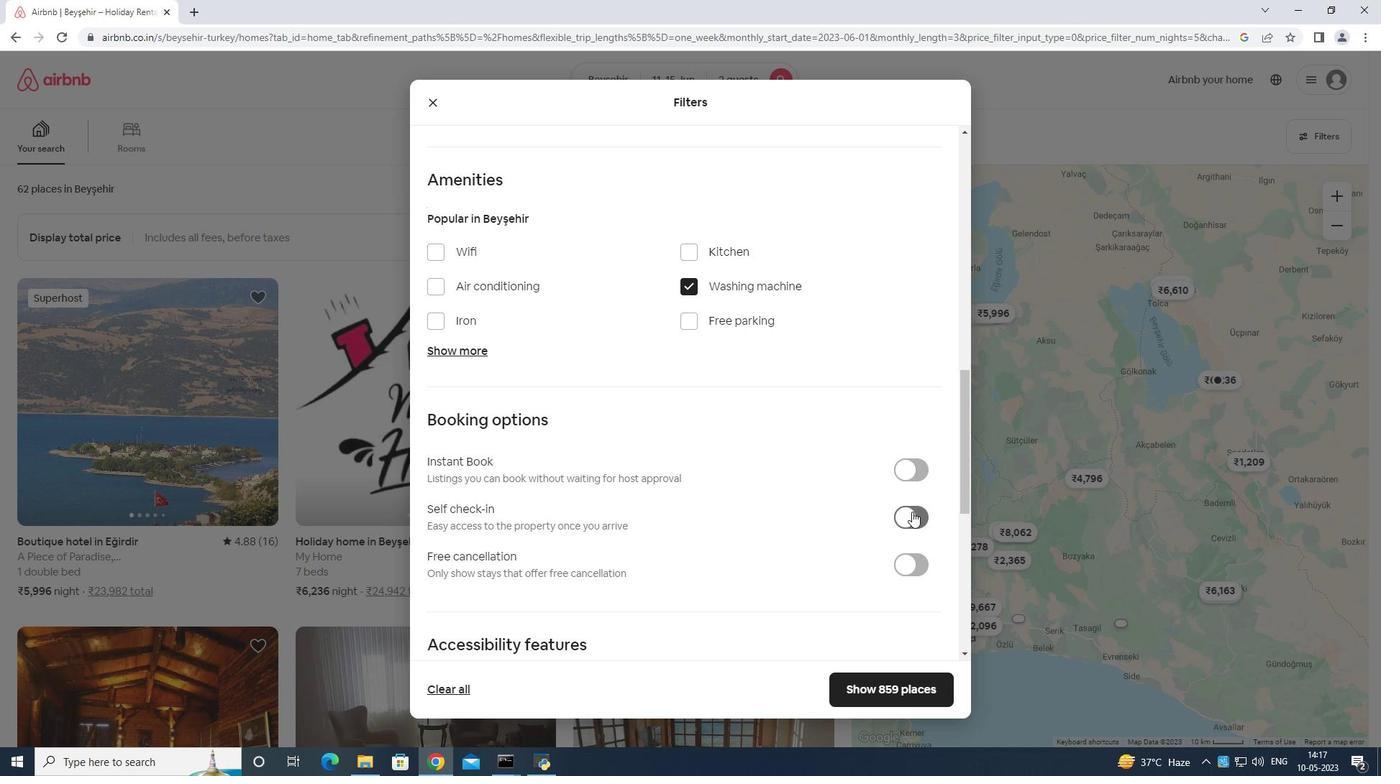 
Action: Mouse pressed left at (913, 511)
Screenshot: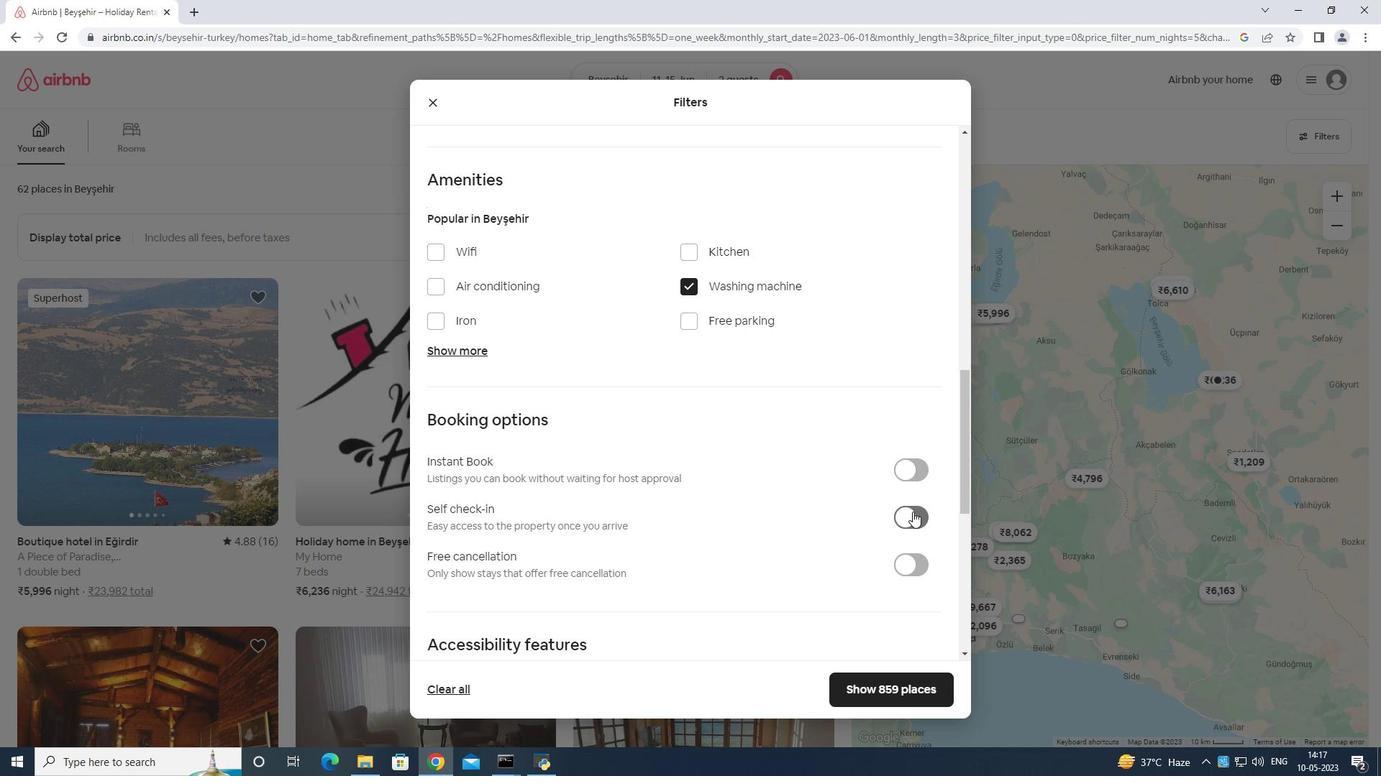 
Action: Mouse moved to (913, 510)
Screenshot: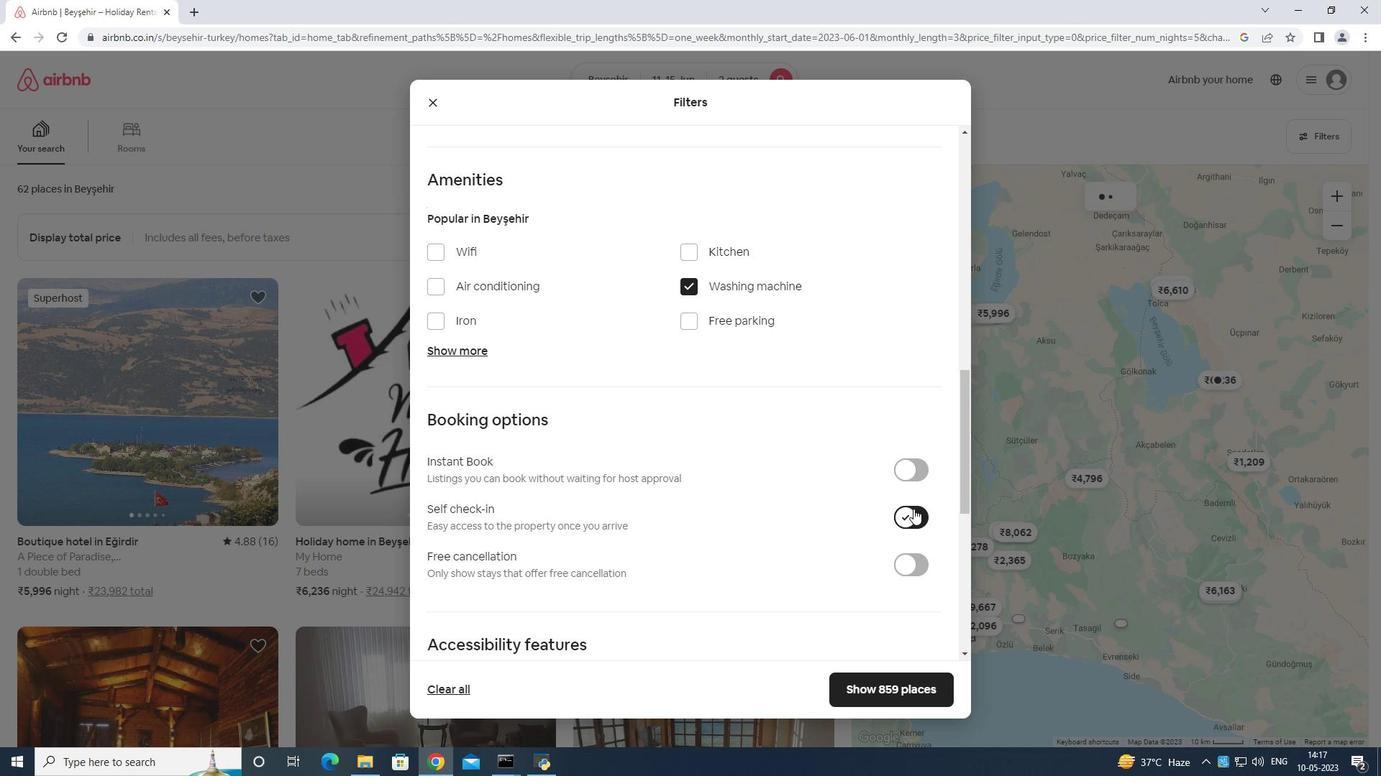
Action: Mouse scrolled (913, 509) with delta (0, 0)
Screenshot: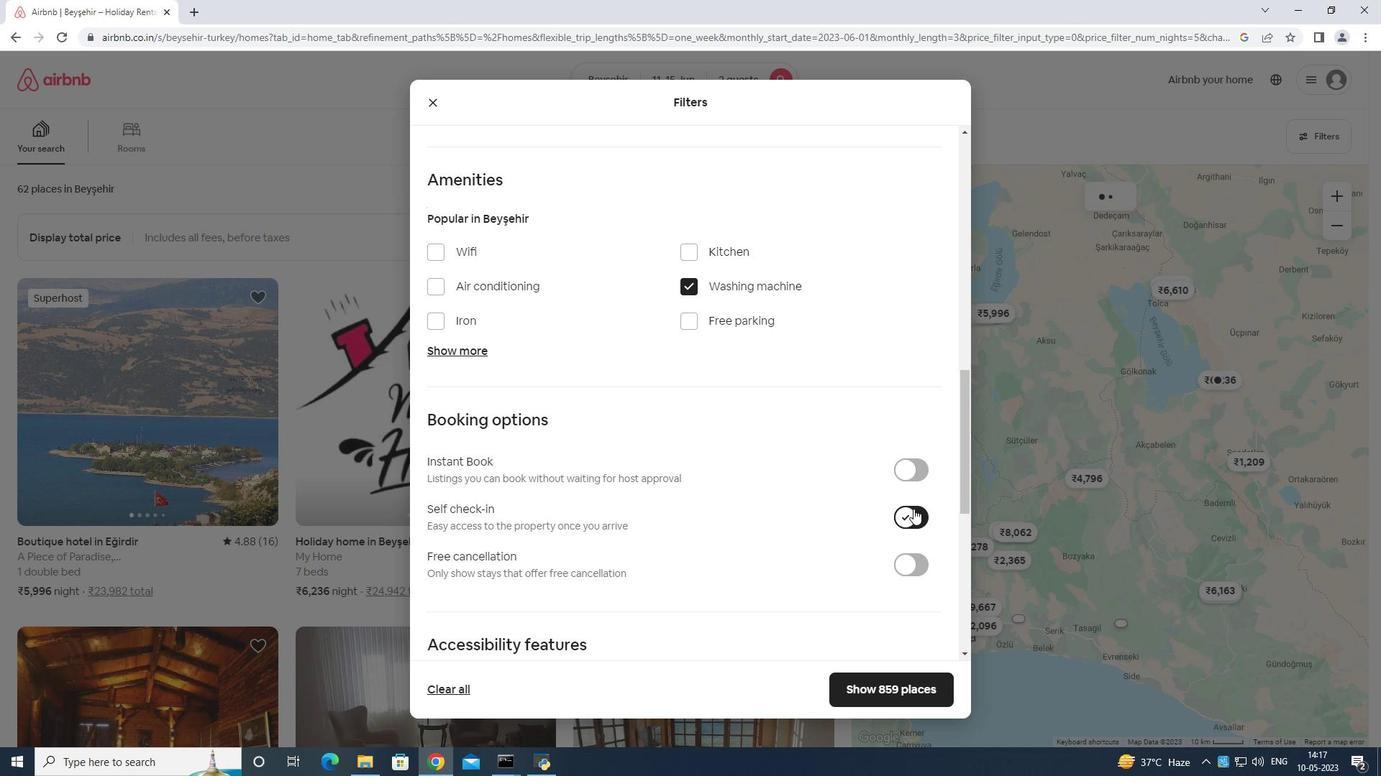 
Action: Mouse moved to (911, 515)
Screenshot: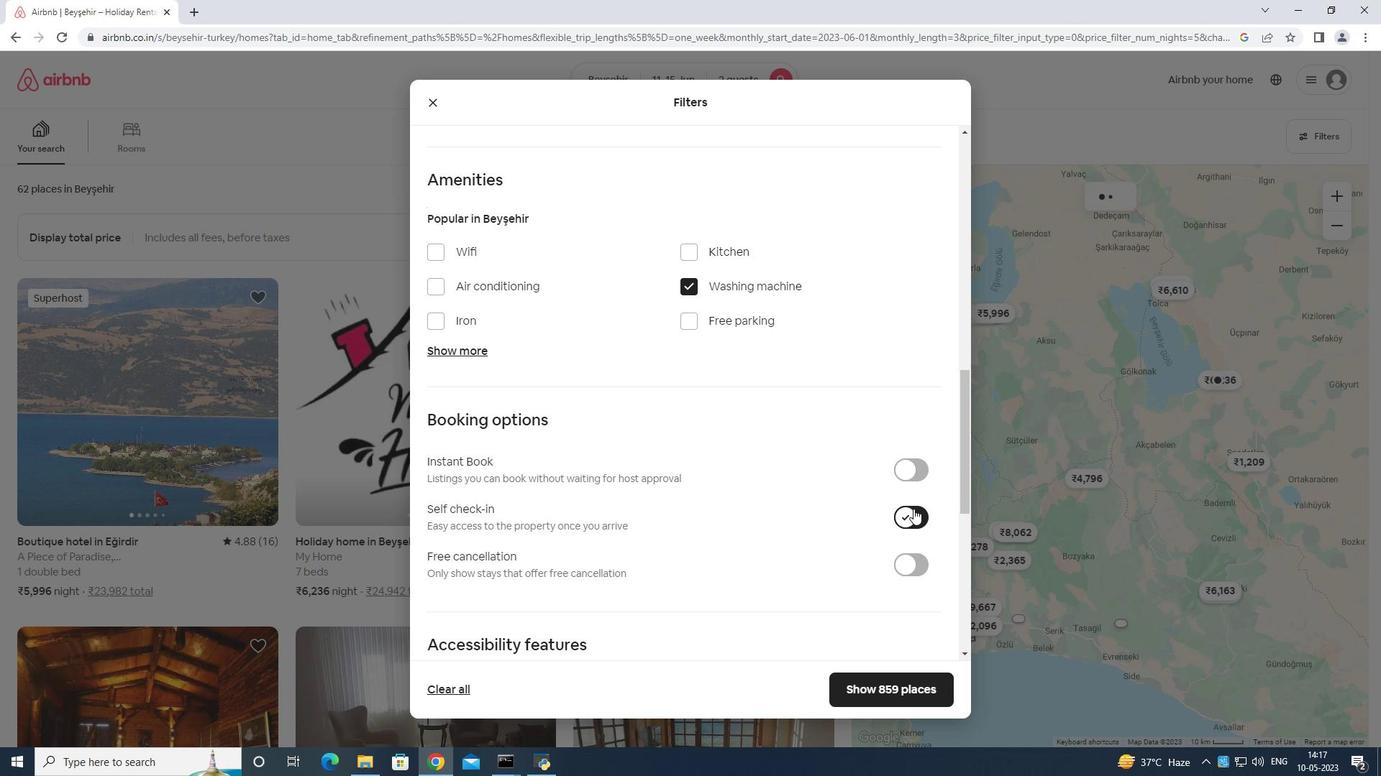 
Action: Mouse scrolled (911, 515) with delta (0, 0)
Screenshot: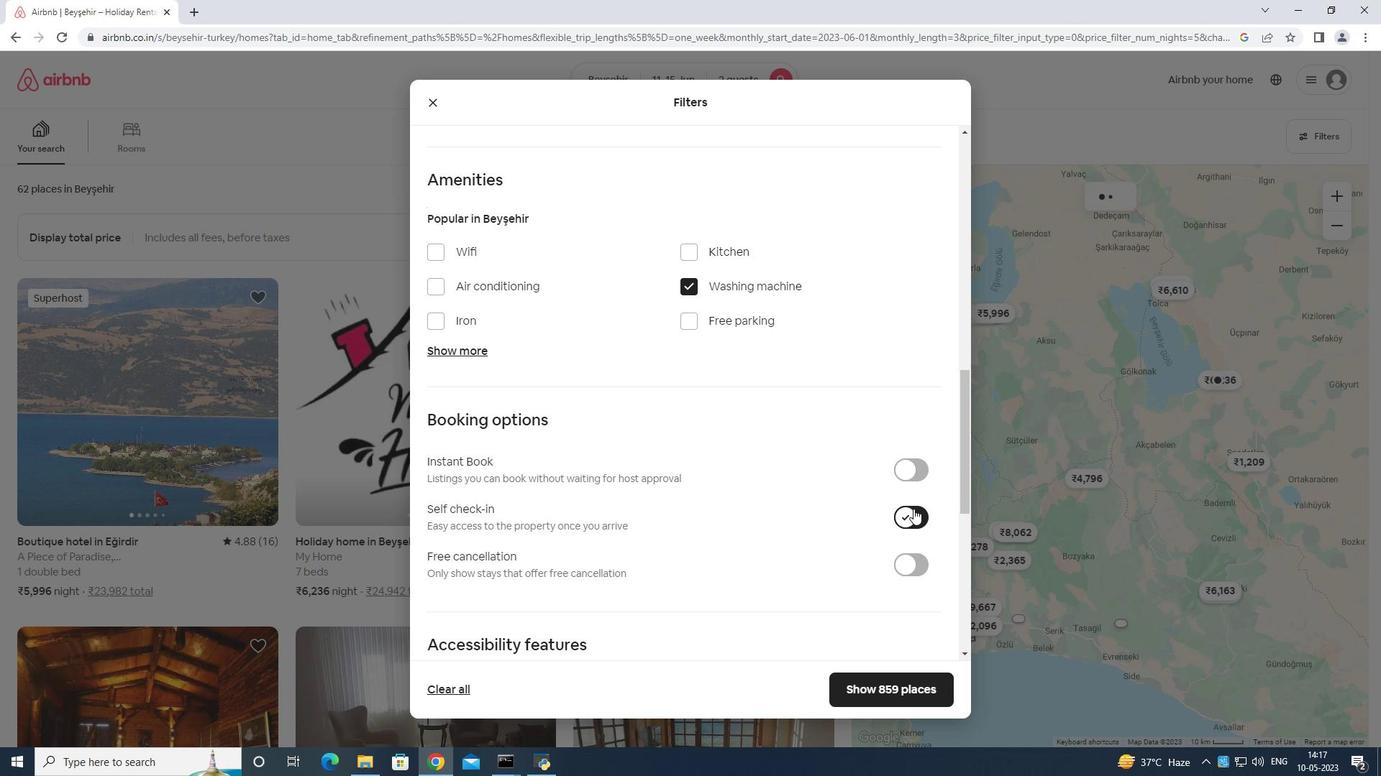 
Action: Mouse moved to (910, 518)
Screenshot: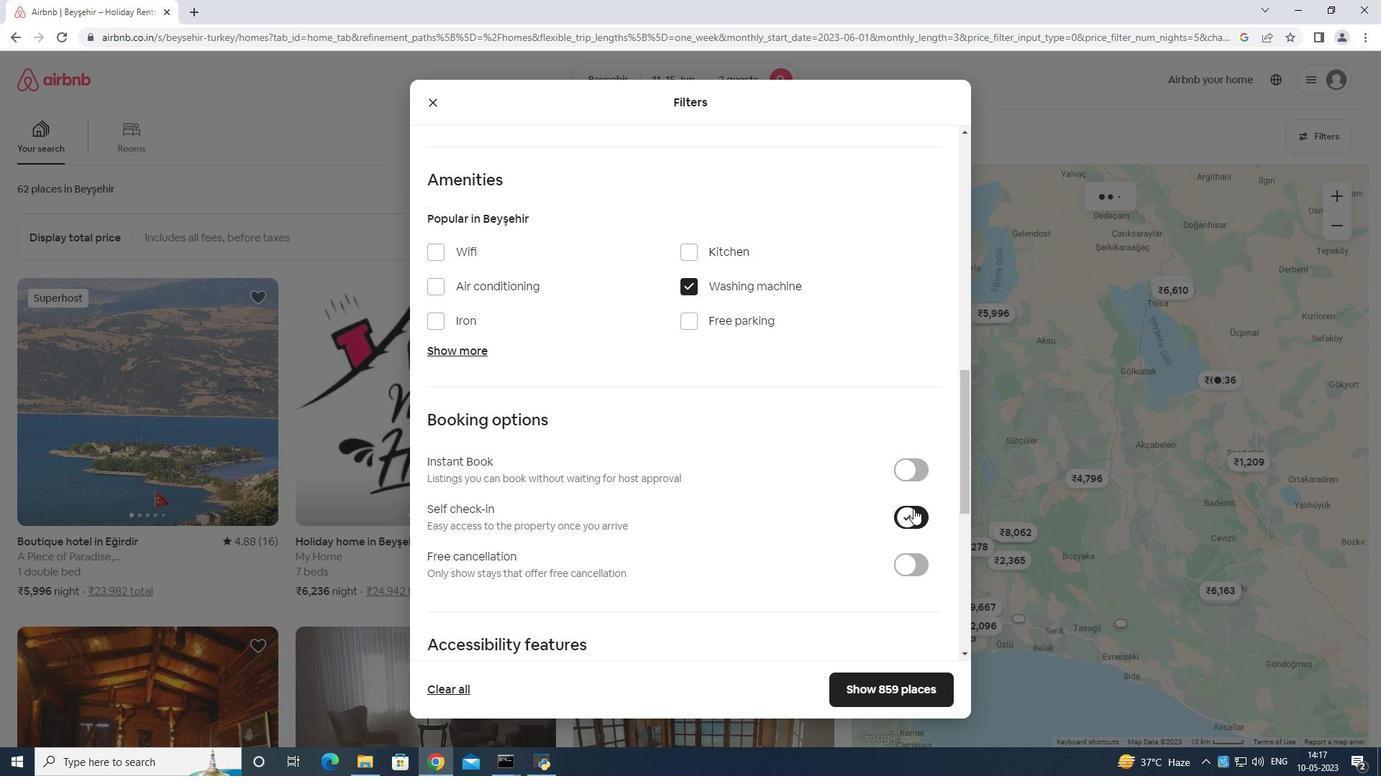 
Action: Mouse scrolled (910, 517) with delta (0, 0)
Screenshot: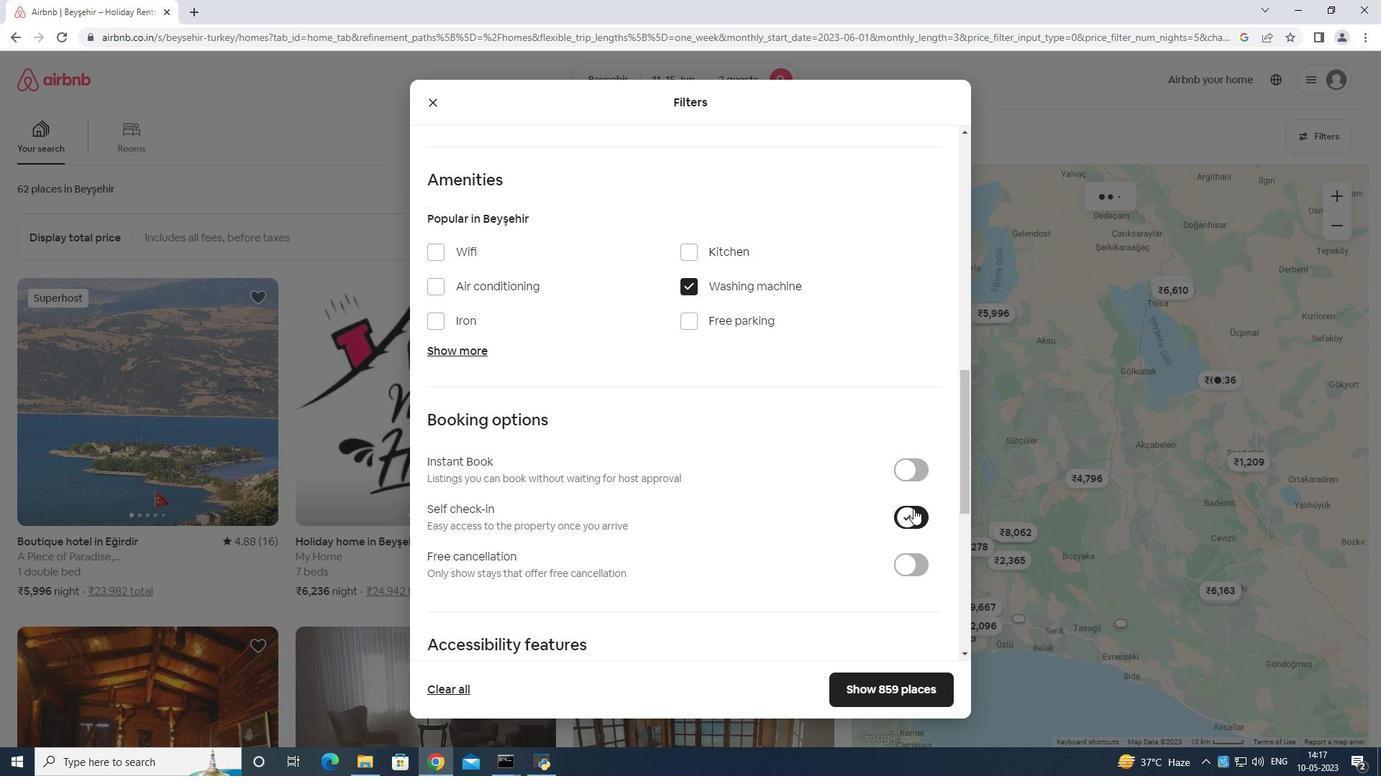 
Action: Mouse moved to (904, 520)
Screenshot: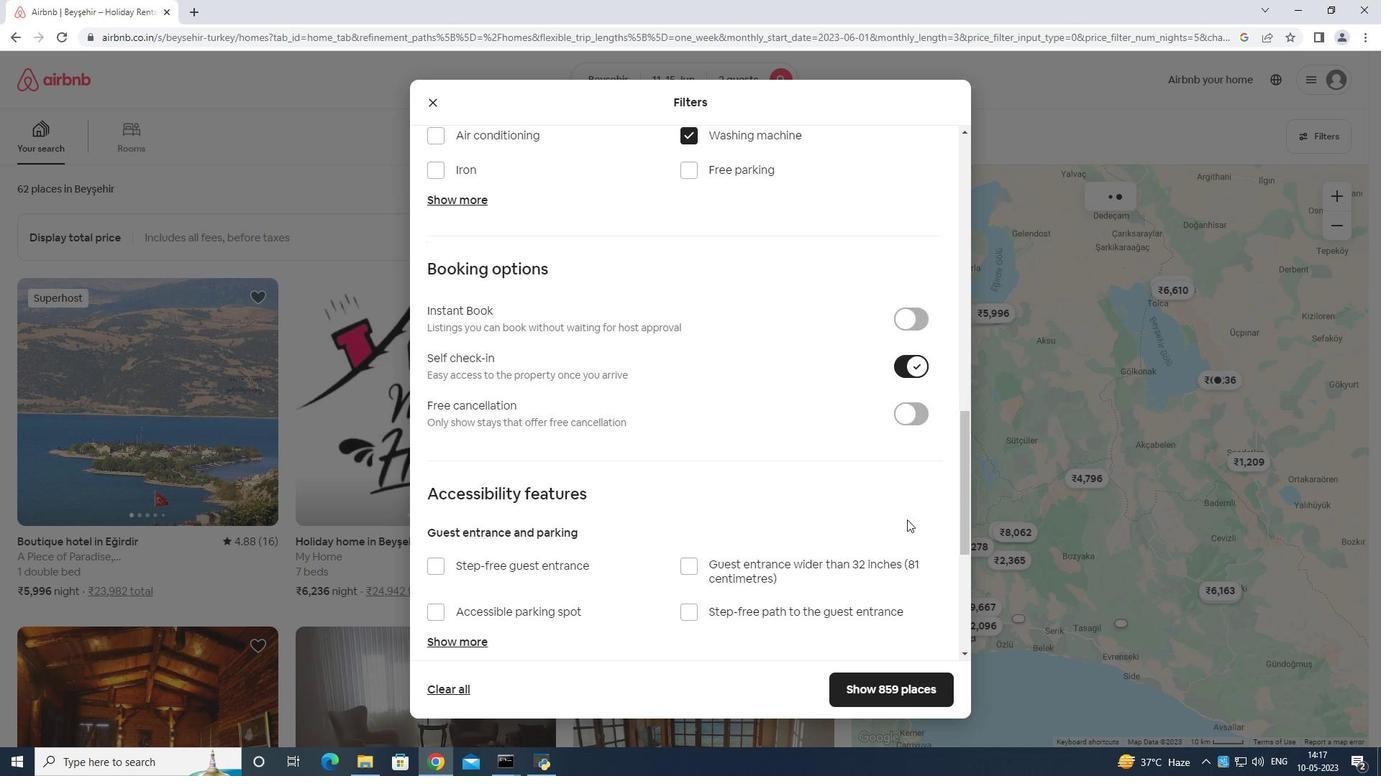 
Action: Mouse scrolled (904, 519) with delta (0, 0)
Screenshot: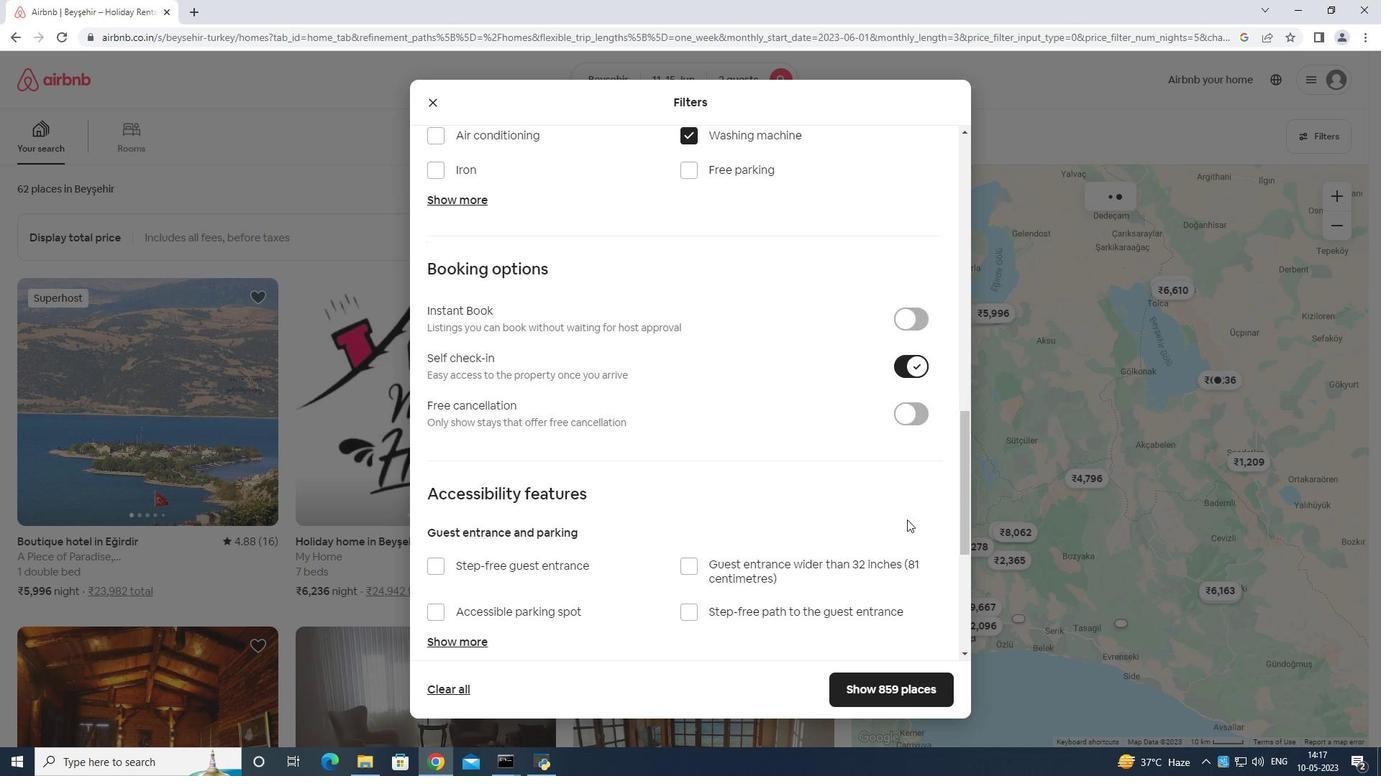 
Action: Mouse scrolled (904, 519) with delta (0, 0)
Screenshot: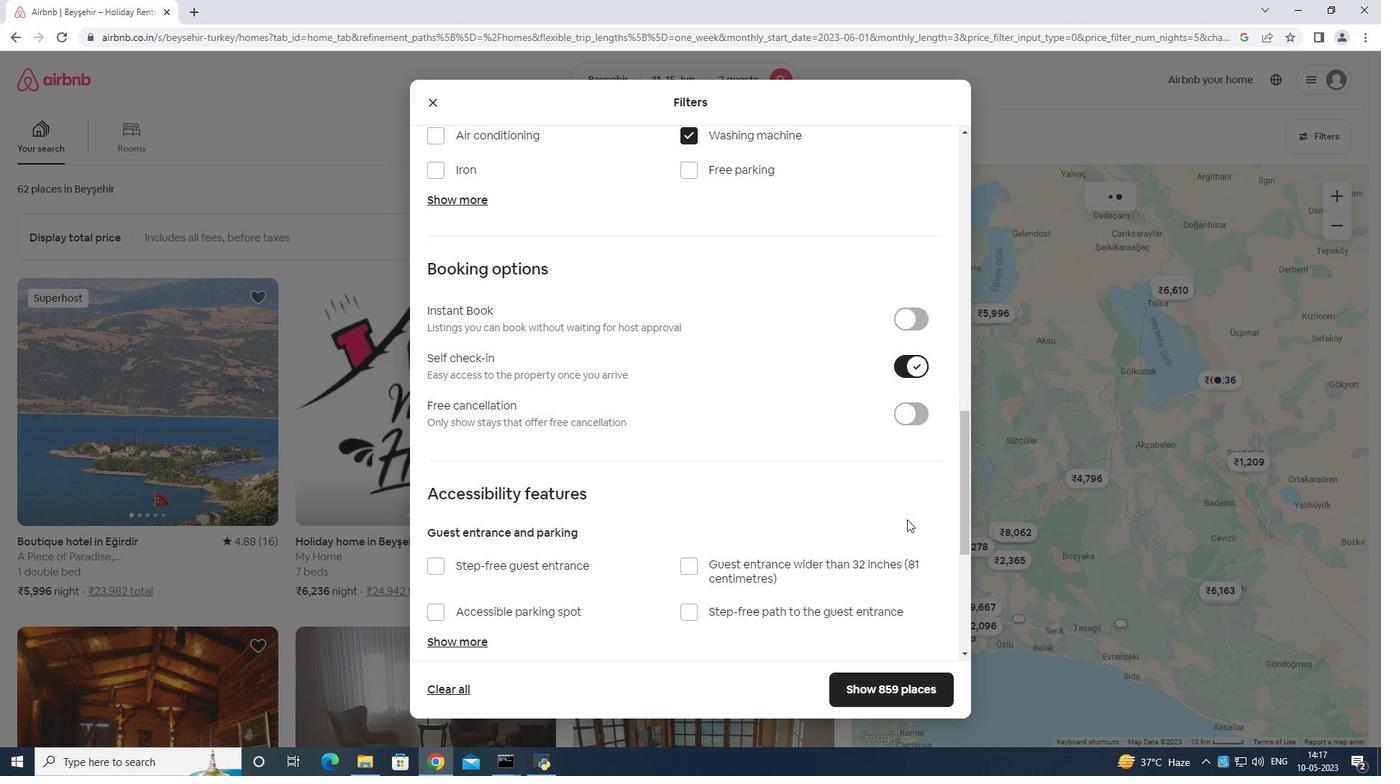 
Action: Mouse moved to (902, 518)
Screenshot: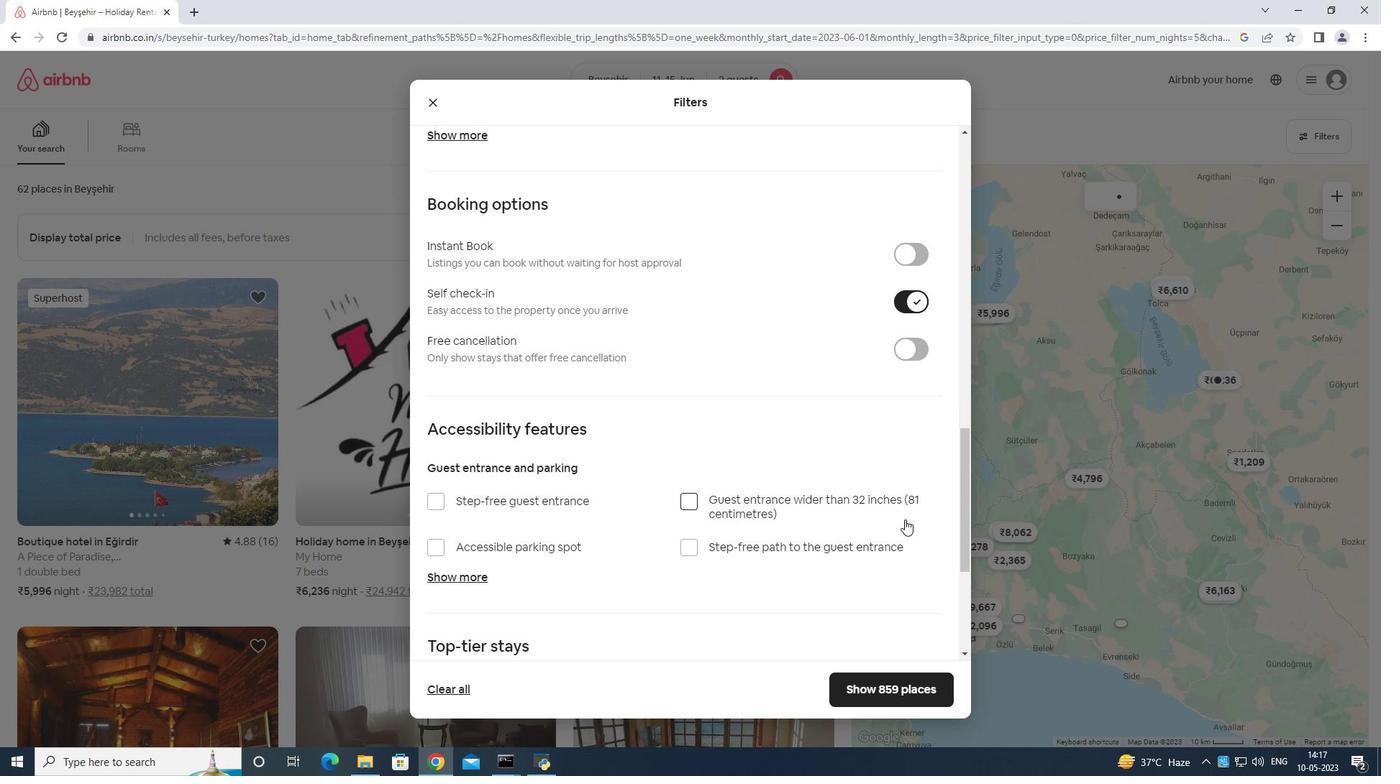 
Action: Mouse scrolled (902, 517) with delta (0, 0)
Screenshot: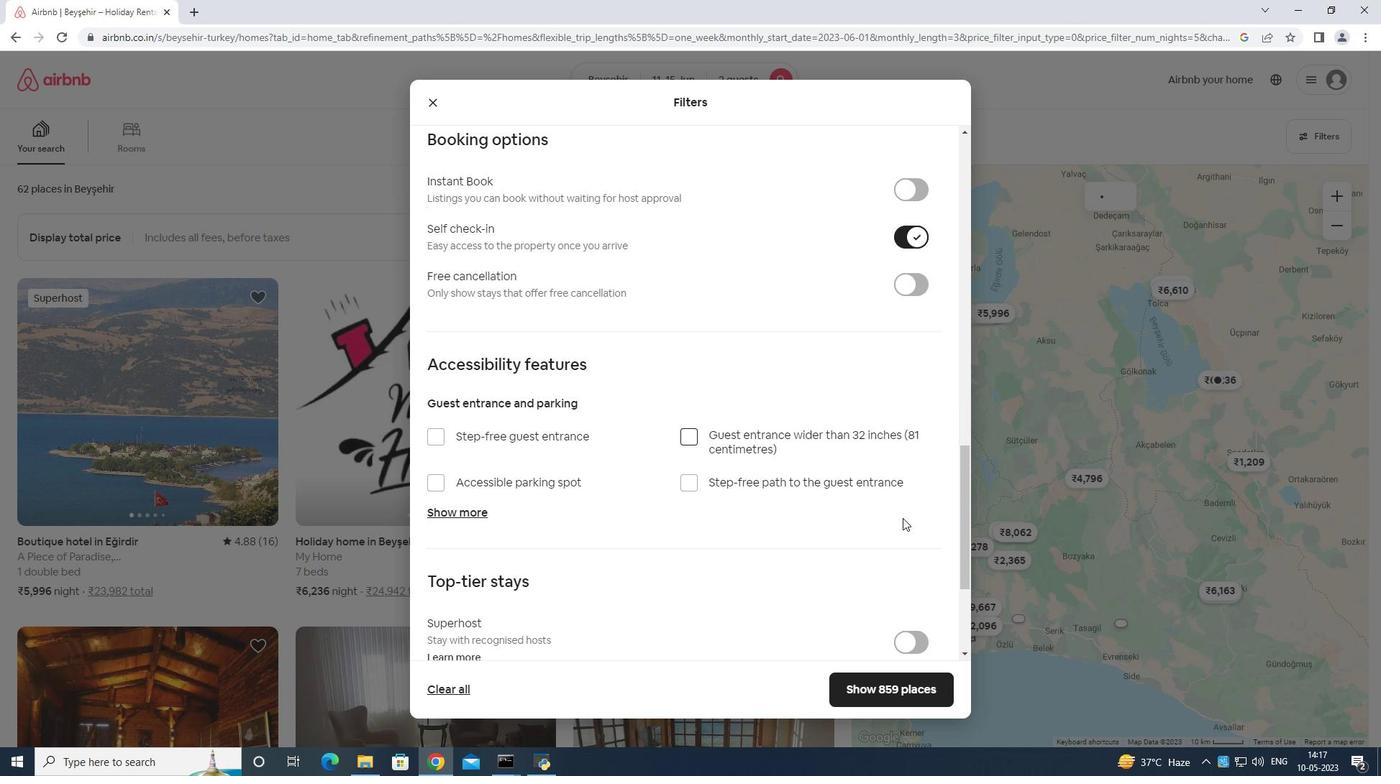 
Action: Mouse scrolled (902, 517) with delta (0, 0)
Screenshot: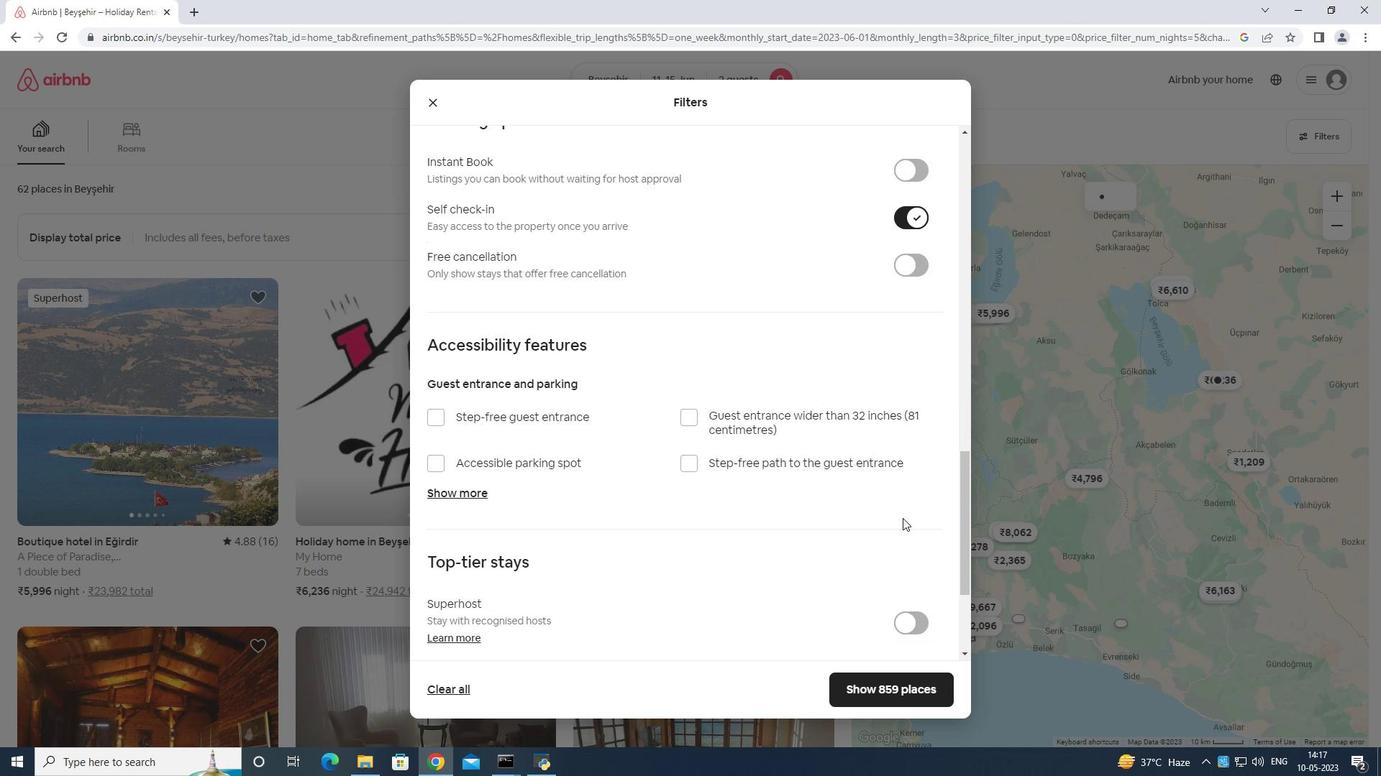 
Action: Mouse moved to (901, 516)
Screenshot: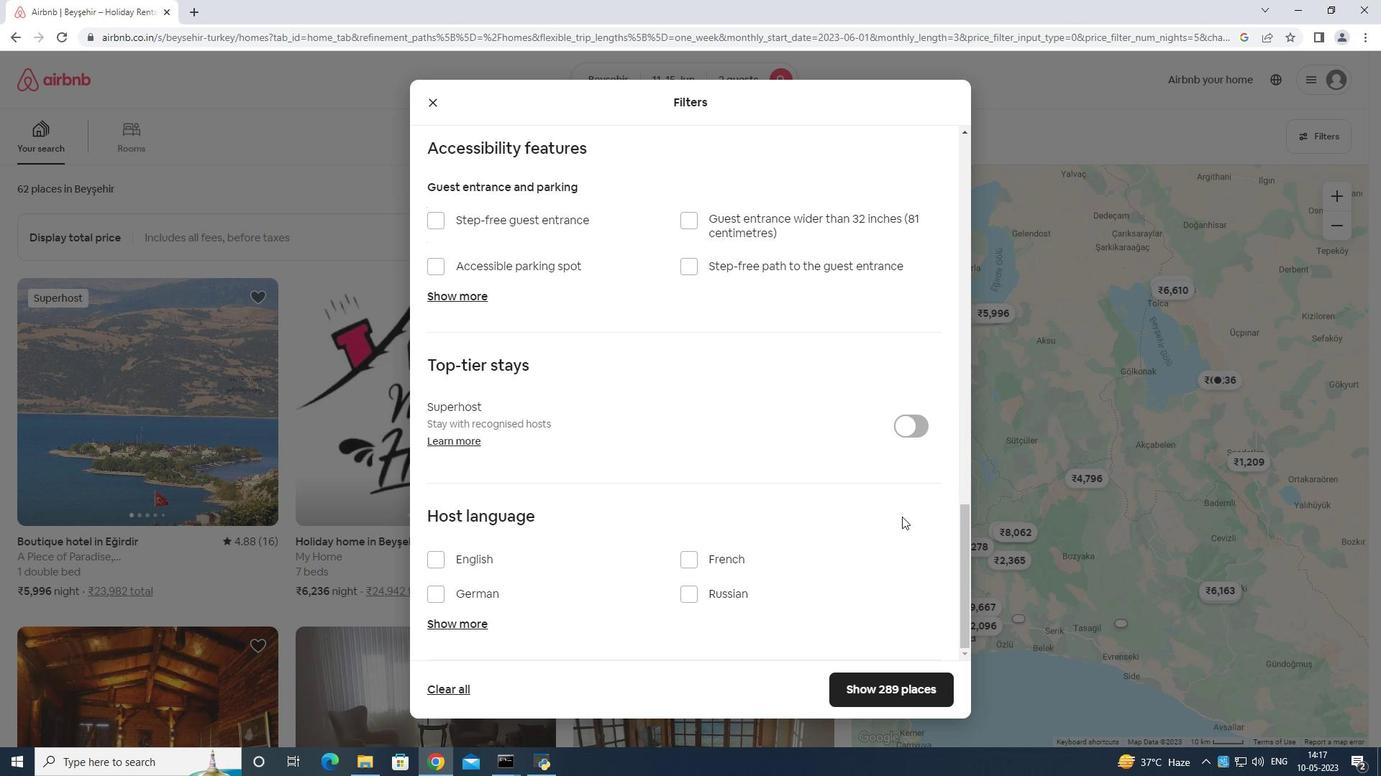 
Action: Mouse scrolled (901, 515) with delta (0, 0)
Screenshot: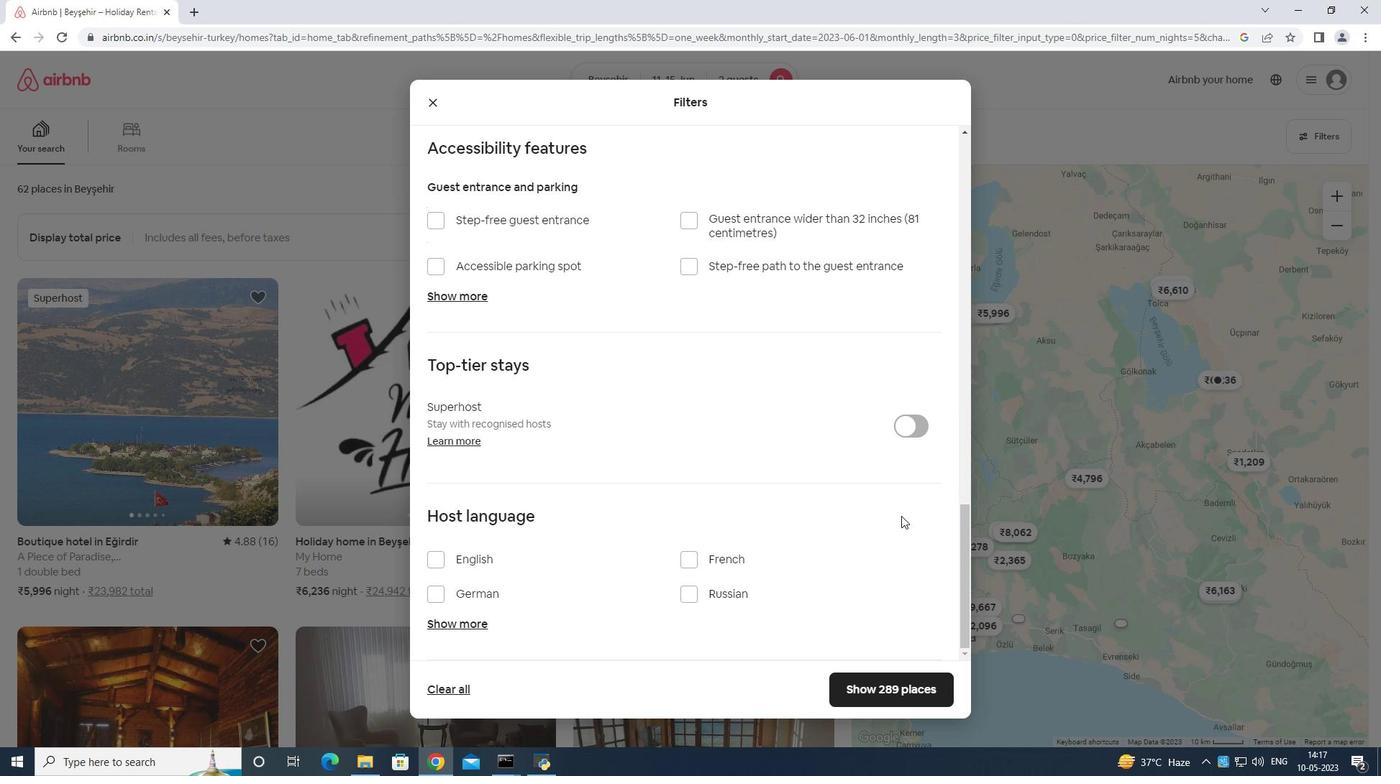 
Action: Mouse scrolled (901, 515) with delta (0, 0)
Screenshot: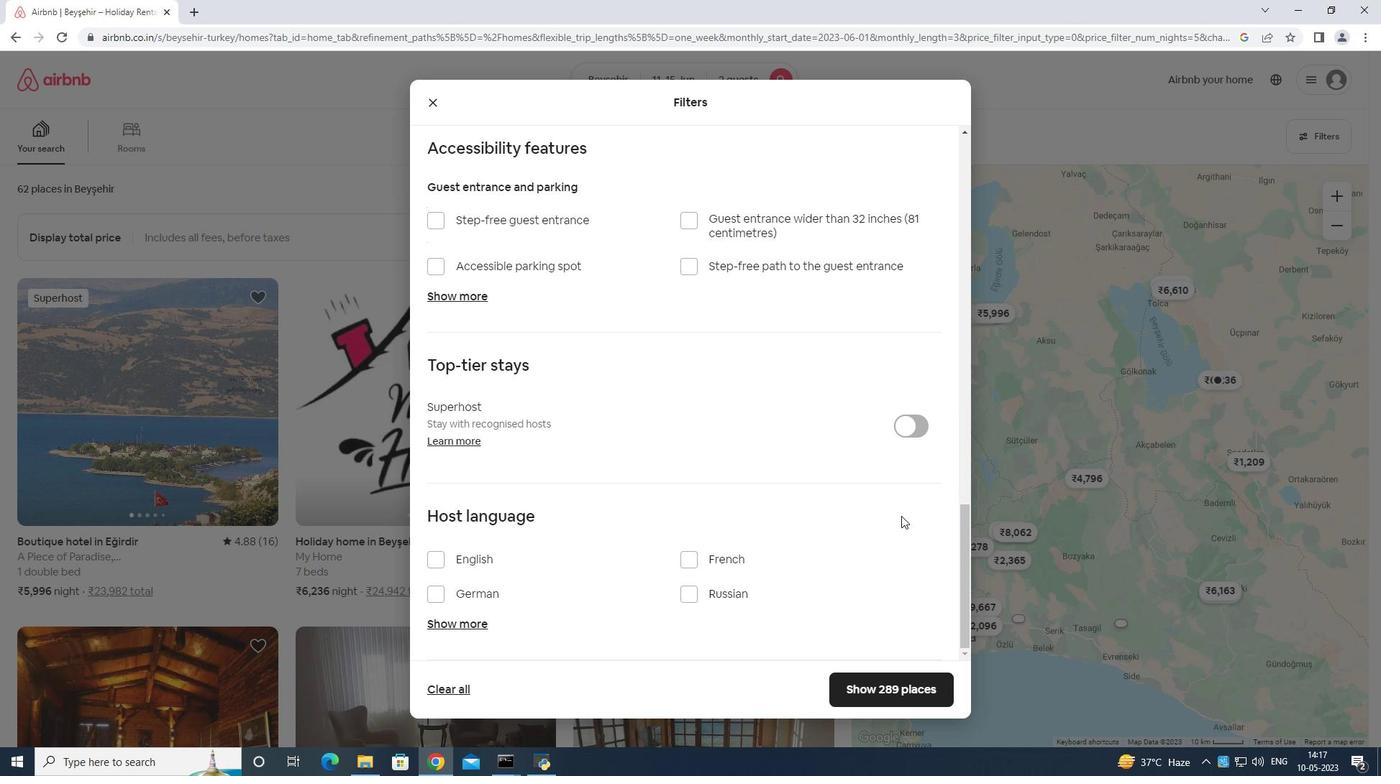 
Action: Mouse scrolled (901, 515) with delta (0, 0)
Screenshot: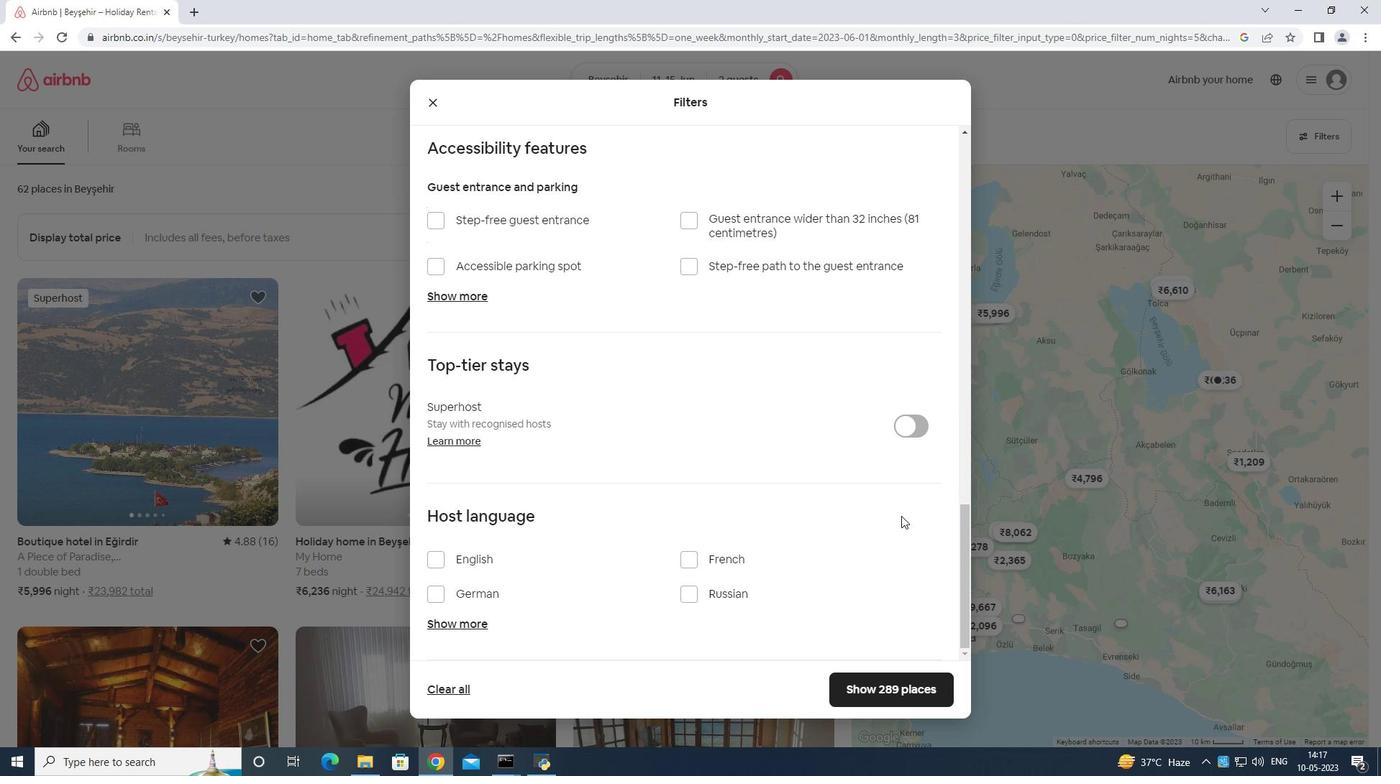 
Action: Mouse moved to (437, 560)
Screenshot: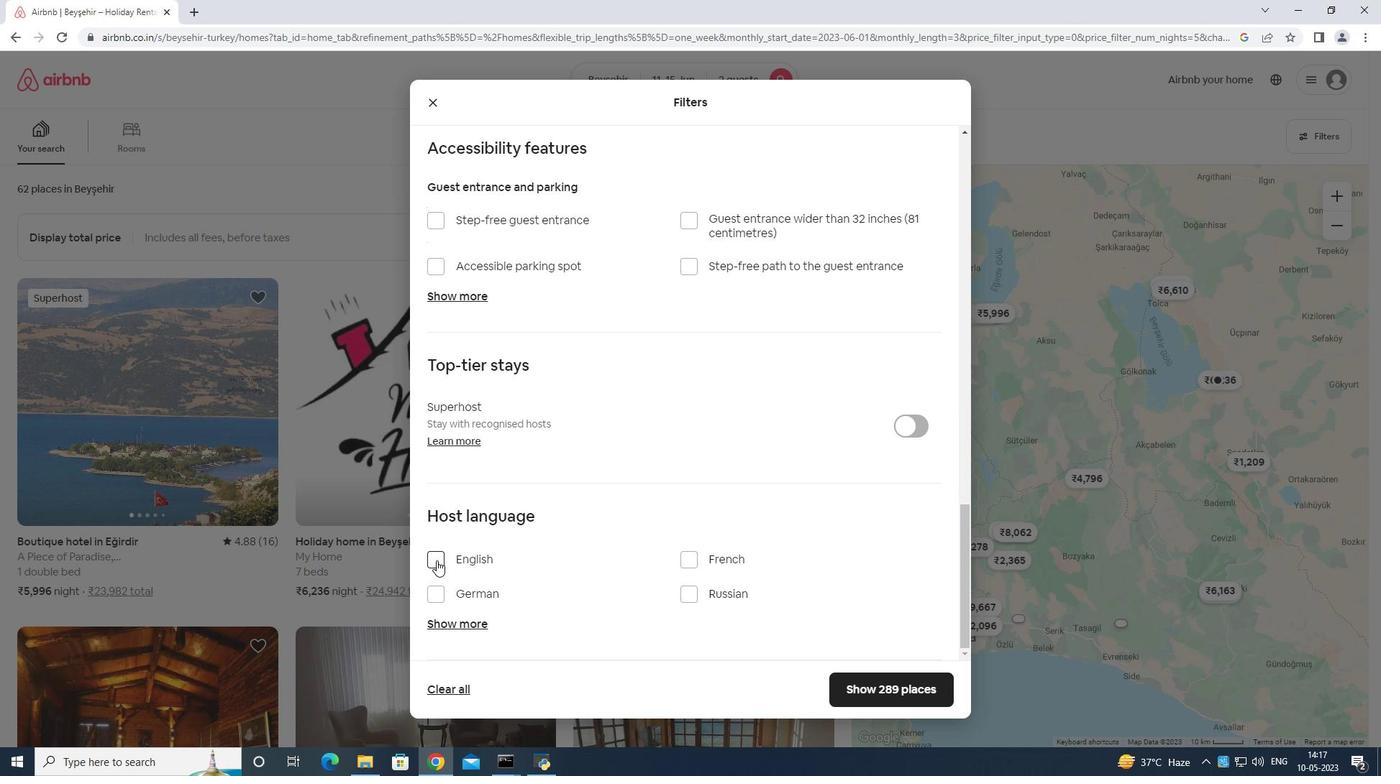 
Action: Mouse pressed left at (437, 560)
Screenshot: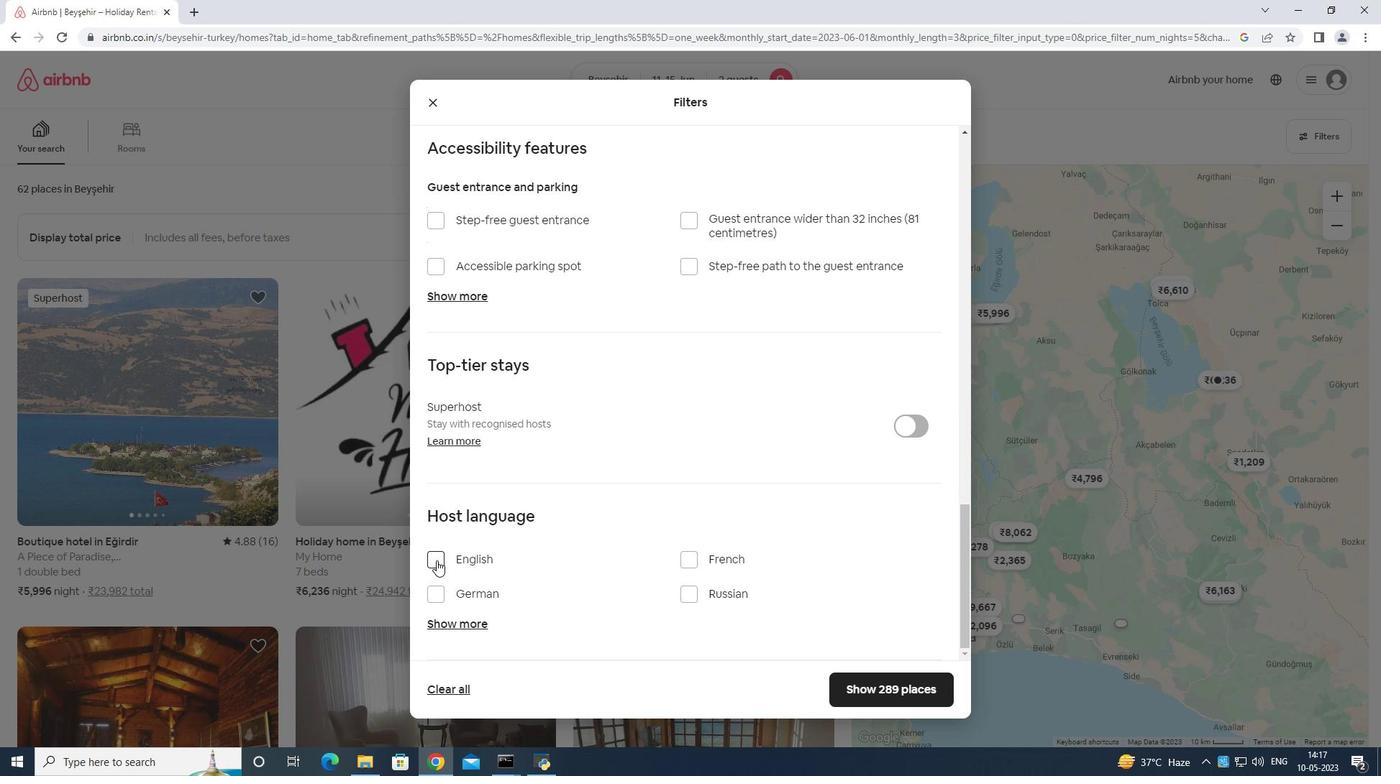 
Action: Mouse moved to (854, 684)
Screenshot: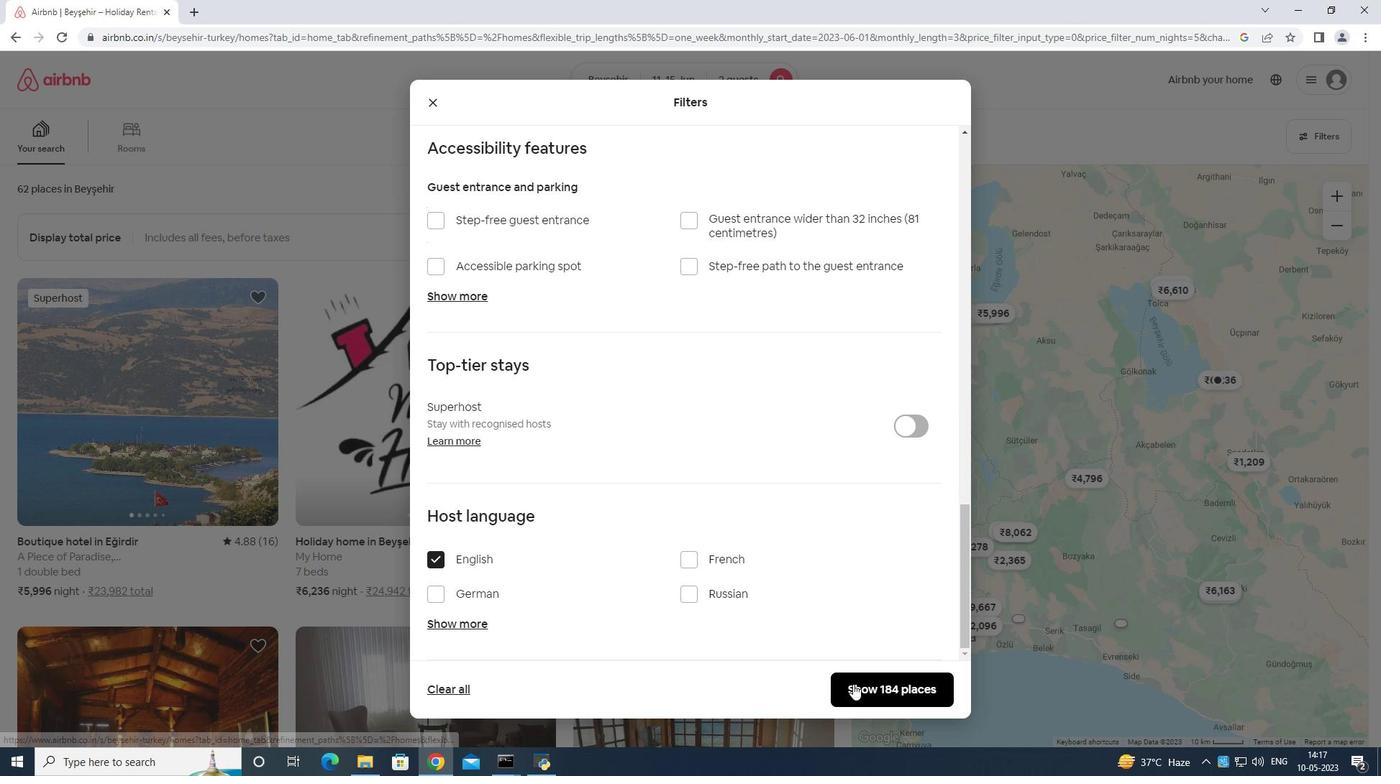 
Action: Mouse pressed left at (854, 684)
Screenshot: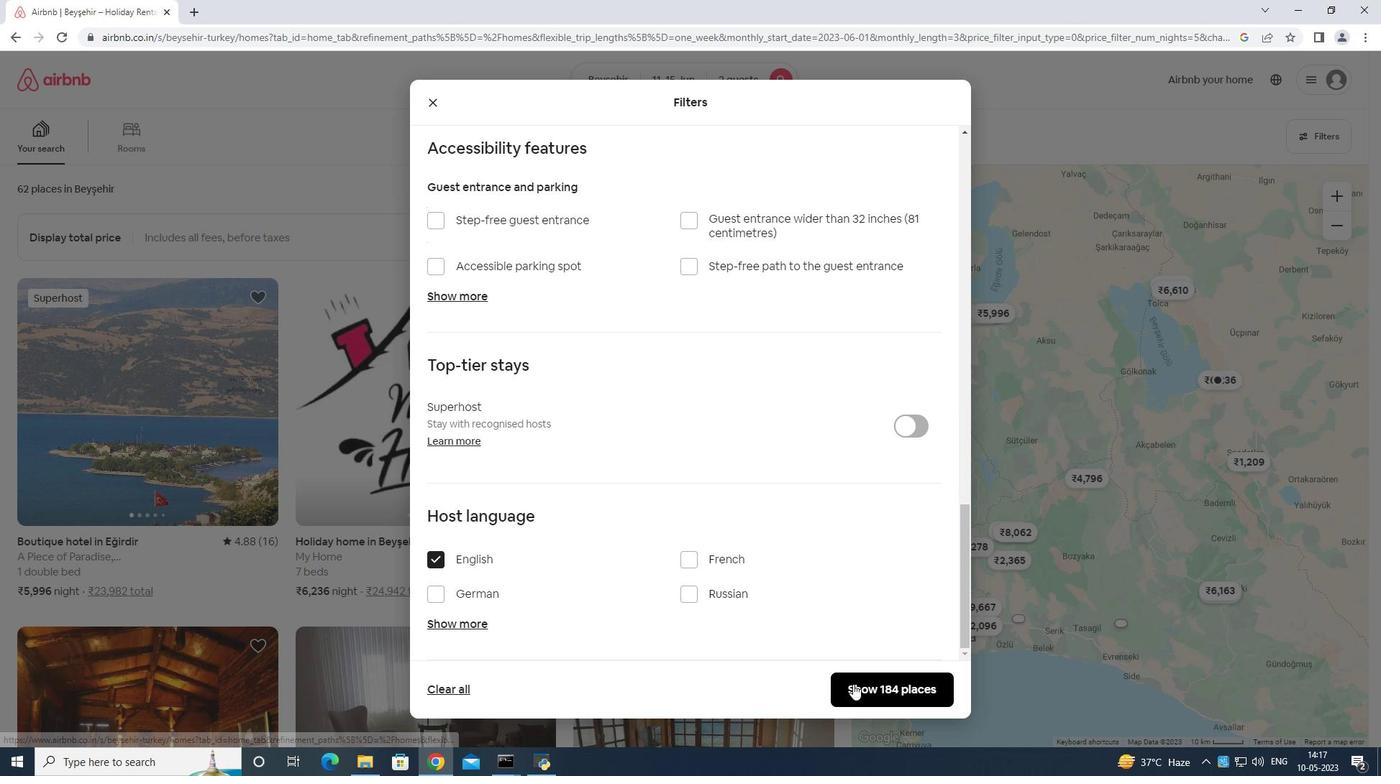 
Action: Mouse moved to (862, 679)
Screenshot: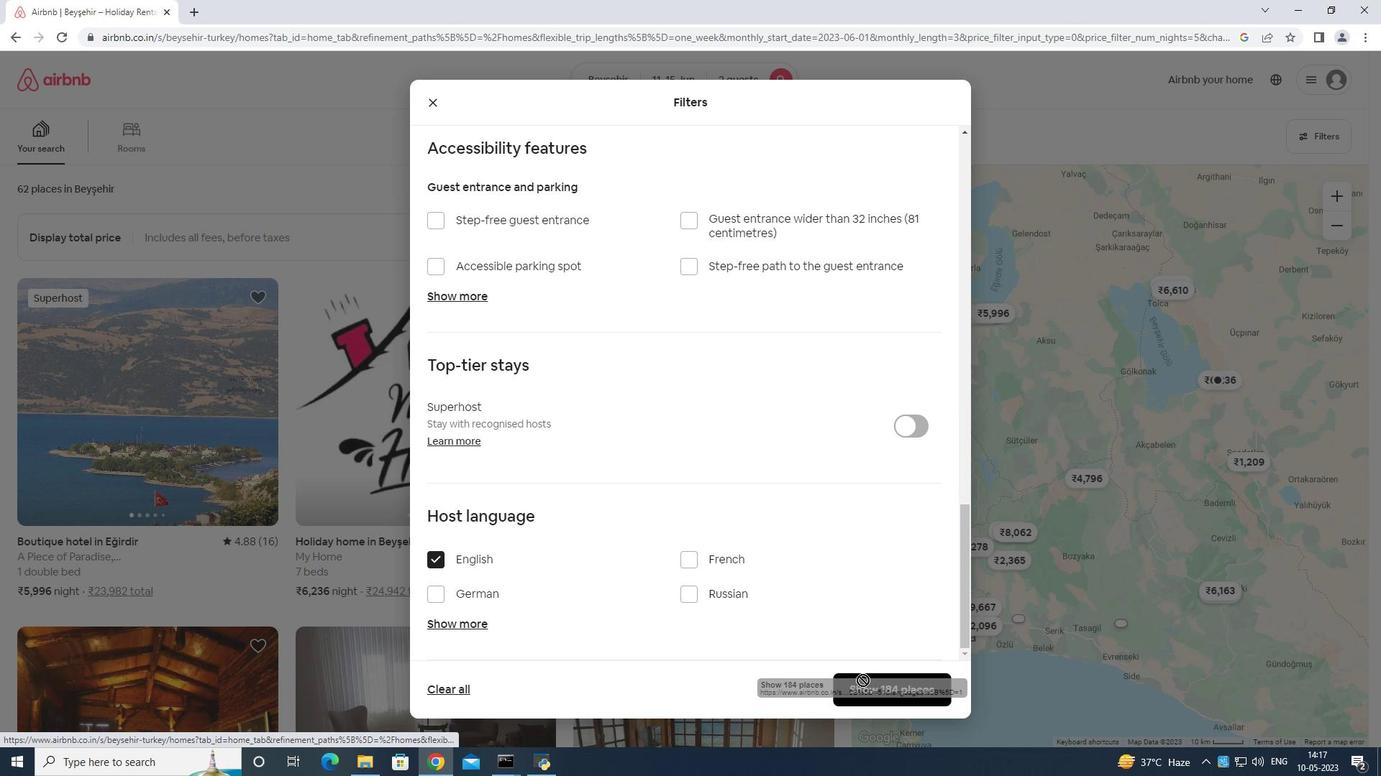 
